 Task: Look for Airbnb options in Dapaong, Togo from 6th December, 2023 to 15th December, 2023 for 6 adults.6 bedrooms having 6 beds and 6 bathrooms. Property type can be house. Amenities needed are: wifi, TV, free parkinig on premises, gym, breakfast. Look for 4 properties as per requirement.
Action: Mouse moved to (426, 91)
Screenshot: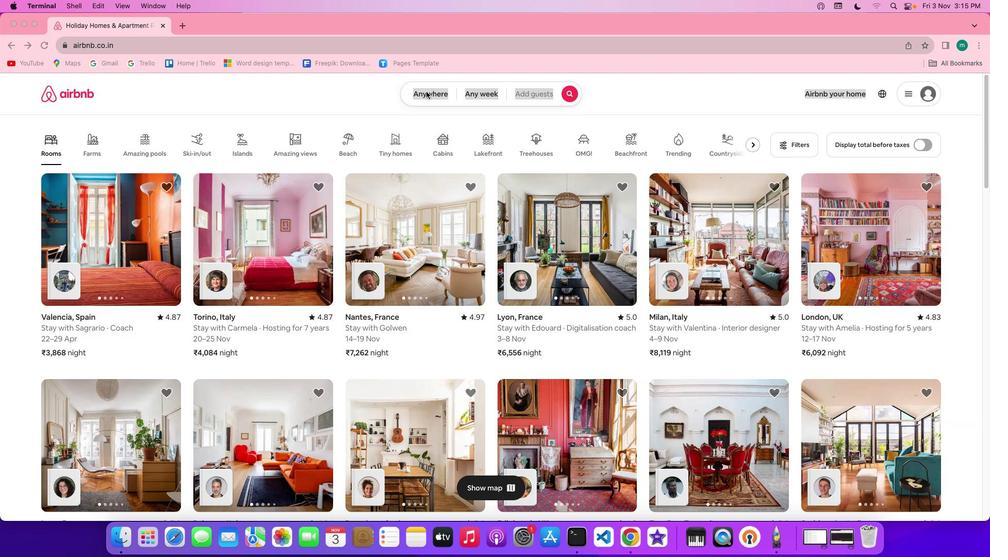 
Action: Mouse pressed left at (426, 91)
Screenshot: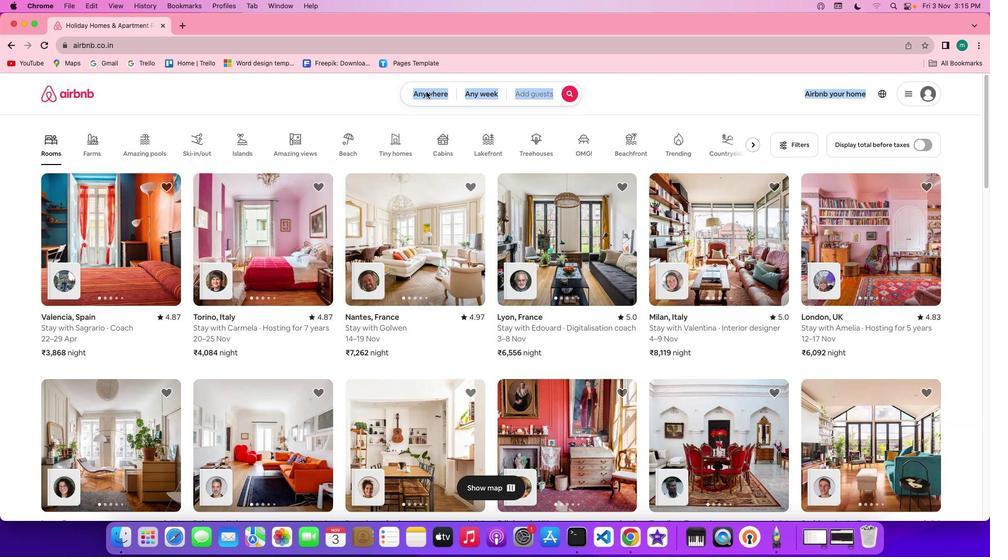 
Action: Mouse pressed left at (426, 91)
Screenshot: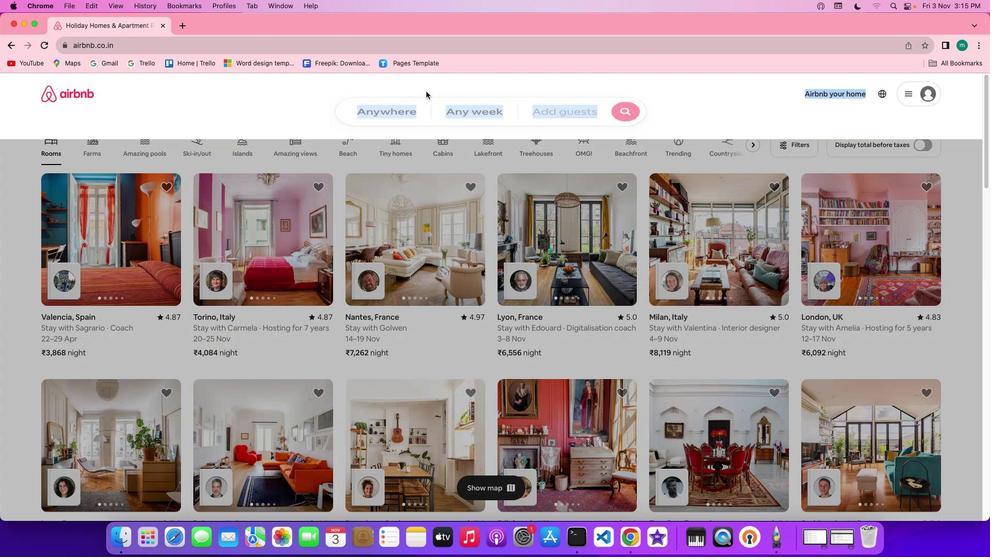 
Action: Mouse moved to (418, 134)
Screenshot: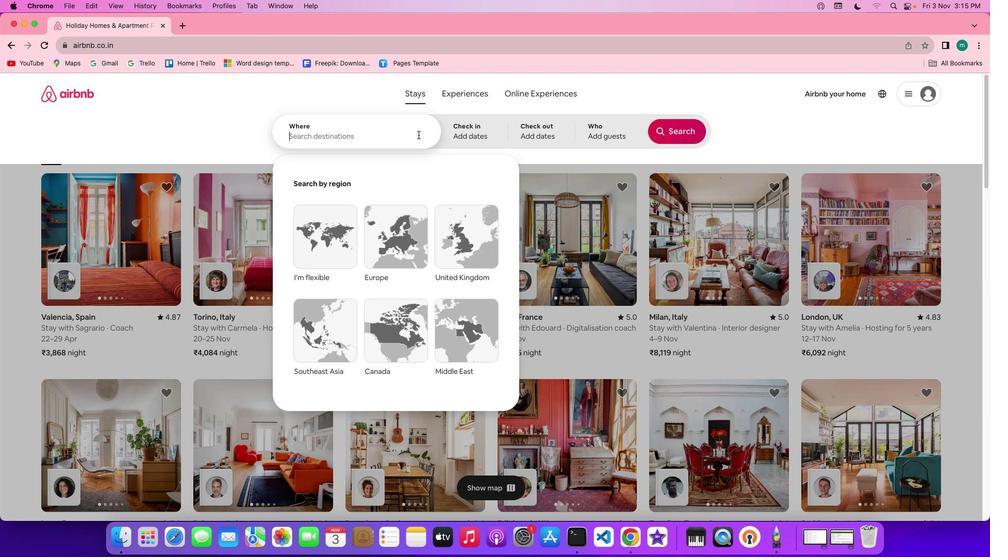 
Action: Key pressed Key.shift'D''a''p''a''o''n''g'','Key.spaceKey.shift'T''o''g'Key.backspace'o'Key.backspace'g''o'
Screenshot: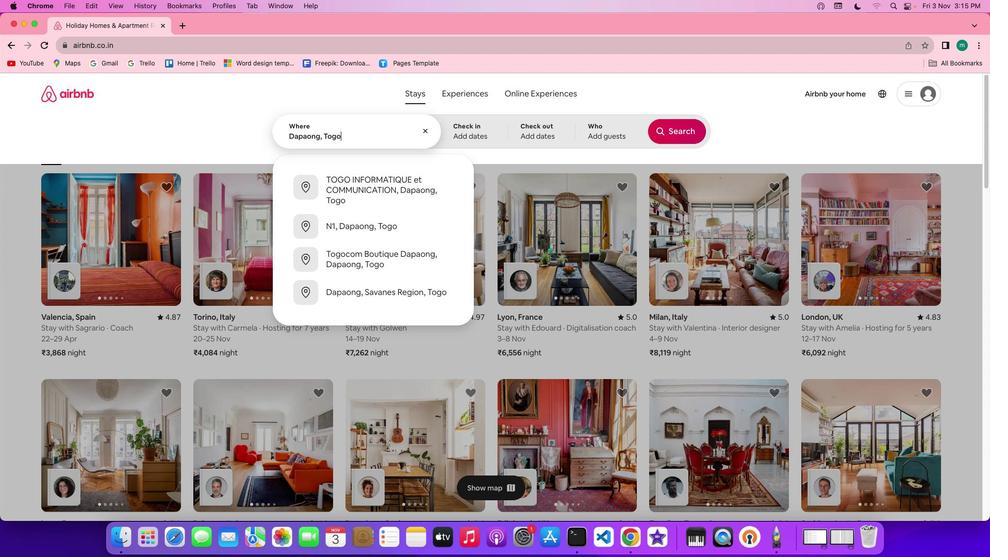 
Action: Mouse moved to (466, 128)
Screenshot: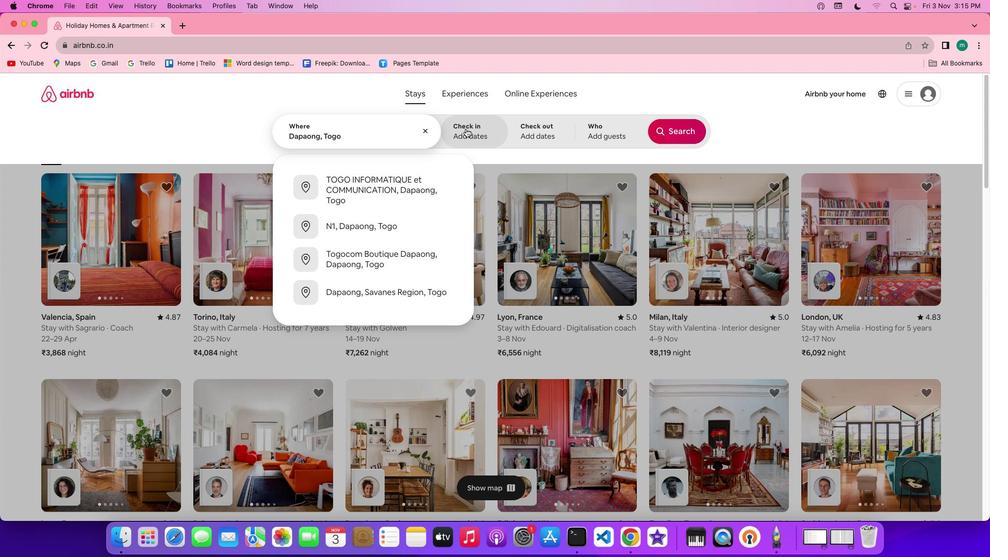 
Action: Mouse pressed left at (466, 128)
Screenshot: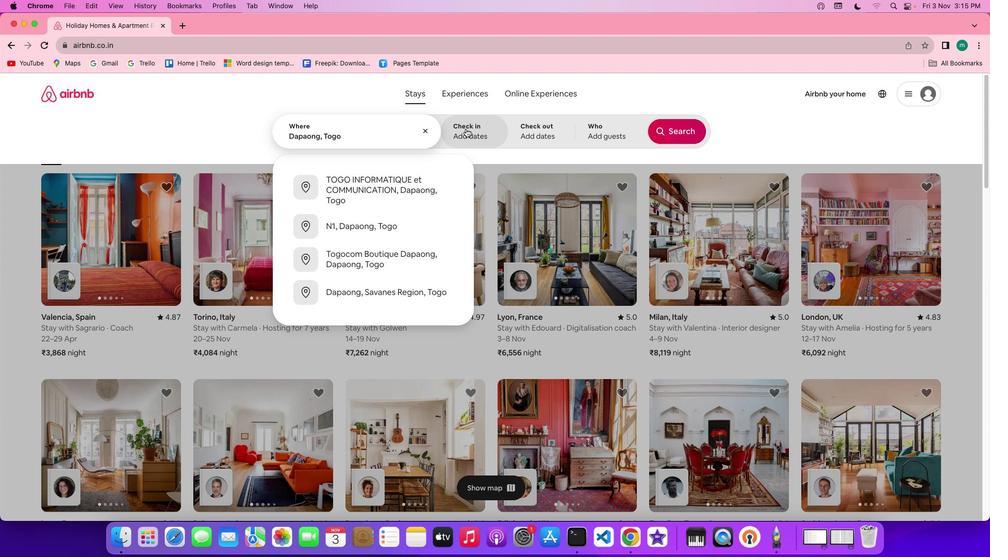 
Action: Mouse moved to (589, 282)
Screenshot: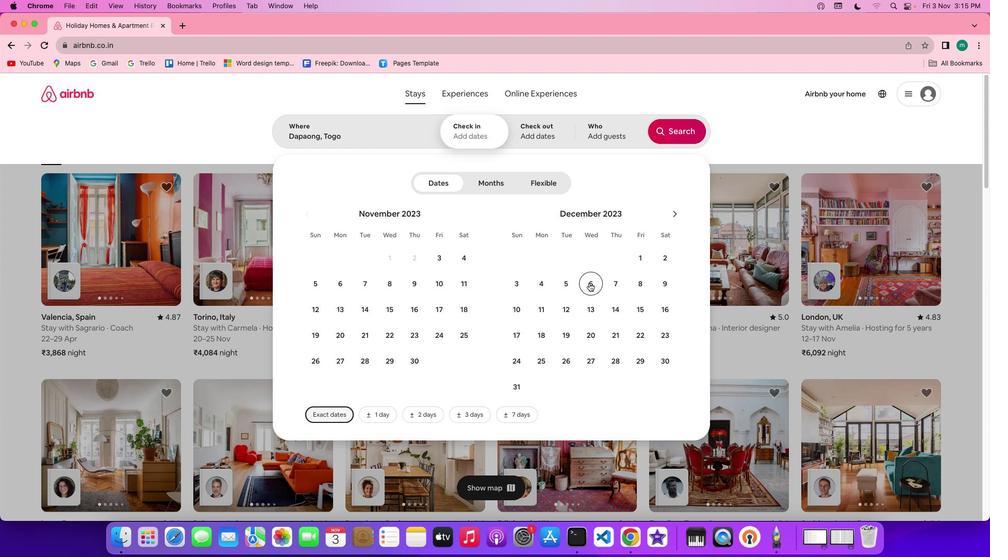 
Action: Mouse pressed left at (589, 282)
Screenshot: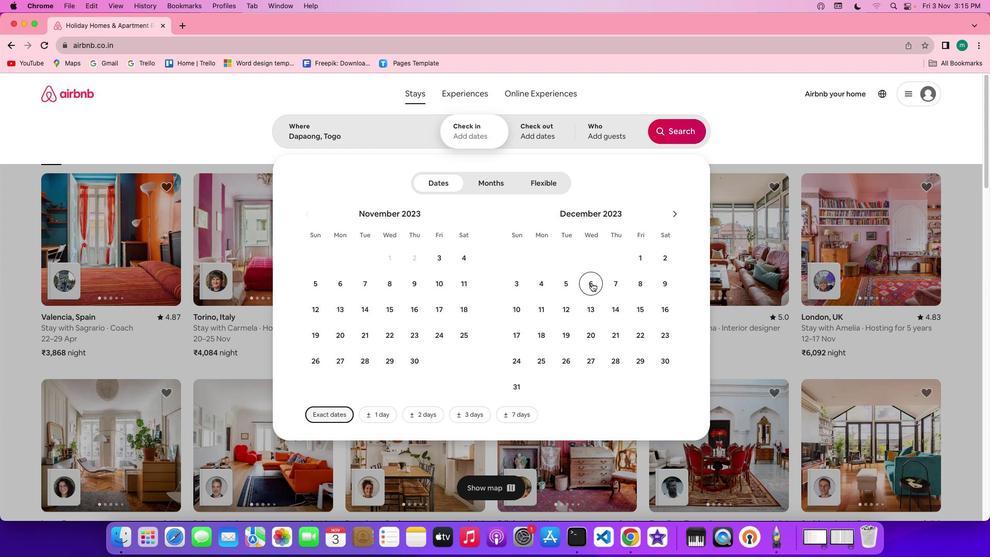 
Action: Mouse moved to (643, 314)
Screenshot: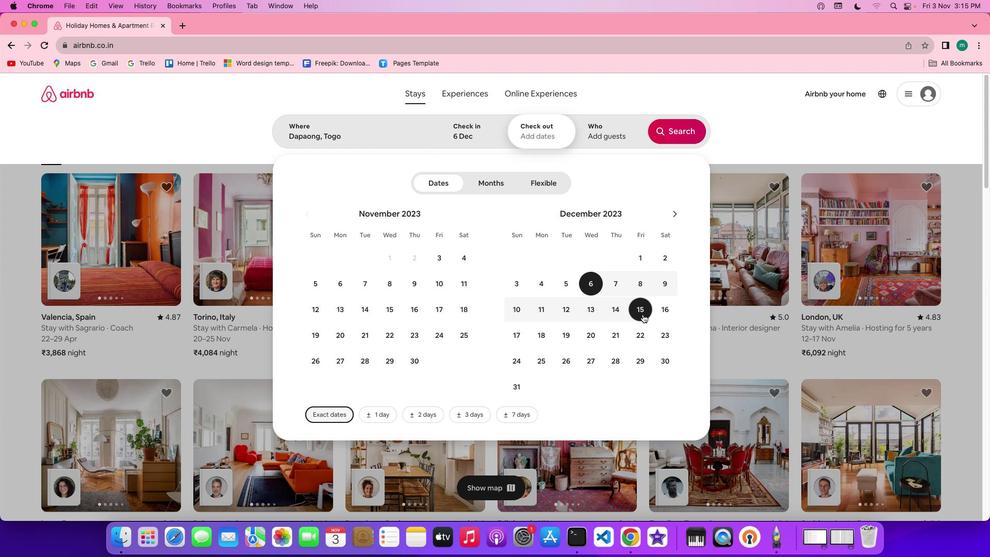 
Action: Mouse pressed left at (643, 314)
Screenshot: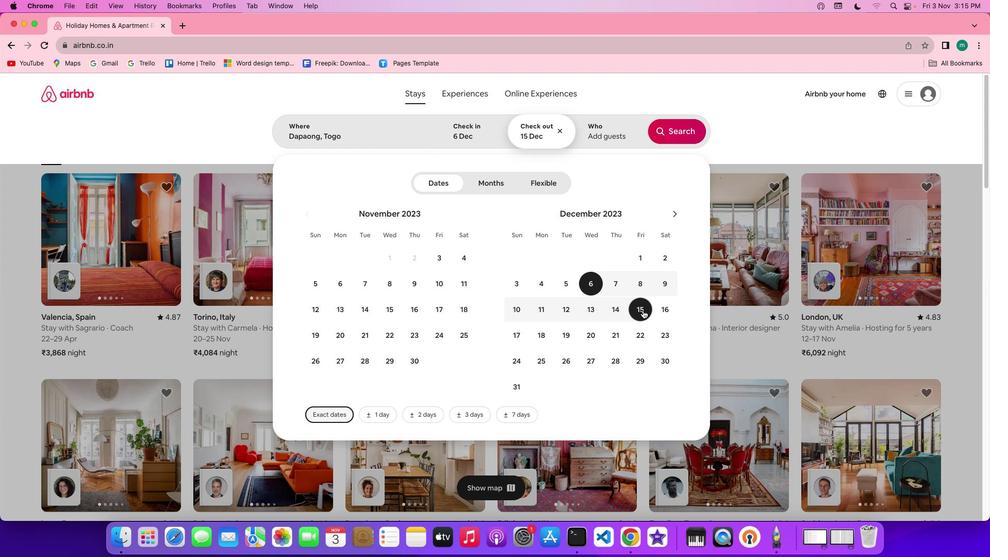 
Action: Mouse moved to (610, 137)
Screenshot: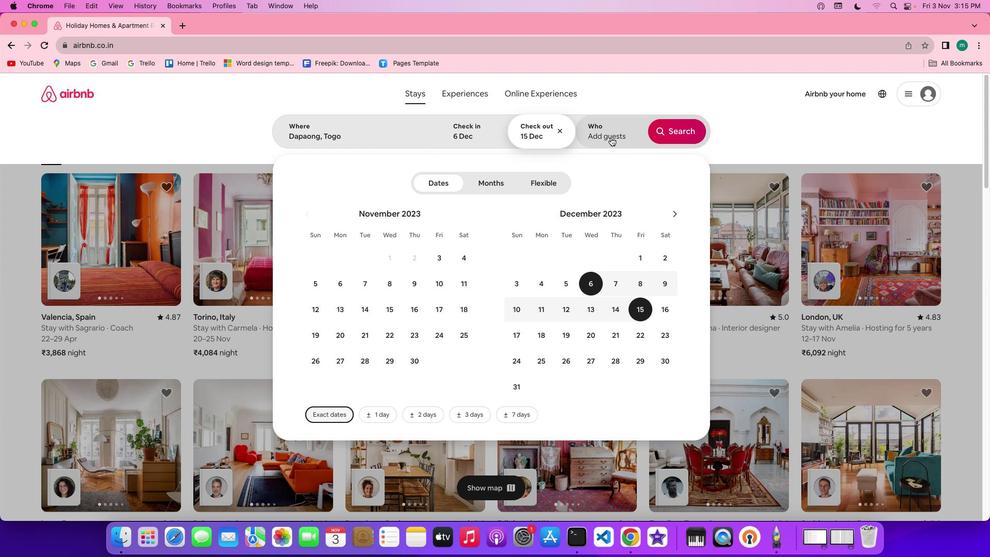 
Action: Mouse pressed left at (610, 137)
Screenshot: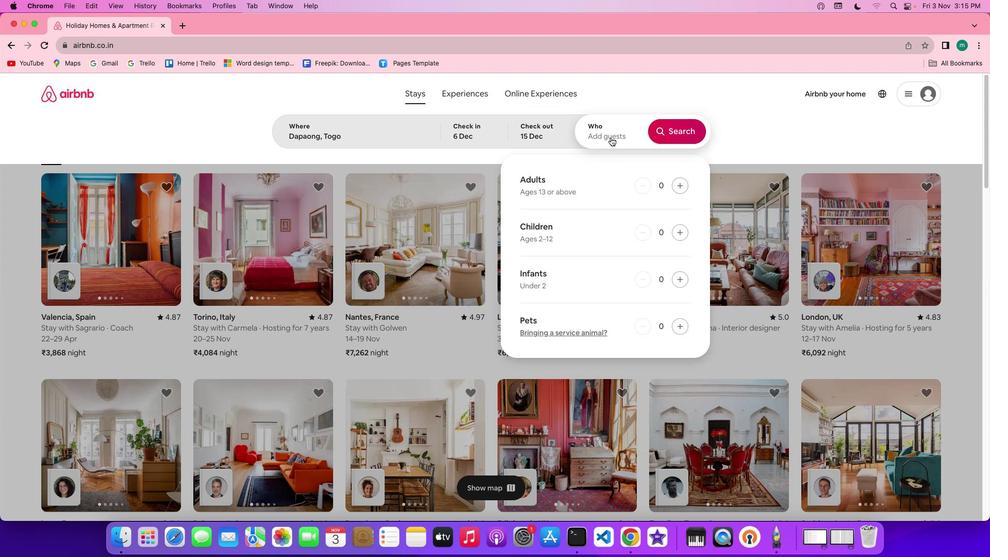 
Action: Mouse moved to (676, 188)
Screenshot: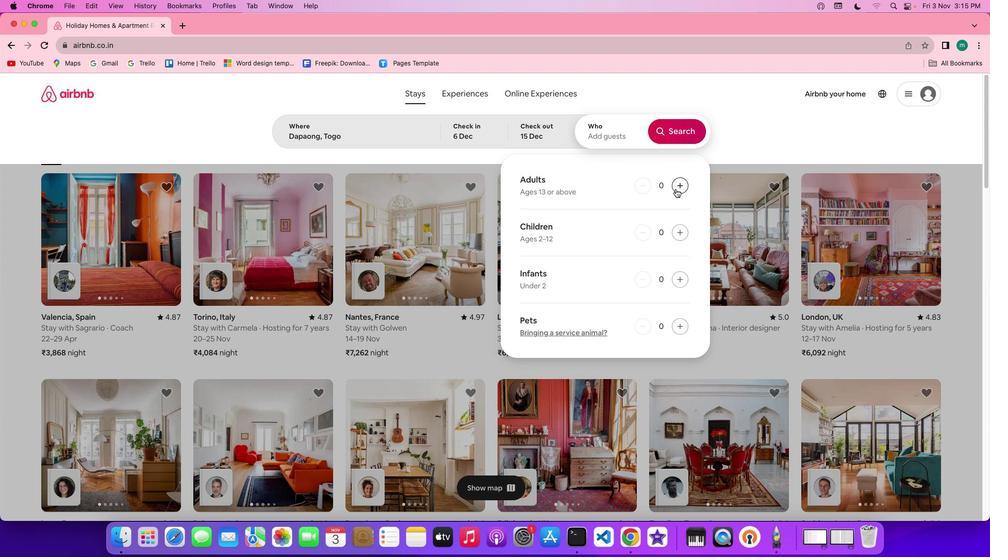 
Action: Mouse pressed left at (676, 188)
Screenshot: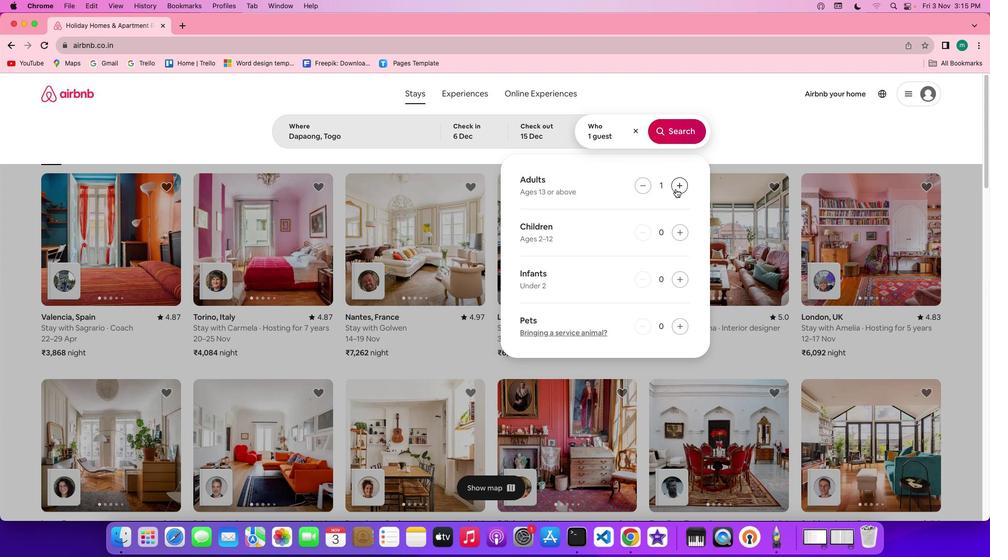 
Action: Mouse pressed left at (676, 188)
Screenshot: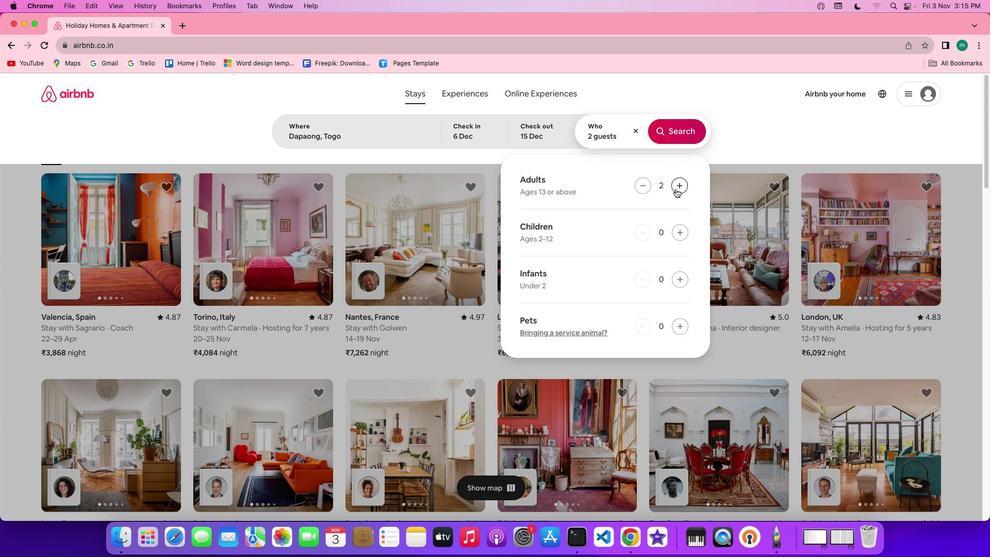 
Action: Mouse pressed left at (676, 188)
Screenshot: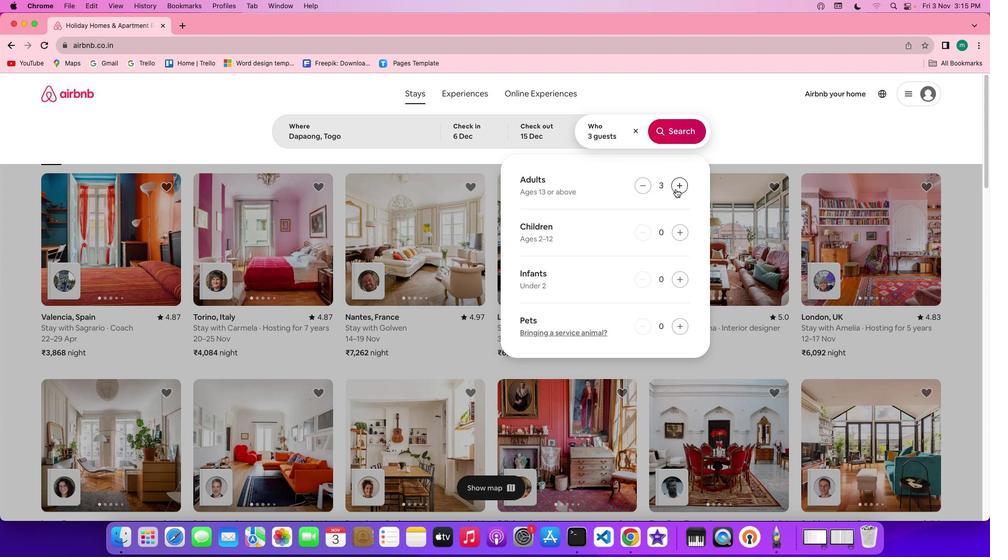 
Action: Mouse pressed left at (676, 188)
Screenshot: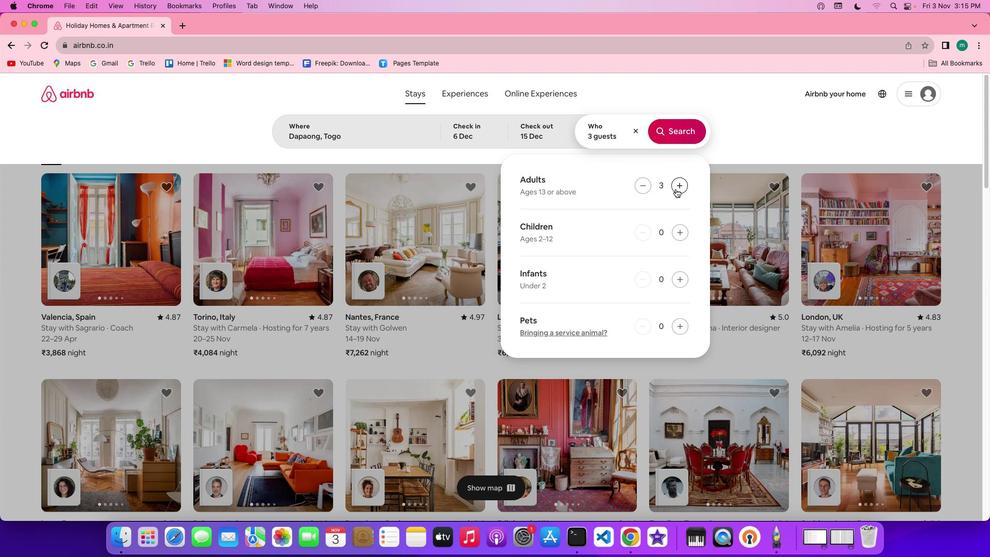 
Action: Mouse pressed left at (676, 188)
Screenshot: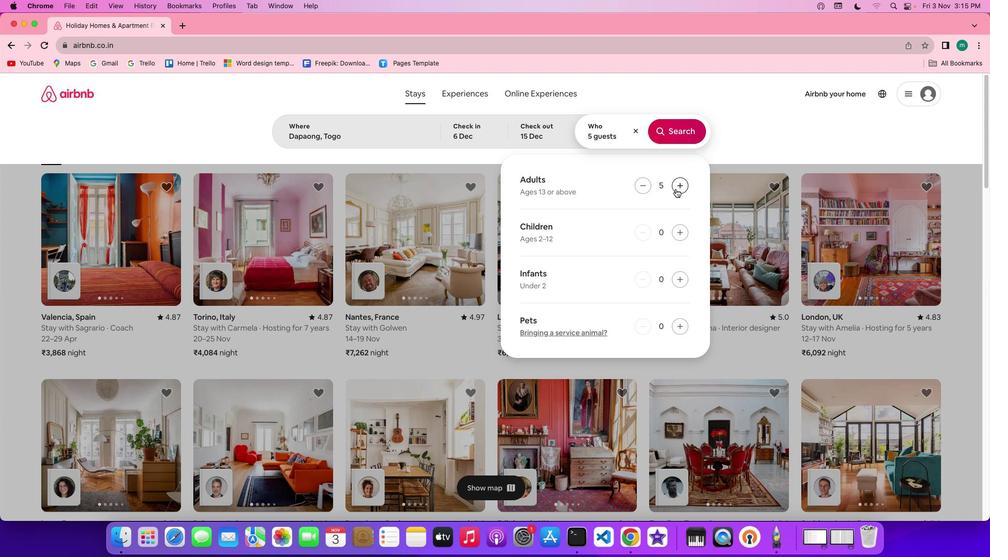 
Action: Mouse pressed left at (676, 188)
Screenshot: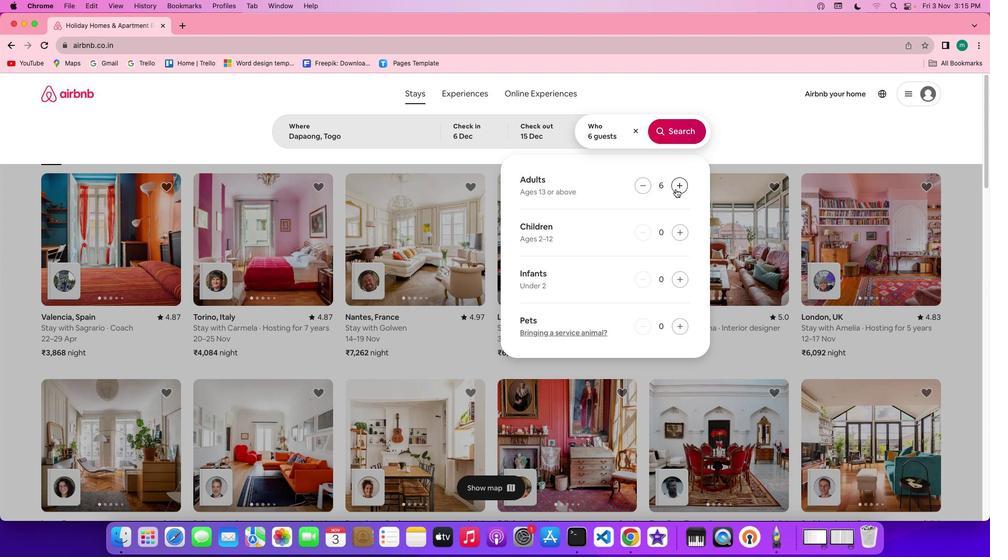
Action: Mouse moved to (682, 128)
Screenshot: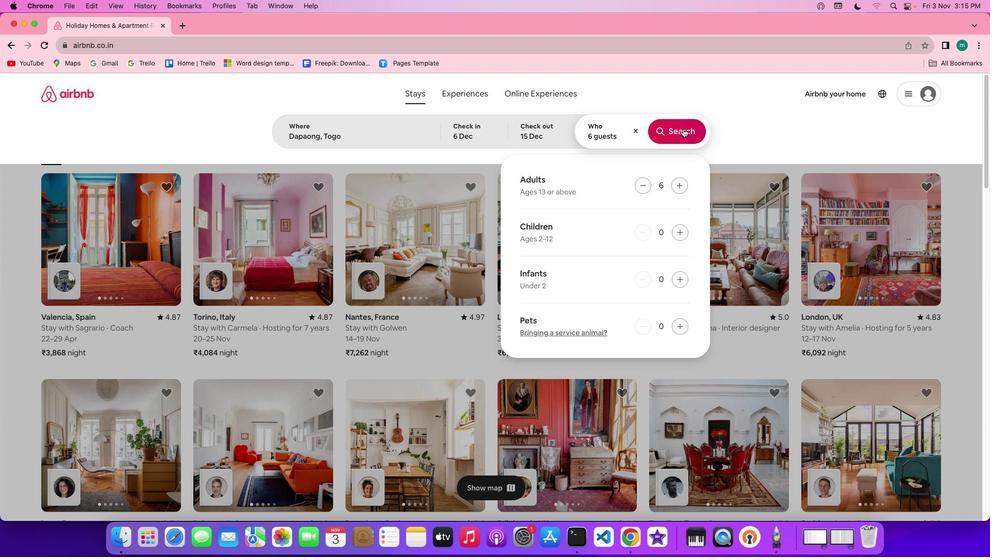 
Action: Mouse pressed left at (682, 128)
Screenshot: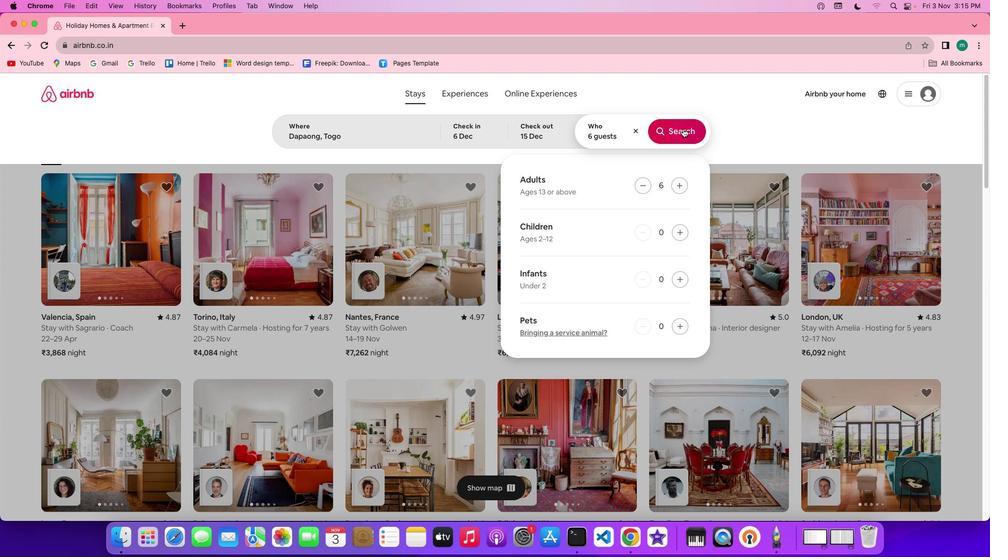 
Action: Mouse moved to (825, 135)
Screenshot: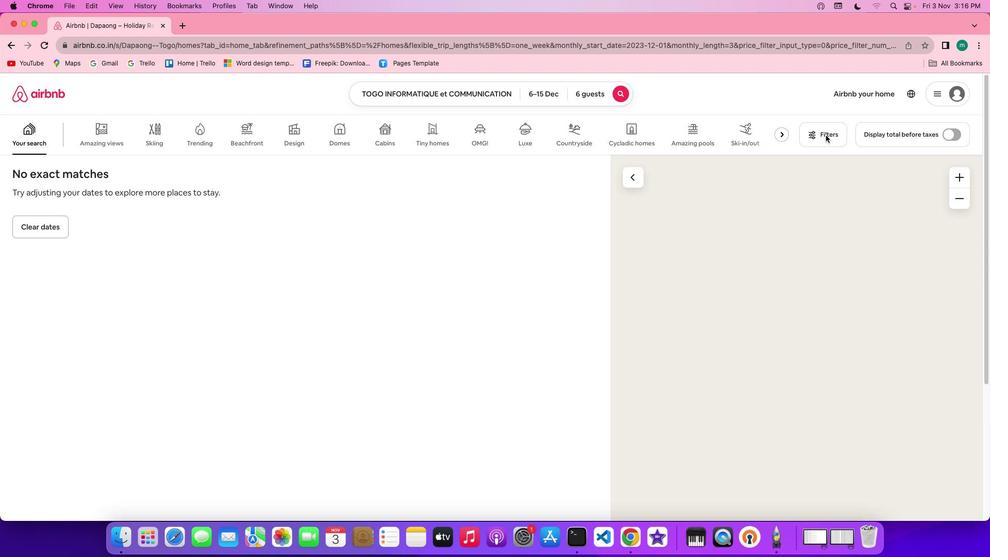 
Action: Mouse pressed left at (825, 135)
Screenshot: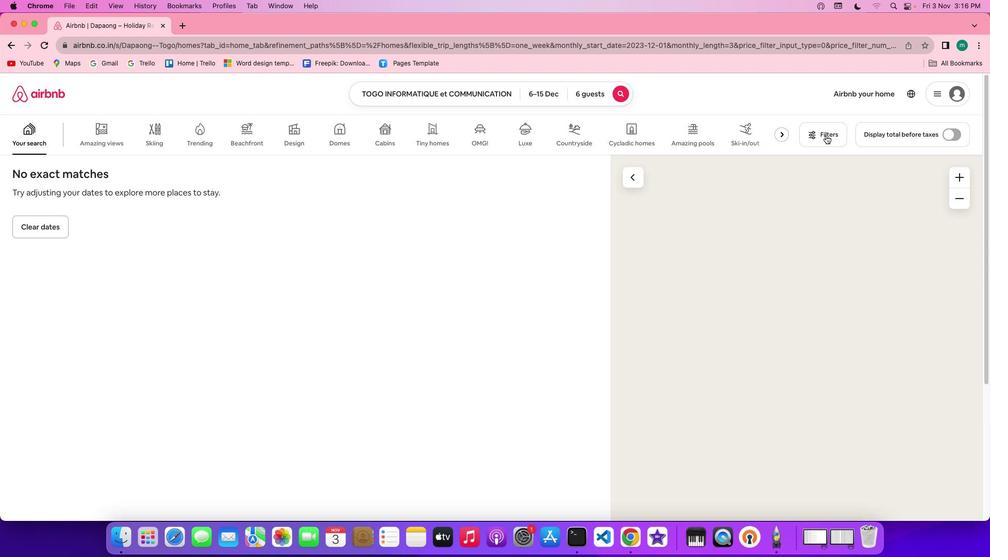 
Action: Mouse moved to (813, 133)
Screenshot: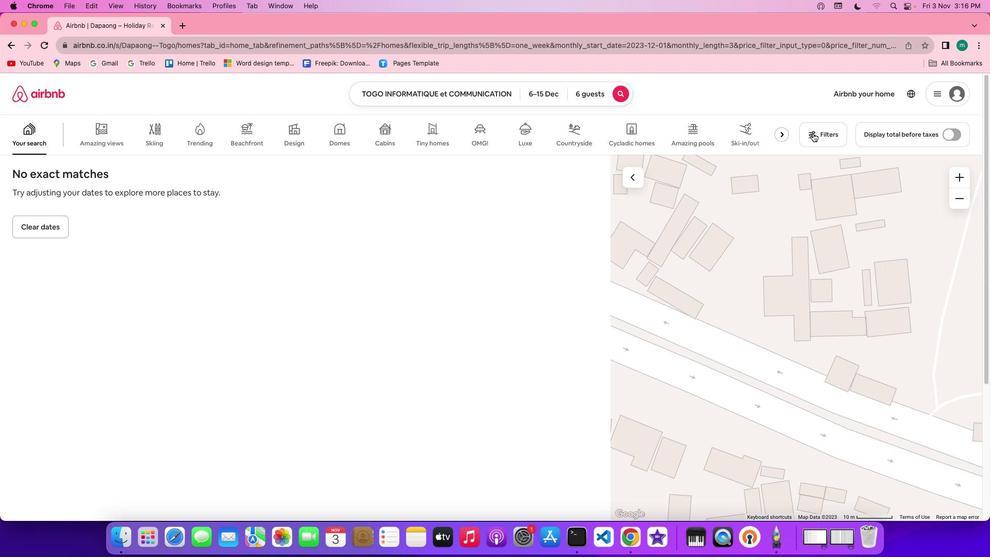 
Action: Mouse pressed left at (813, 133)
Screenshot: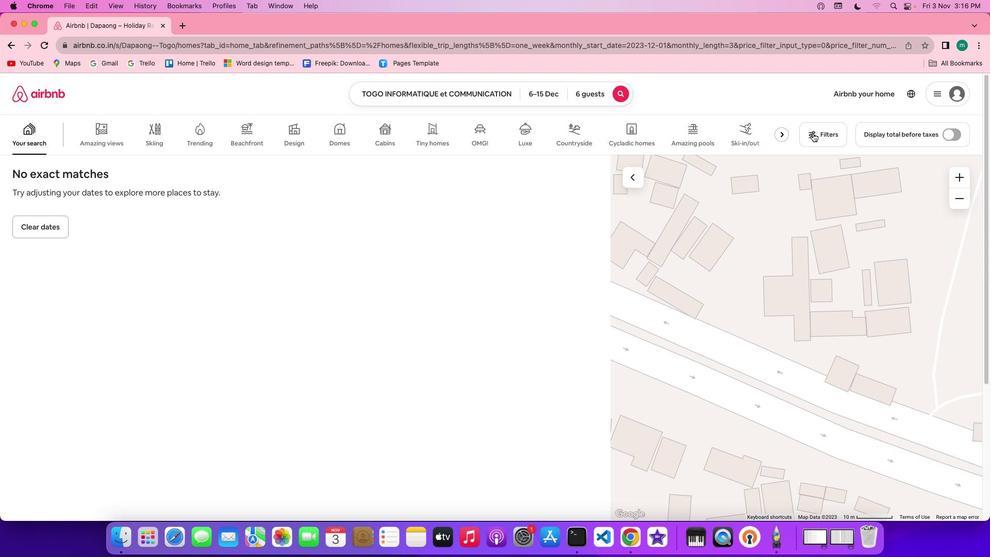 
Action: Mouse moved to (534, 267)
Screenshot: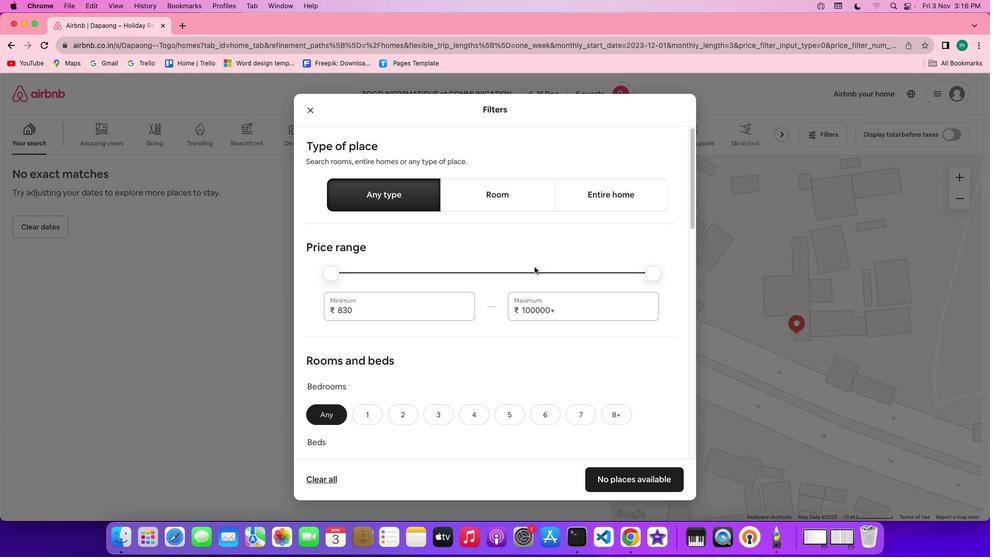 
Action: Mouse scrolled (534, 267) with delta (0, 0)
Screenshot: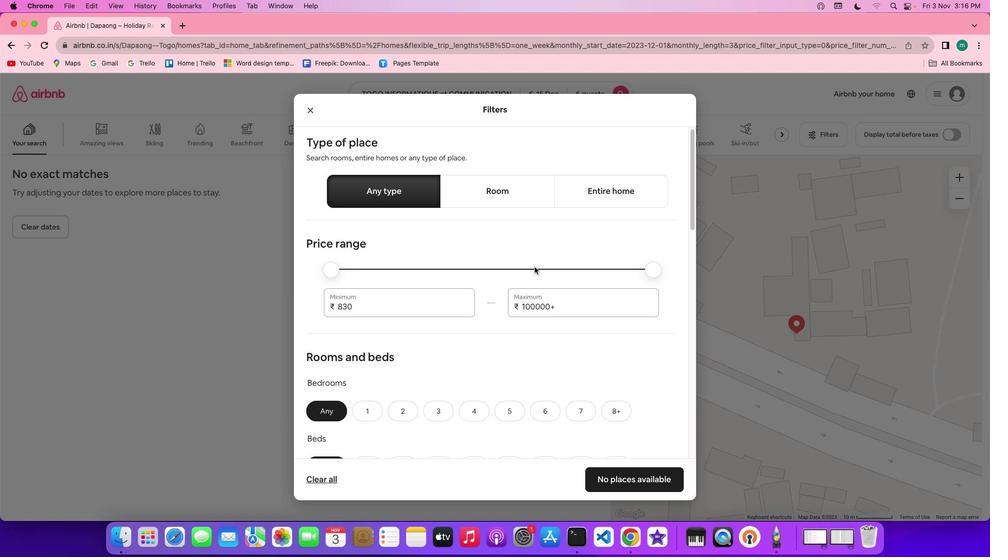 
Action: Mouse scrolled (534, 267) with delta (0, 0)
Screenshot: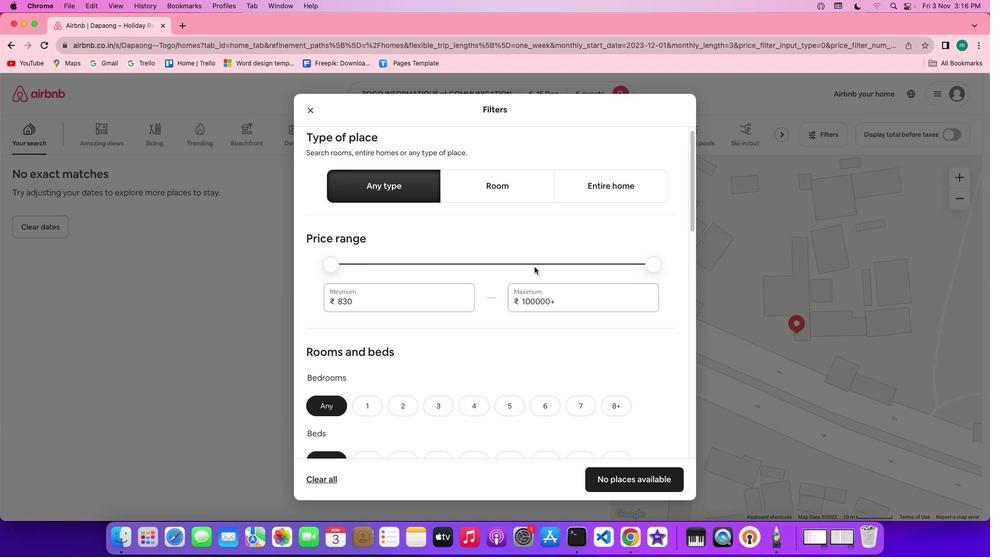 
Action: Mouse scrolled (534, 267) with delta (0, -1)
Screenshot: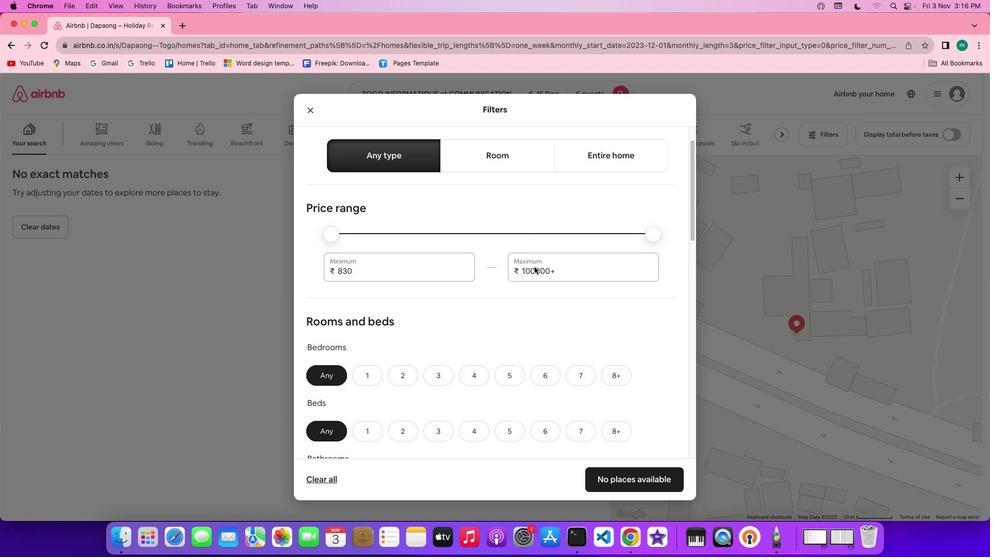 
Action: Mouse scrolled (534, 267) with delta (0, 0)
Screenshot: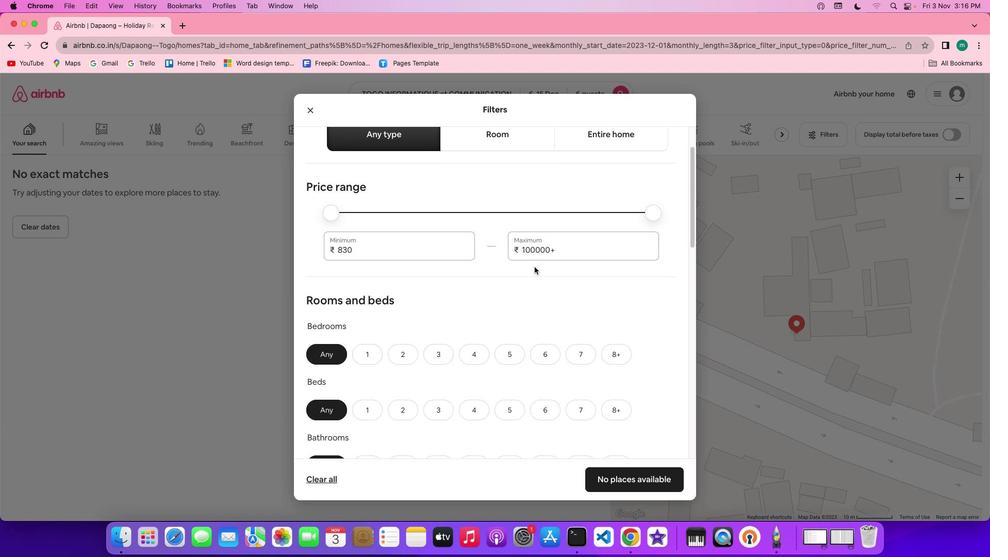 
Action: Mouse scrolled (534, 267) with delta (0, 0)
Screenshot: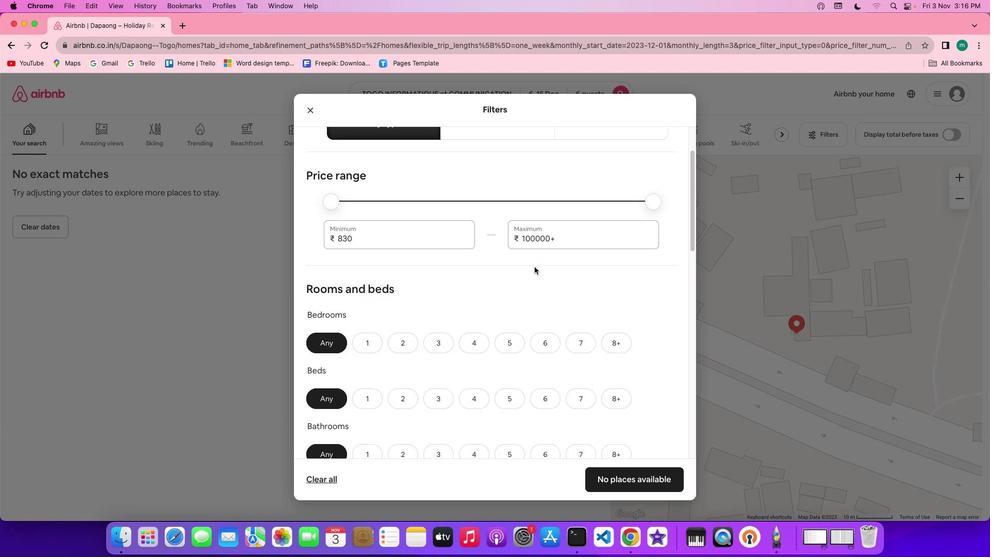 
Action: Mouse scrolled (534, 267) with delta (0, 0)
Screenshot: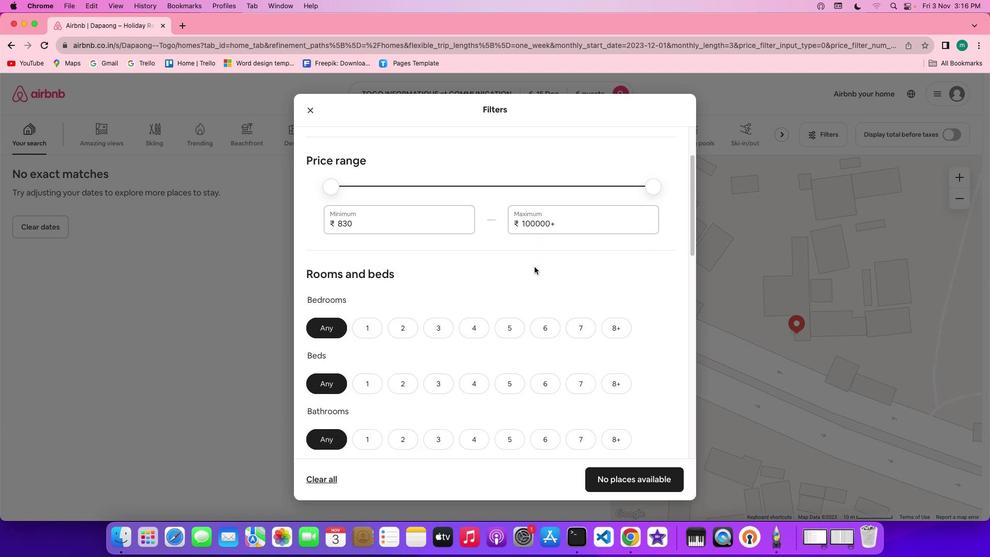 
Action: Mouse scrolled (534, 267) with delta (0, 0)
Screenshot: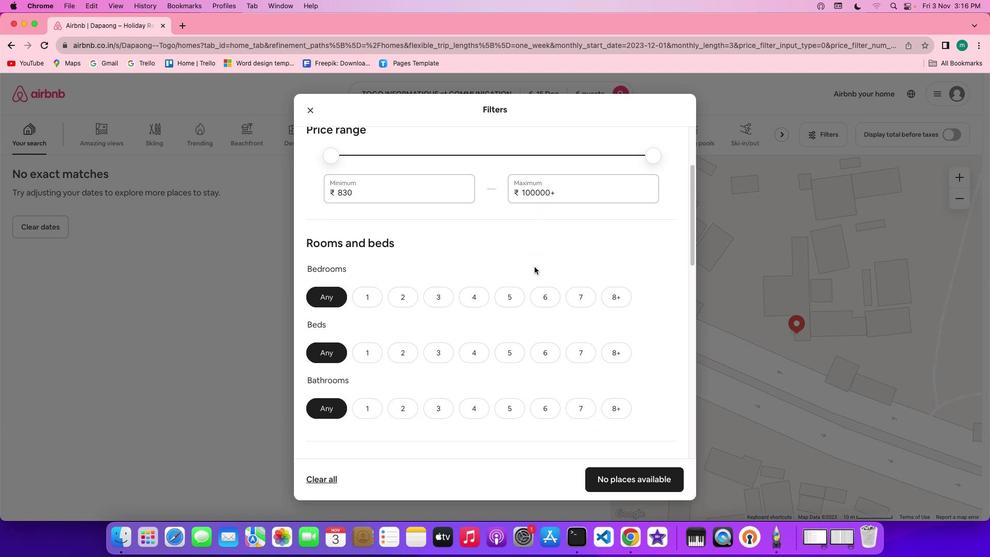 
Action: Mouse scrolled (534, 267) with delta (0, 0)
Screenshot: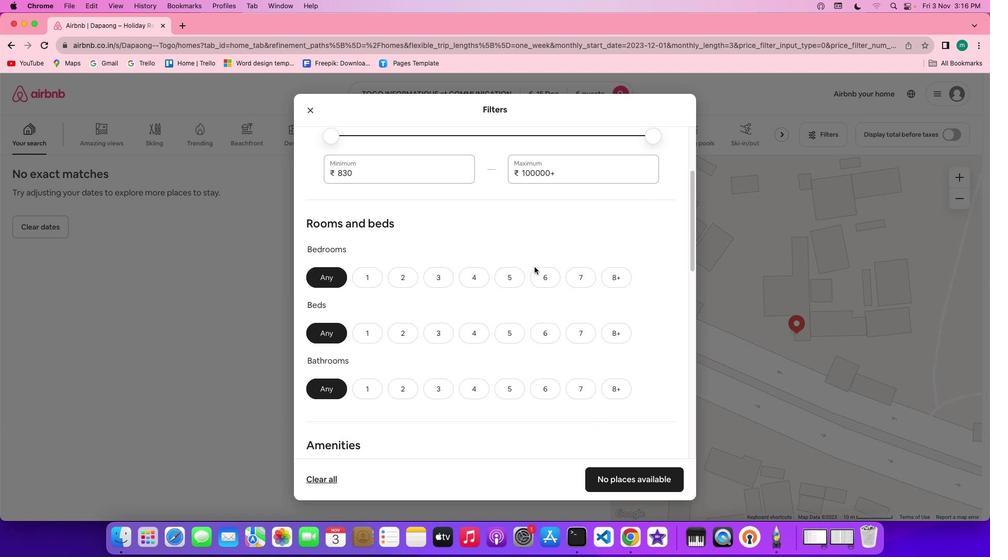 
Action: Mouse scrolled (534, 267) with delta (0, 0)
Screenshot: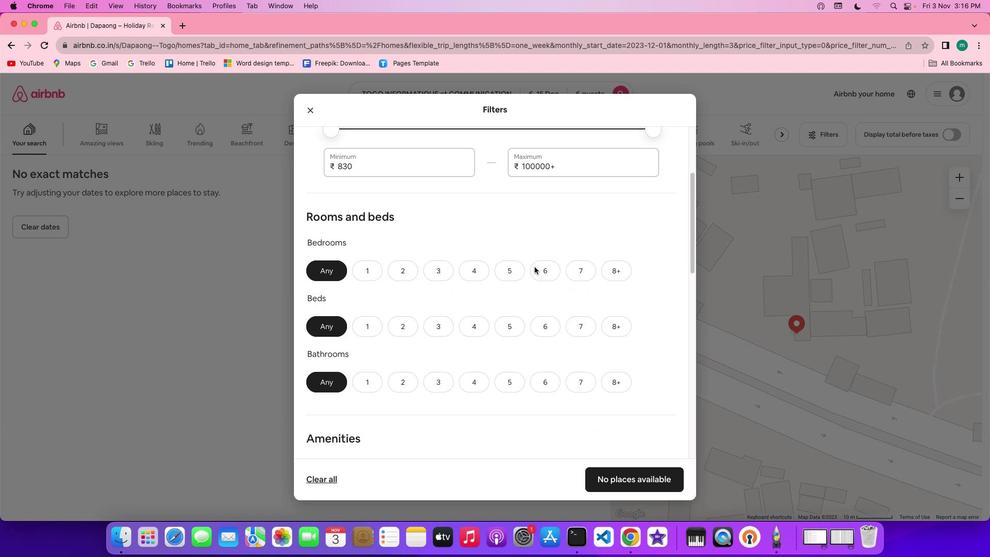 
Action: Mouse scrolled (534, 267) with delta (0, 0)
Screenshot: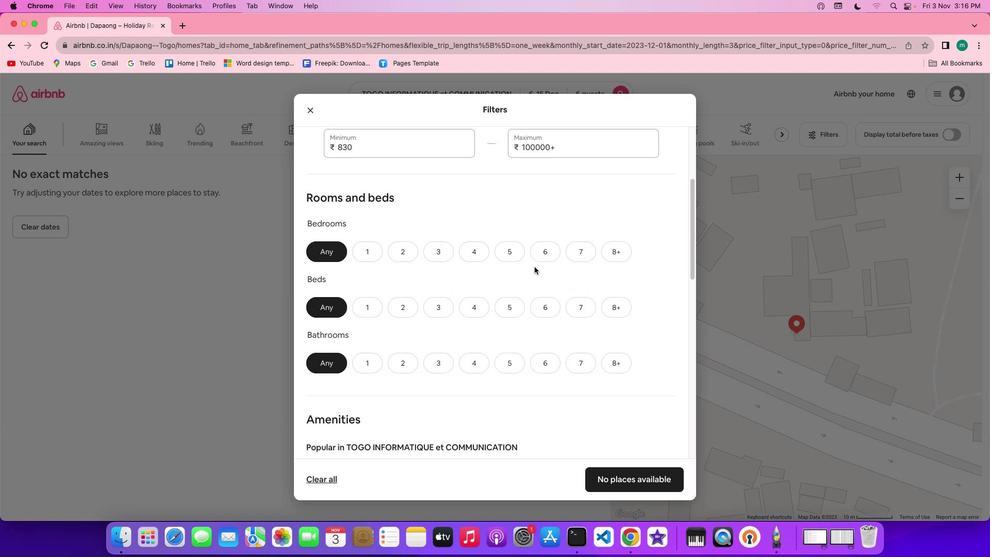 
Action: Mouse moved to (542, 232)
Screenshot: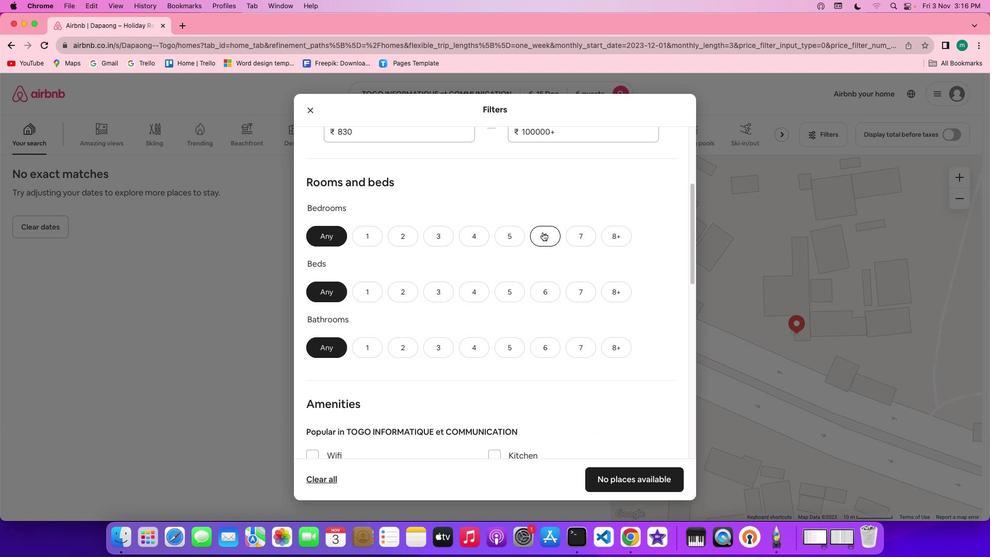 
Action: Mouse pressed left at (542, 232)
Screenshot: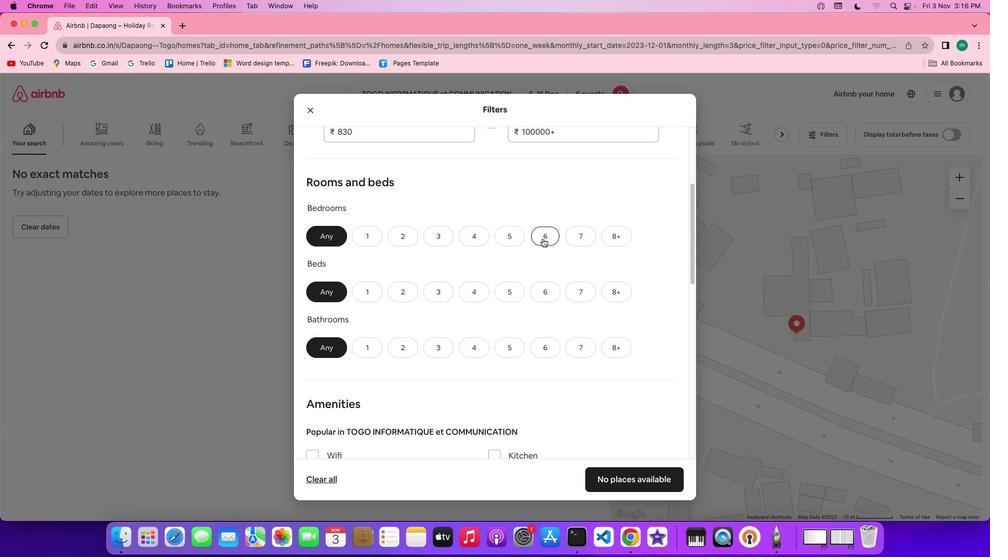 
Action: Mouse moved to (551, 283)
Screenshot: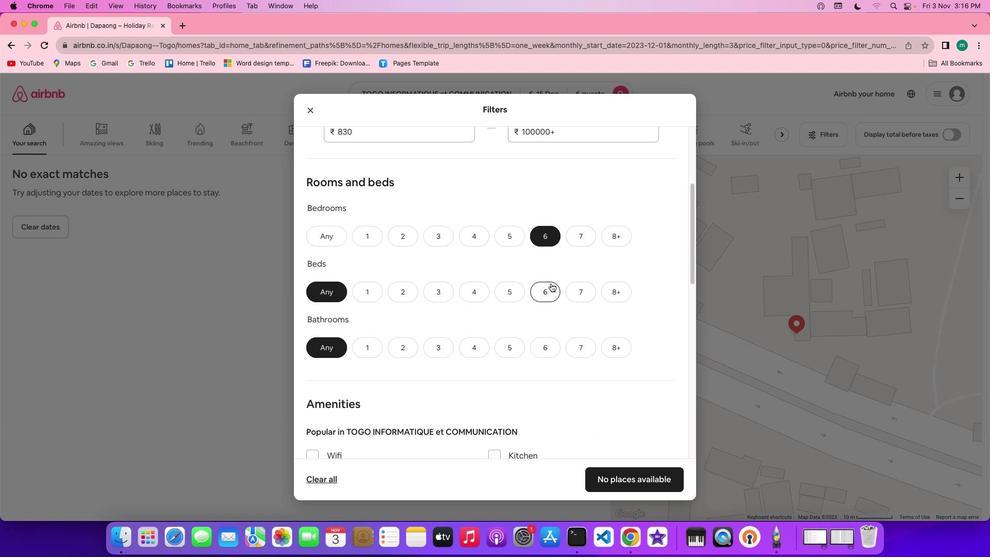 
Action: Mouse pressed left at (551, 283)
Screenshot: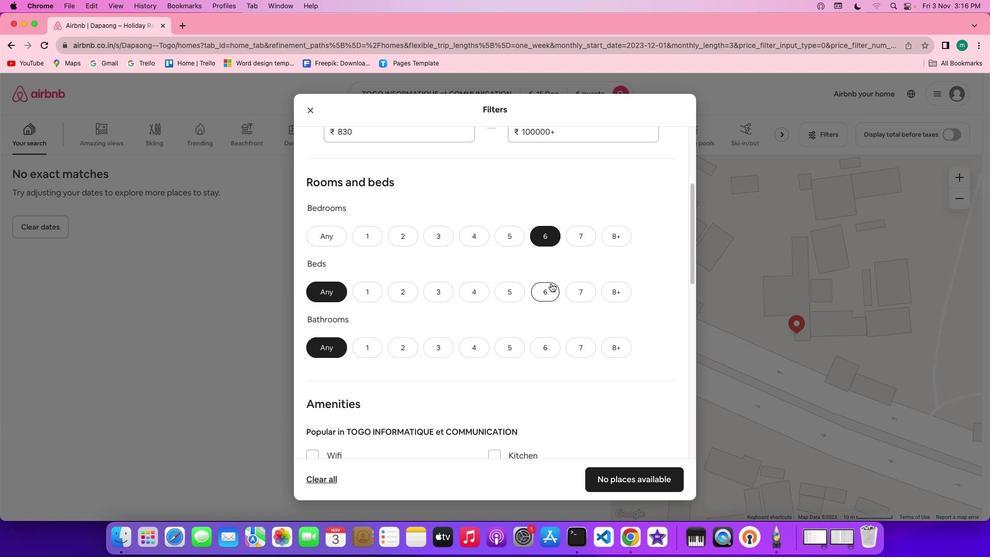 
Action: Mouse moved to (540, 347)
Screenshot: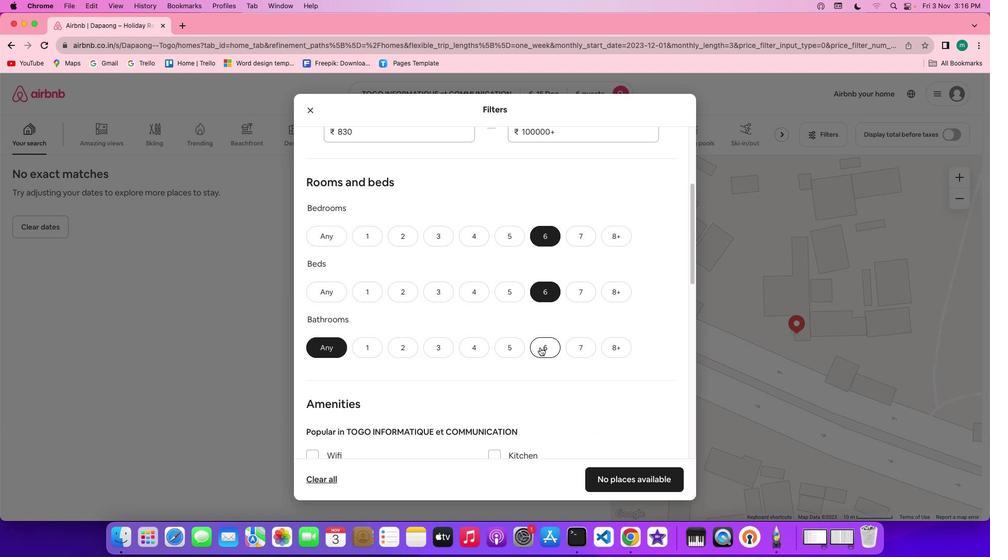 
Action: Mouse pressed left at (540, 347)
Screenshot: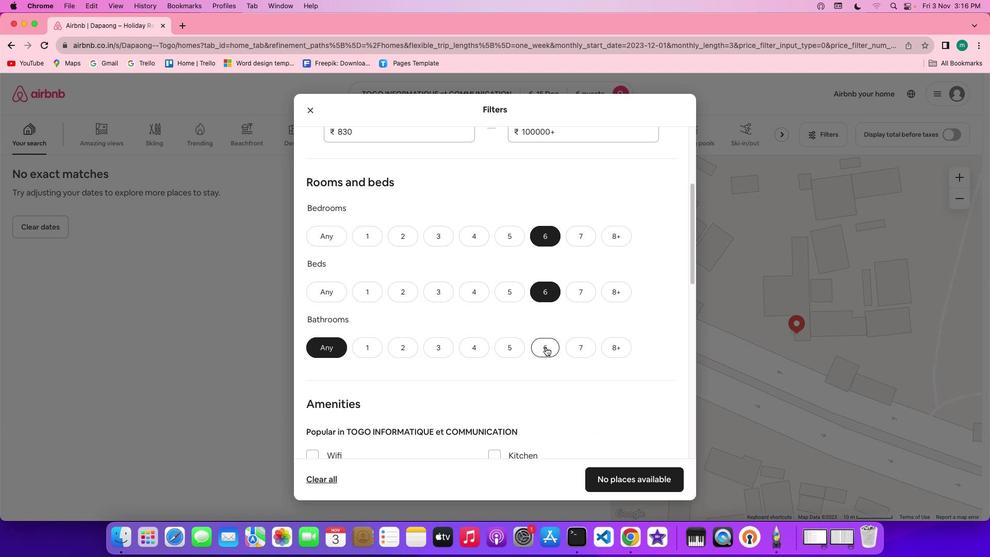 
Action: Mouse moved to (619, 332)
Screenshot: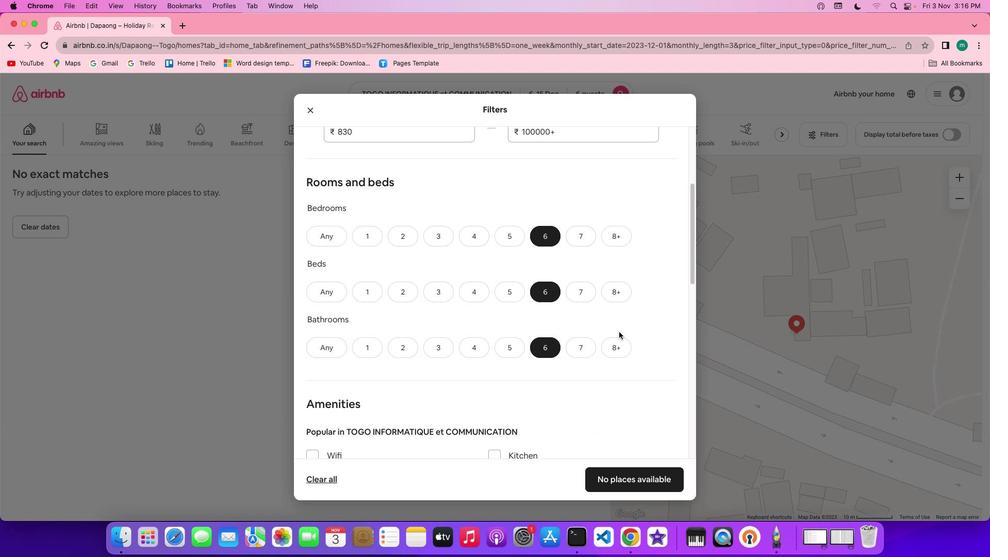 
Action: Mouse scrolled (619, 332) with delta (0, 0)
Screenshot: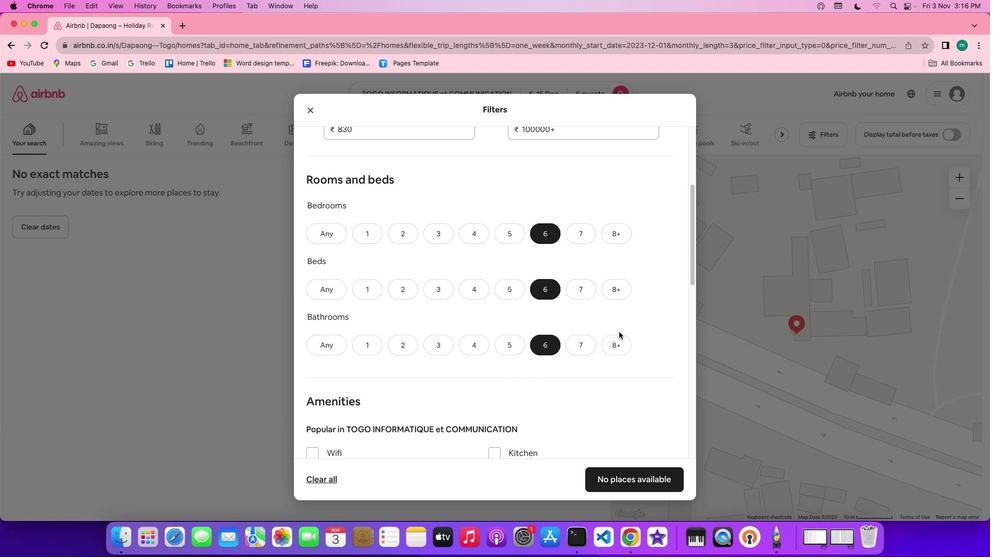 
Action: Mouse scrolled (619, 332) with delta (0, 0)
Screenshot: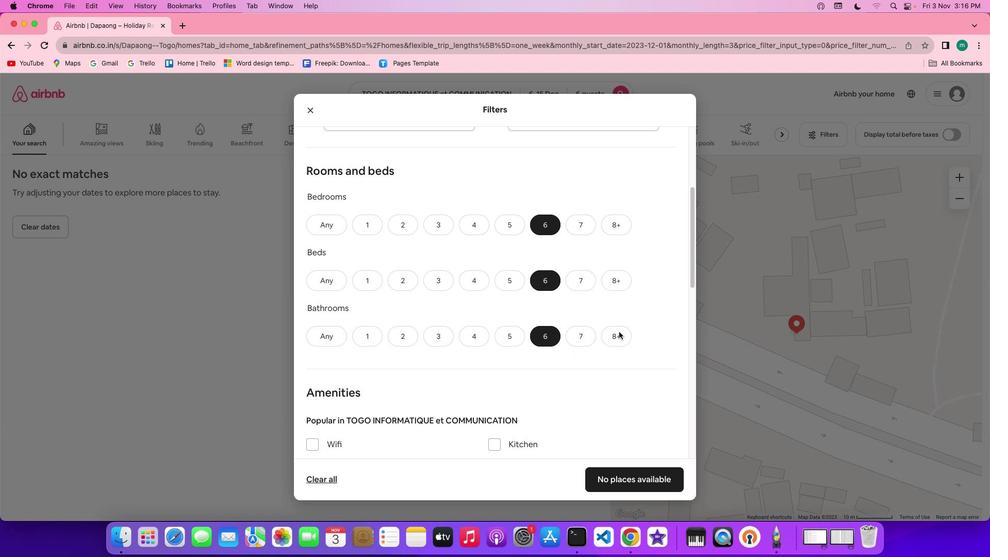 
Action: Mouse scrolled (619, 332) with delta (0, 0)
Screenshot: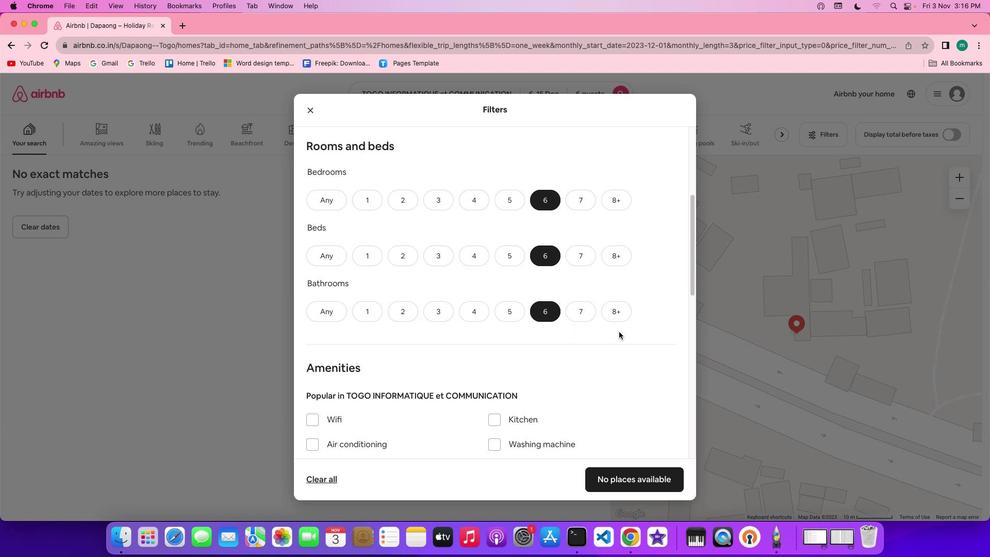 
Action: Mouse scrolled (619, 332) with delta (0, 0)
Screenshot: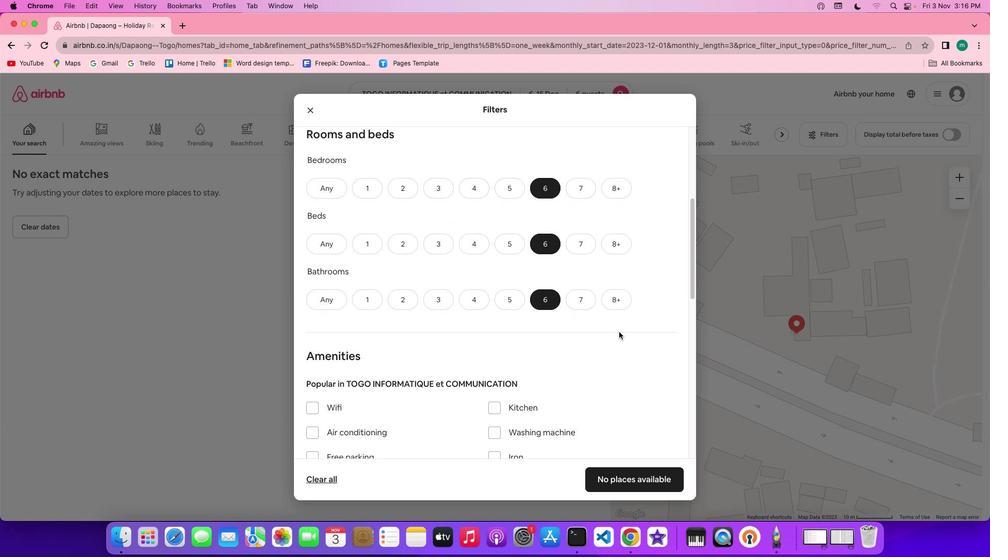 
Action: Mouse scrolled (619, 332) with delta (0, 0)
Screenshot: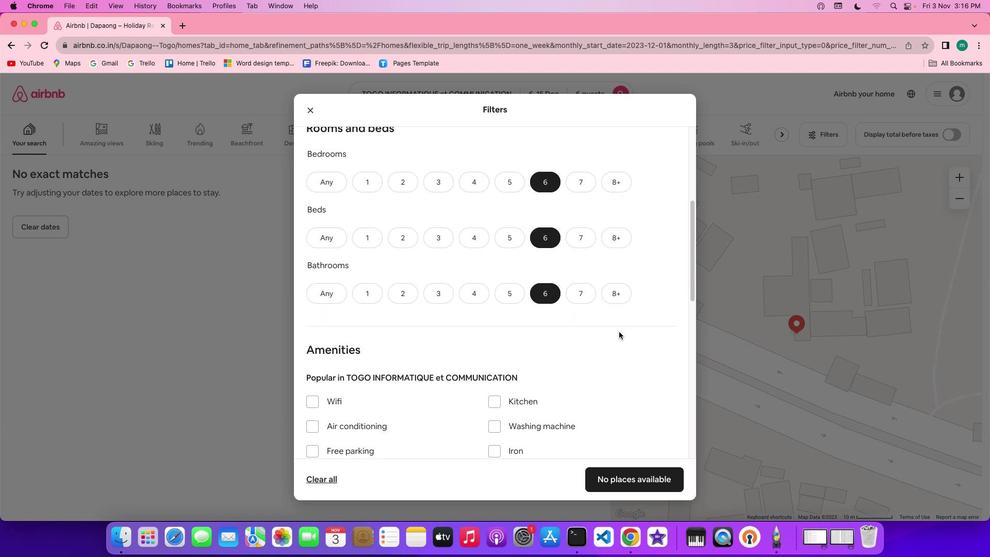 
Action: Mouse scrolled (619, 332) with delta (0, 0)
Screenshot: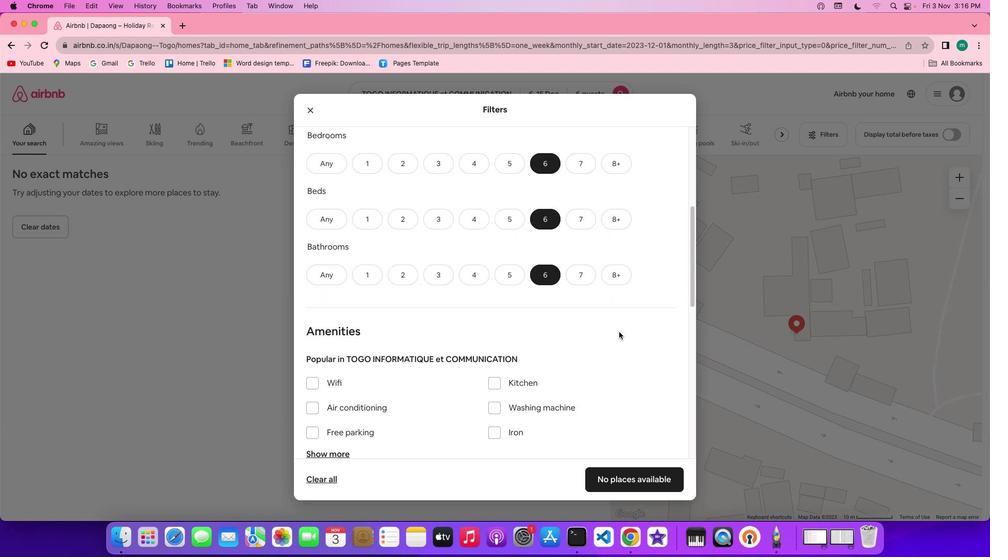 
Action: Mouse scrolled (619, 332) with delta (0, 0)
Screenshot: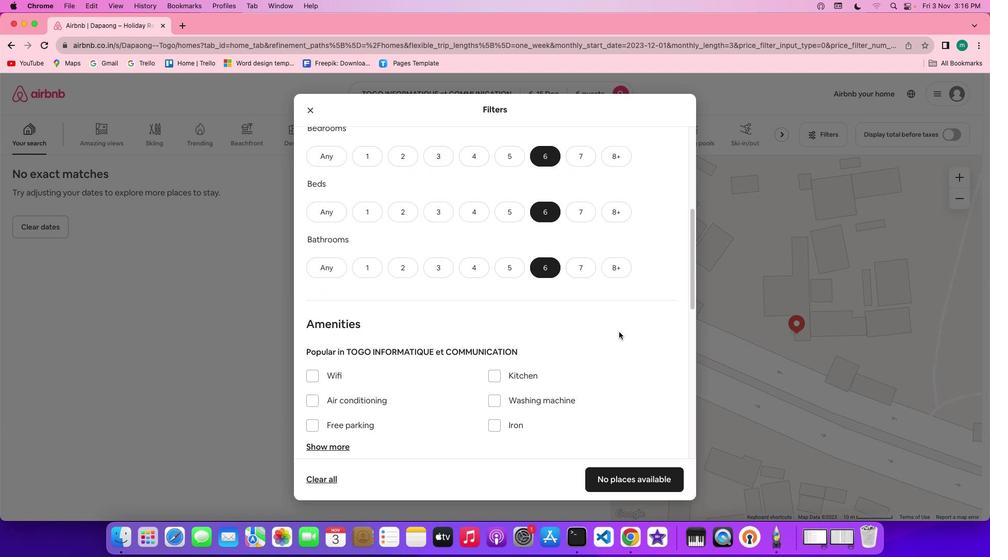 
Action: Mouse scrolled (619, 332) with delta (0, 0)
Screenshot: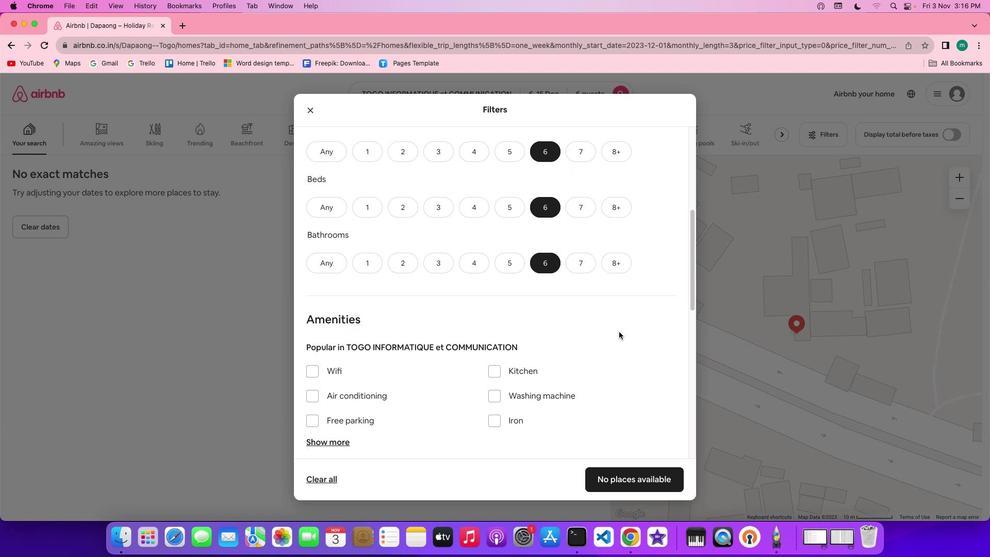 
Action: Mouse scrolled (619, 332) with delta (0, 0)
Screenshot: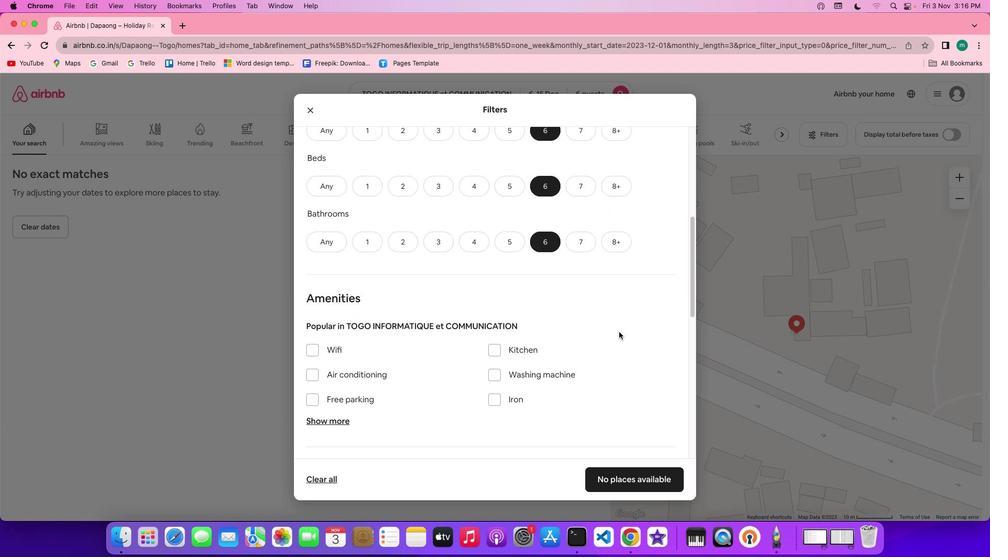
Action: Mouse scrolled (619, 332) with delta (0, 0)
Screenshot: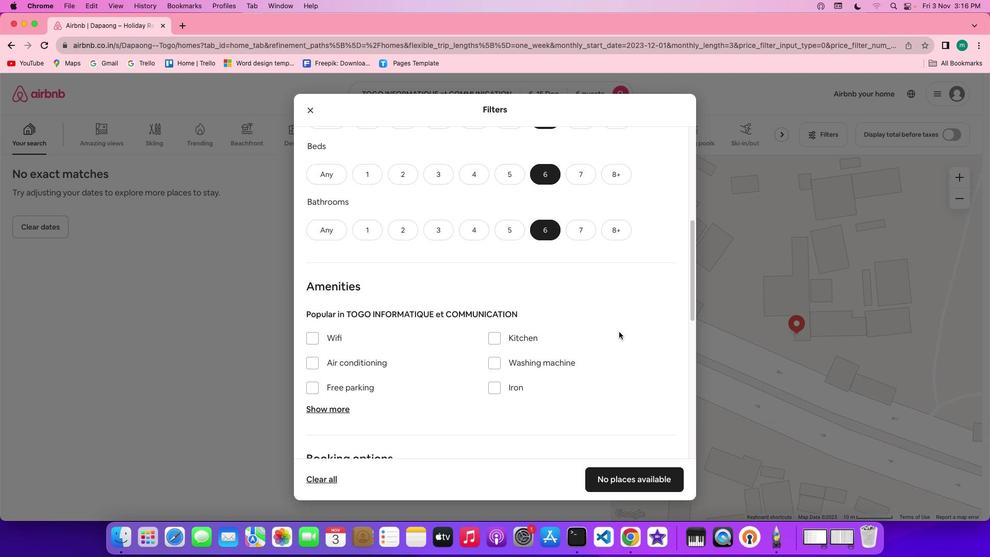 
Action: Mouse scrolled (619, 332) with delta (0, 0)
Screenshot: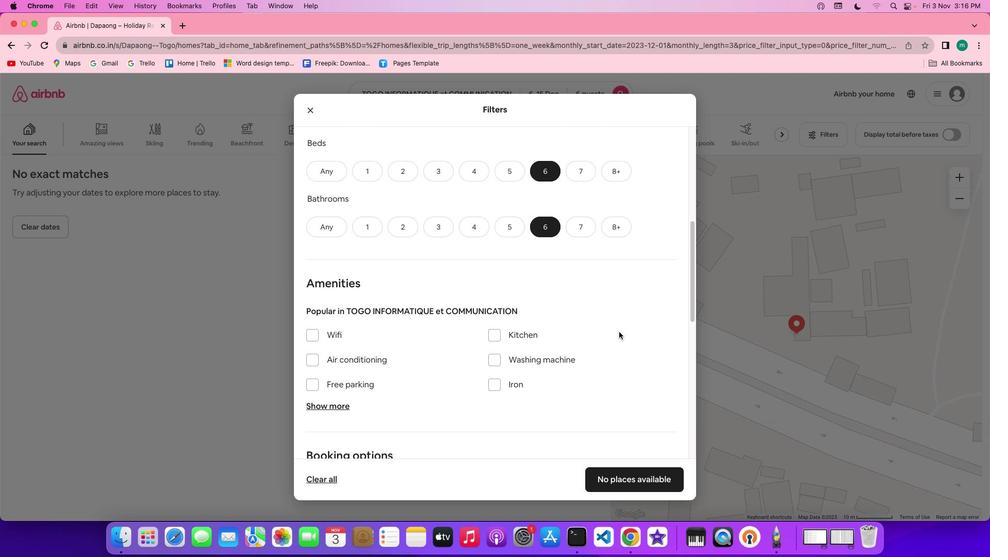 
Action: Mouse scrolled (619, 332) with delta (0, 0)
Screenshot: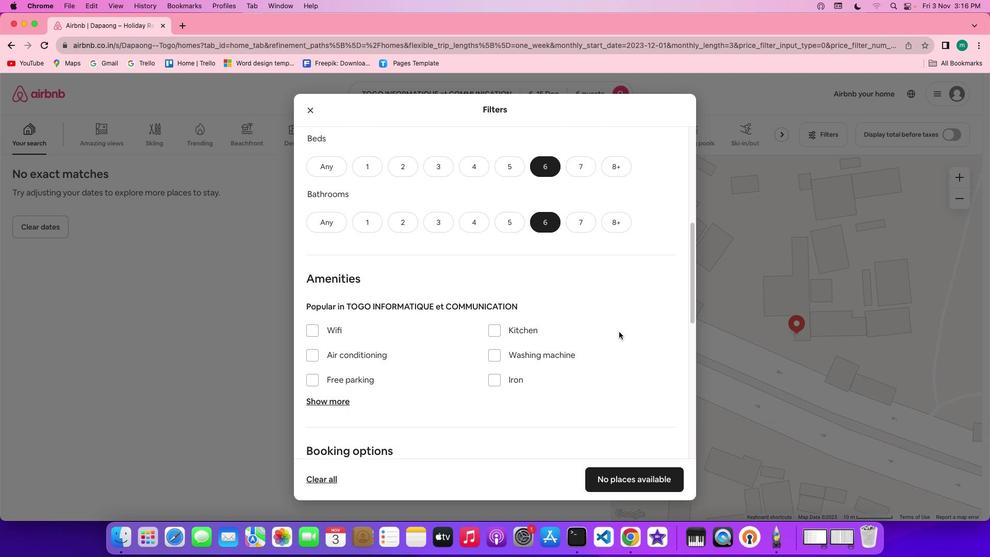 
Action: Mouse scrolled (619, 332) with delta (0, 0)
Screenshot: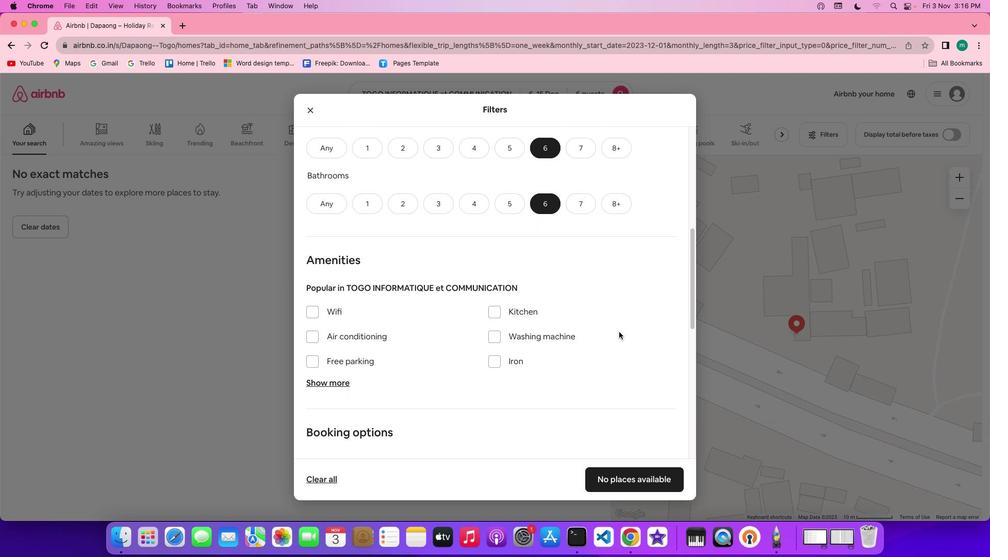 
Action: Mouse scrolled (619, 332) with delta (0, 0)
Screenshot: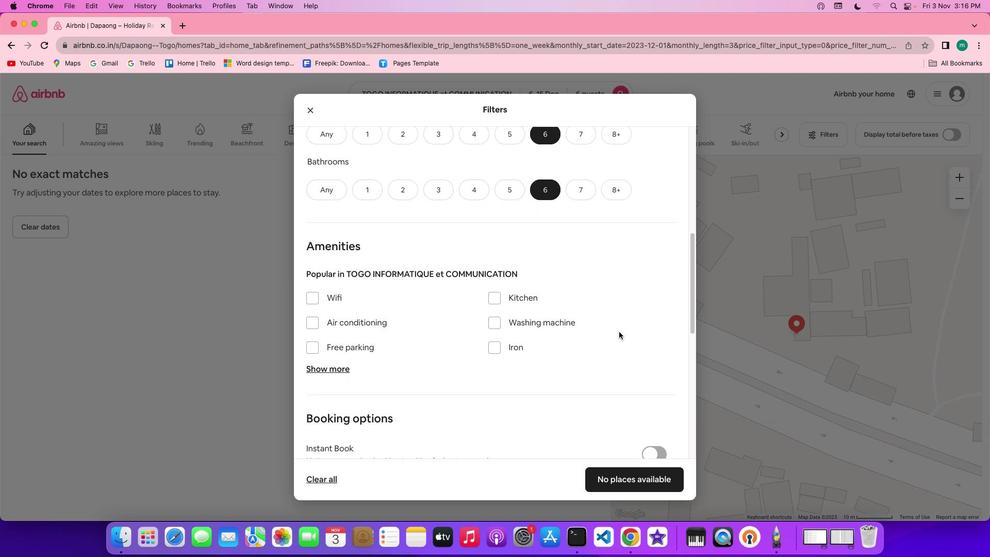 
Action: Mouse scrolled (619, 332) with delta (0, 0)
Screenshot: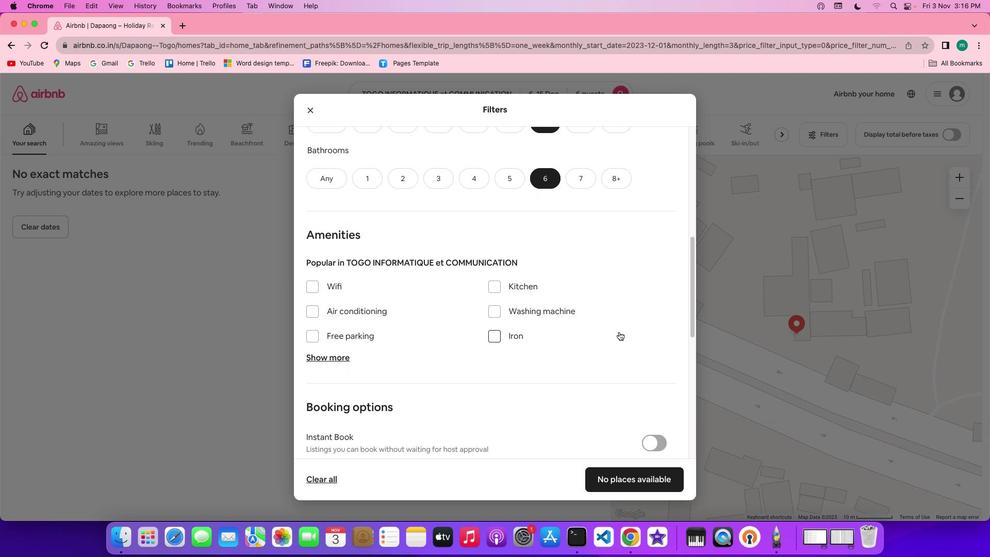 
Action: Mouse scrolled (619, 332) with delta (0, 0)
Screenshot: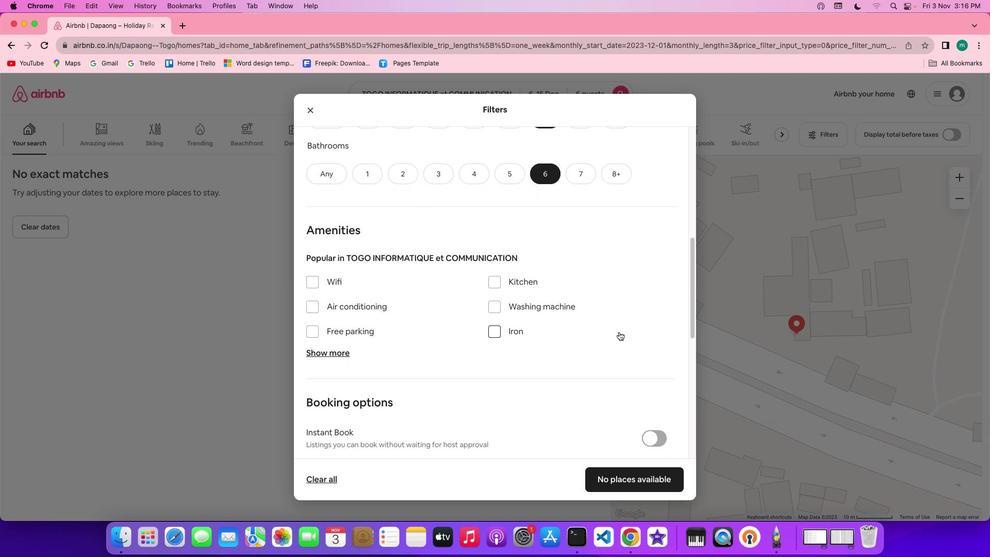 
Action: Mouse scrolled (619, 332) with delta (0, 0)
Screenshot: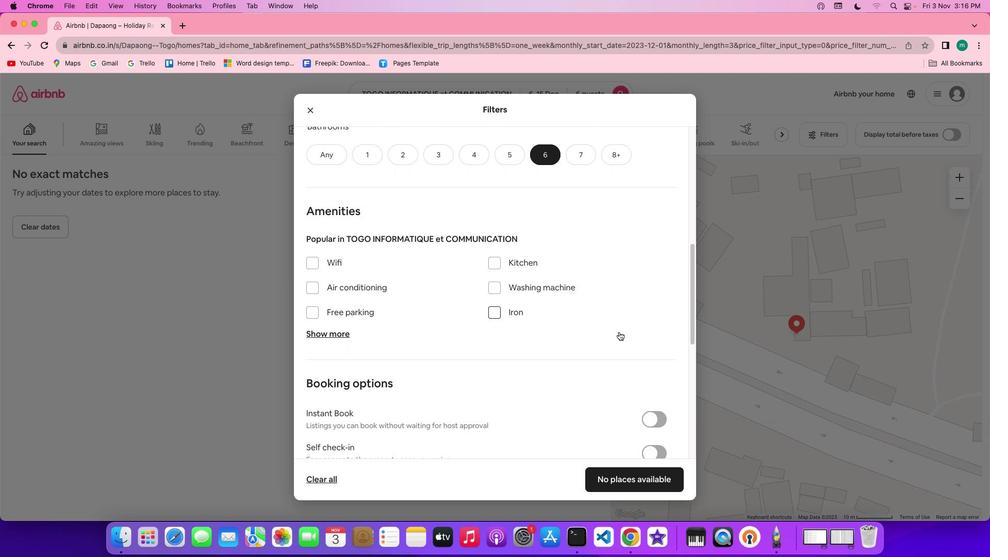 
Action: Mouse scrolled (619, 332) with delta (0, 0)
Screenshot: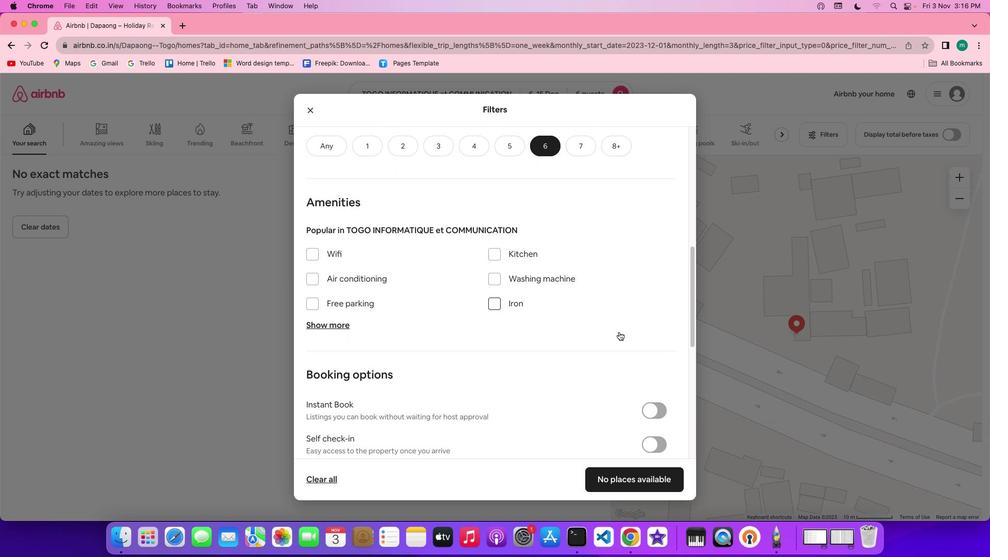 
Action: Mouse scrolled (619, 332) with delta (0, 0)
Screenshot: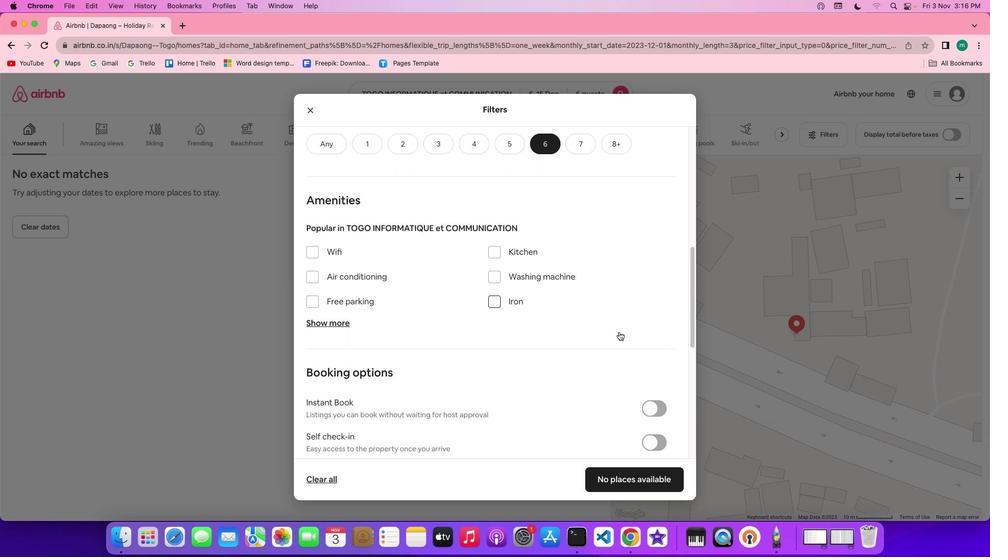 
Action: Mouse scrolled (619, 332) with delta (0, 0)
Screenshot: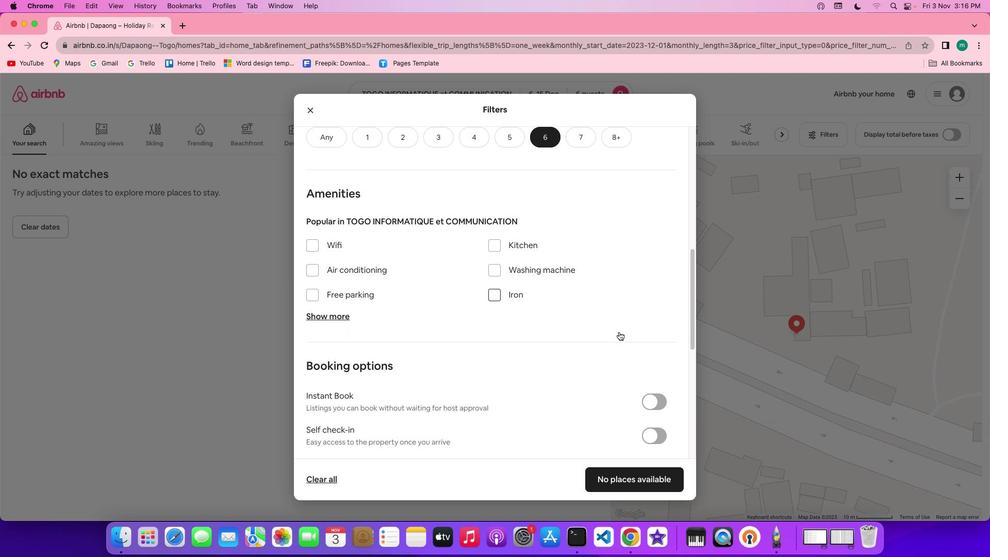 
Action: Mouse scrolled (619, 332) with delta (0, 0)
Screenshot: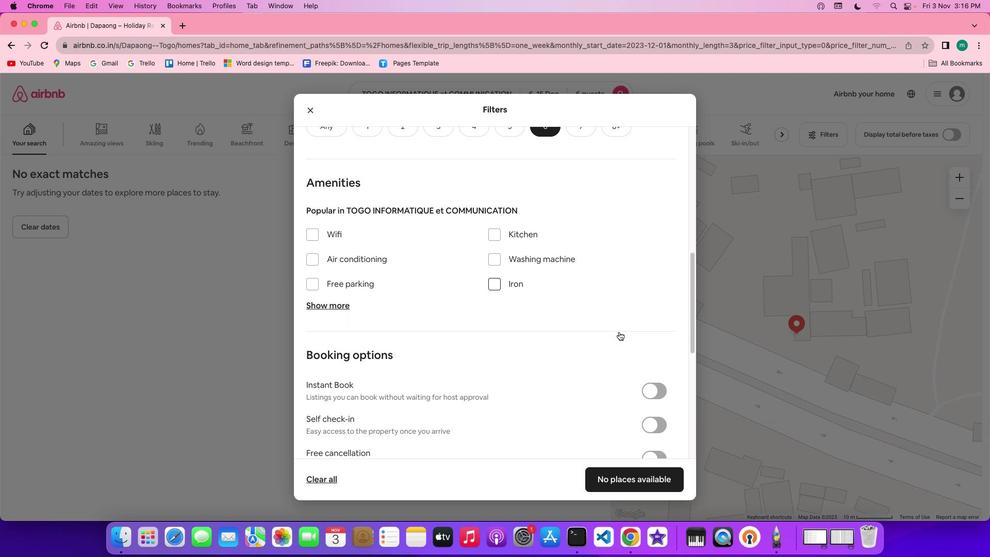 
Action: Mouse moved to (331, 223)
Screenshot: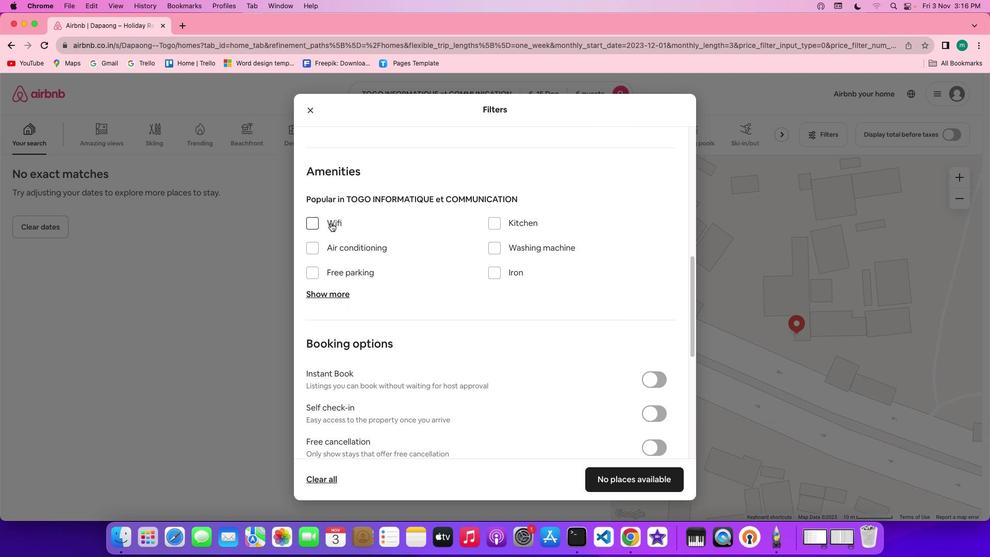 
Action: Mouse pressed left at (331, 223)
Screenshot: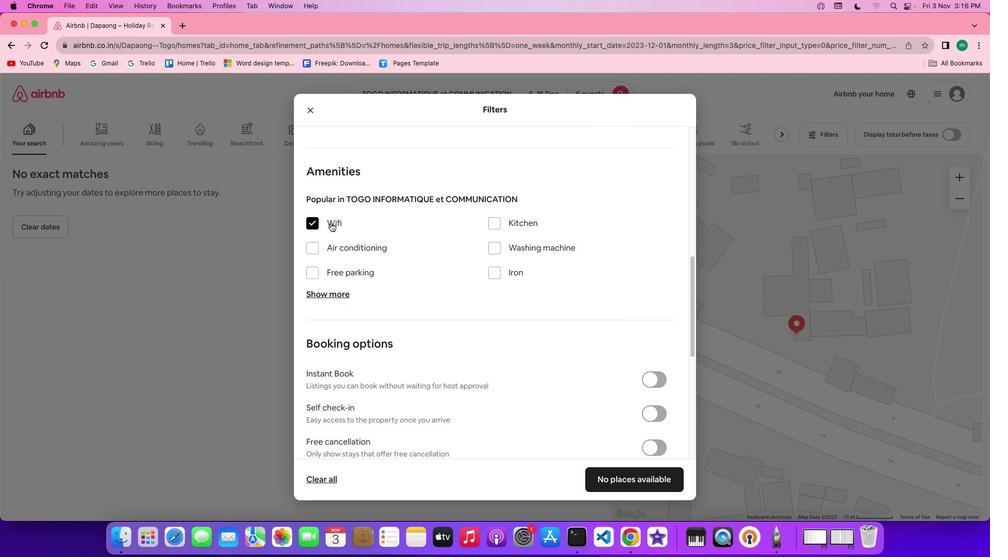 
Action: Mouse moved to (336, 294)
Screenshot: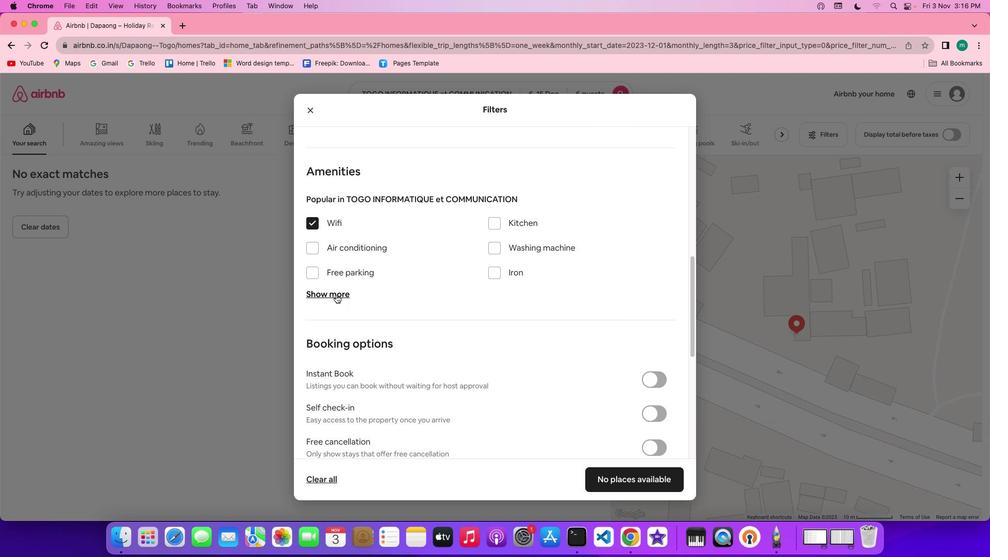 
Action: Mouse pressed left at (336, 294)
Screenshot: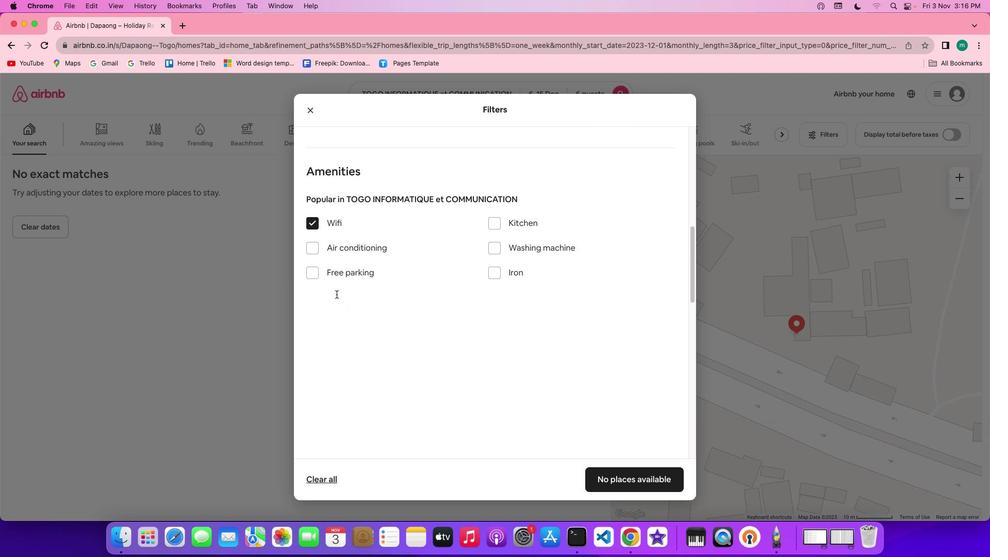 
Action: Mouse moved to (496, 354)
Screenshot: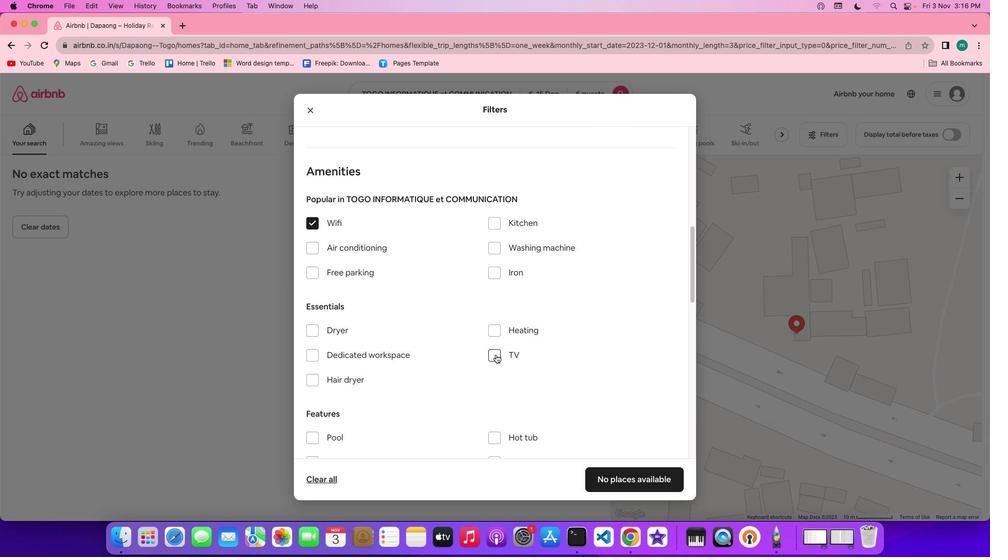 
Action: Mouse pressed left at (496, 354)
Screenshot: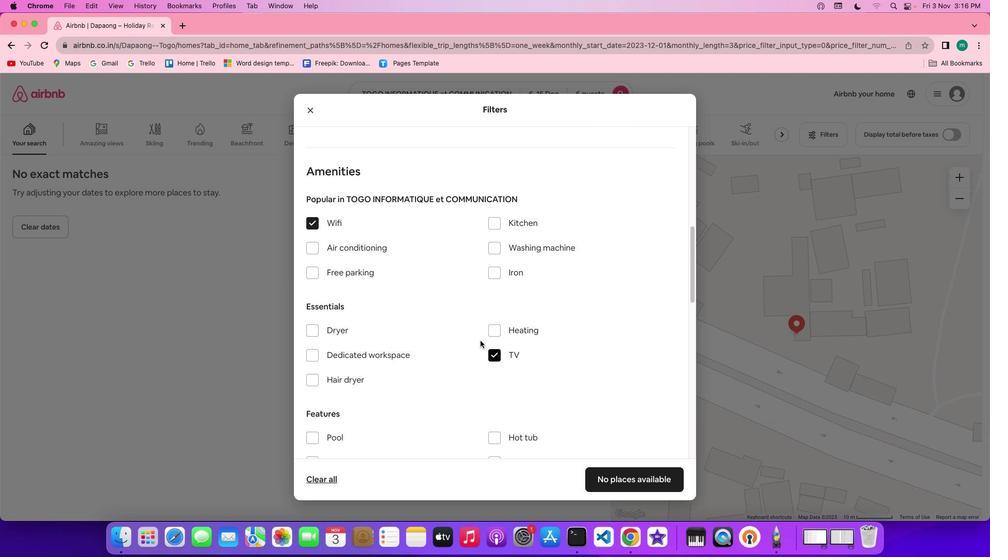 
Action: Mouse moved to (361, 273)
Screenshot: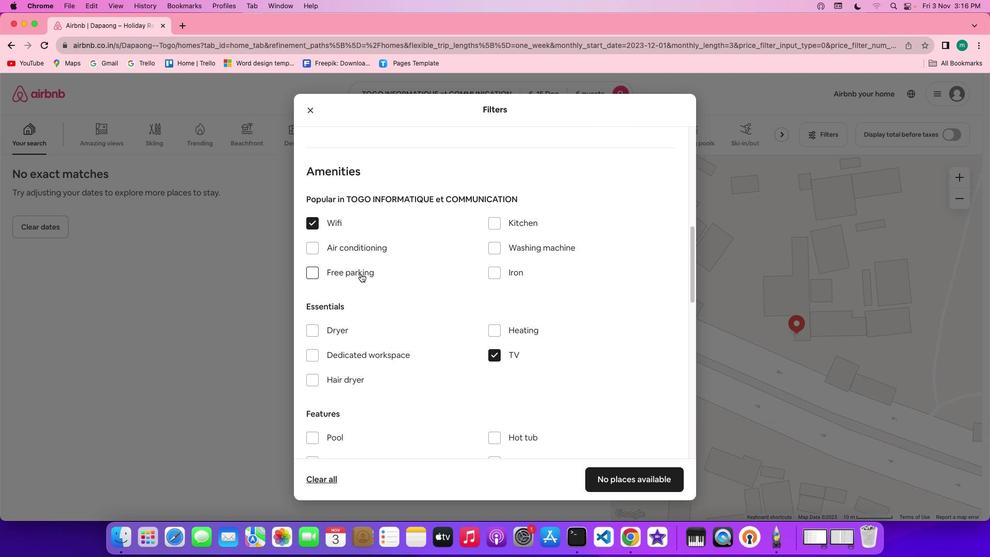 
Action: Mouse pressed left at (361, 273)
Screenshot: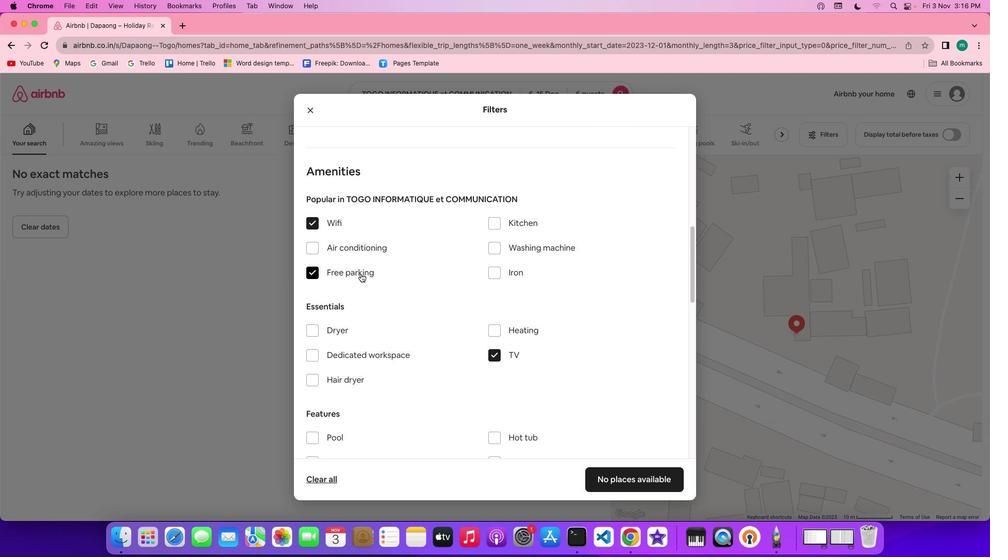 
Action: Mouse moved to (428, 297)
Screenshot: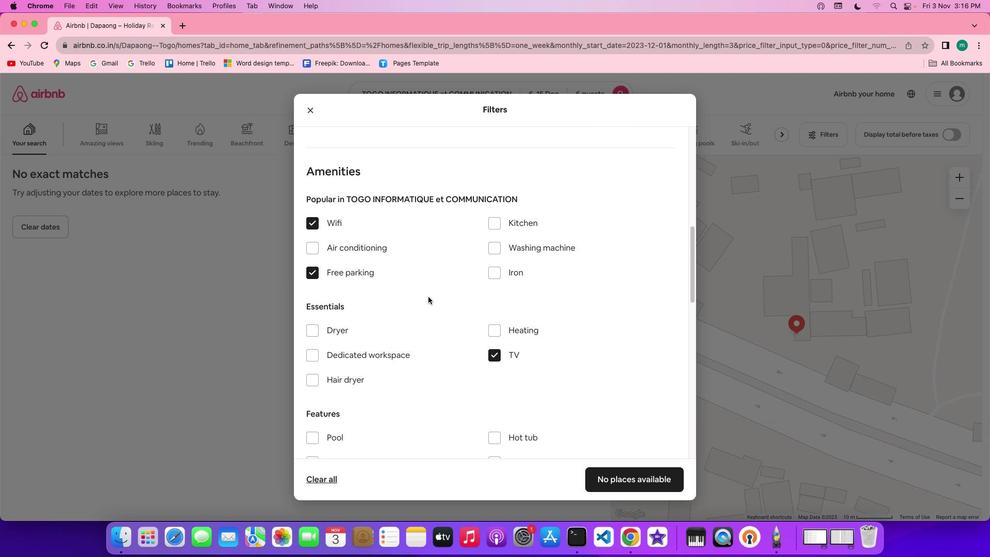 
Action: Mouse scrolled (428, 297) with delta (0, 0)
Screenshot: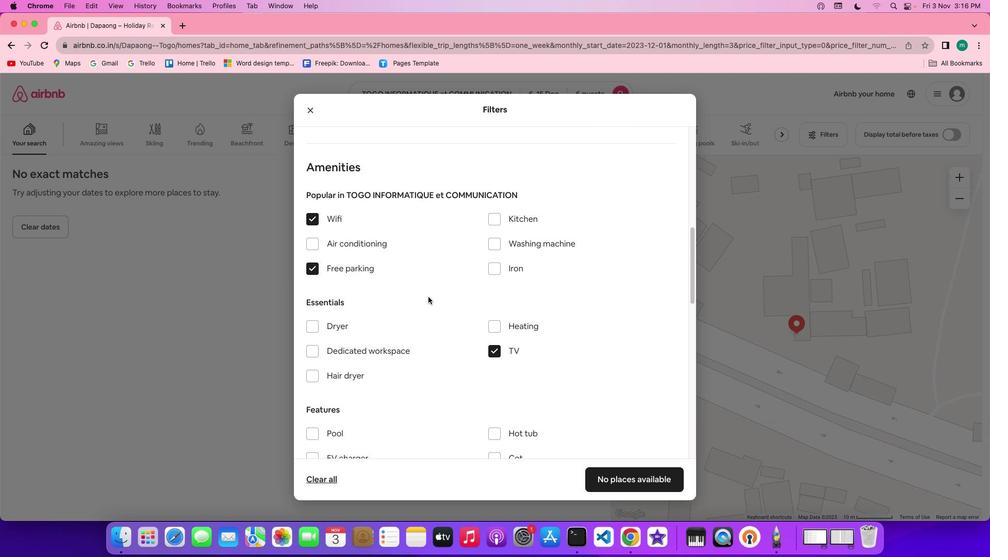 
Action: Mouse scrolled (428, 297) with delta (0, 0)
Screenshot: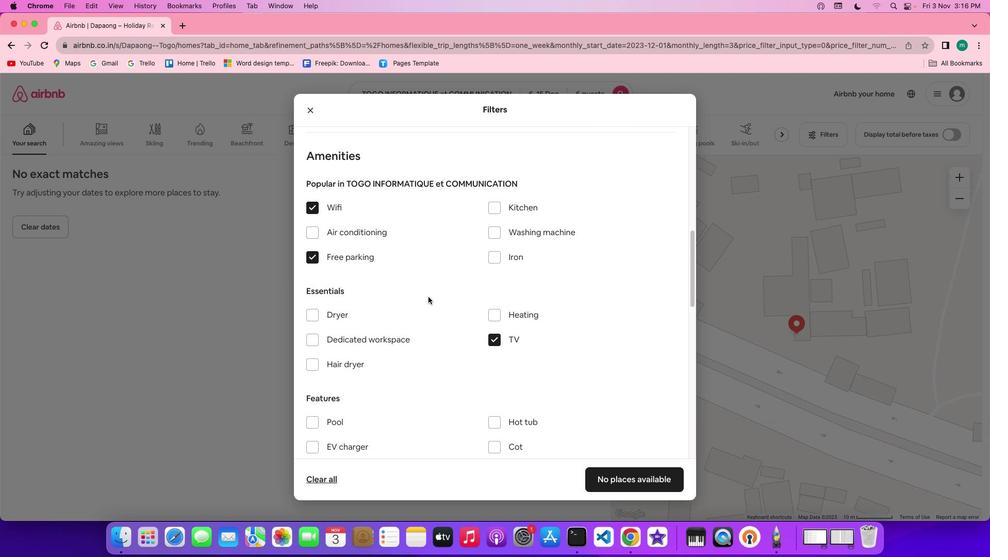 
Action: Mouse scrolled (428, 297) with delta (0, 0)
Screenshot: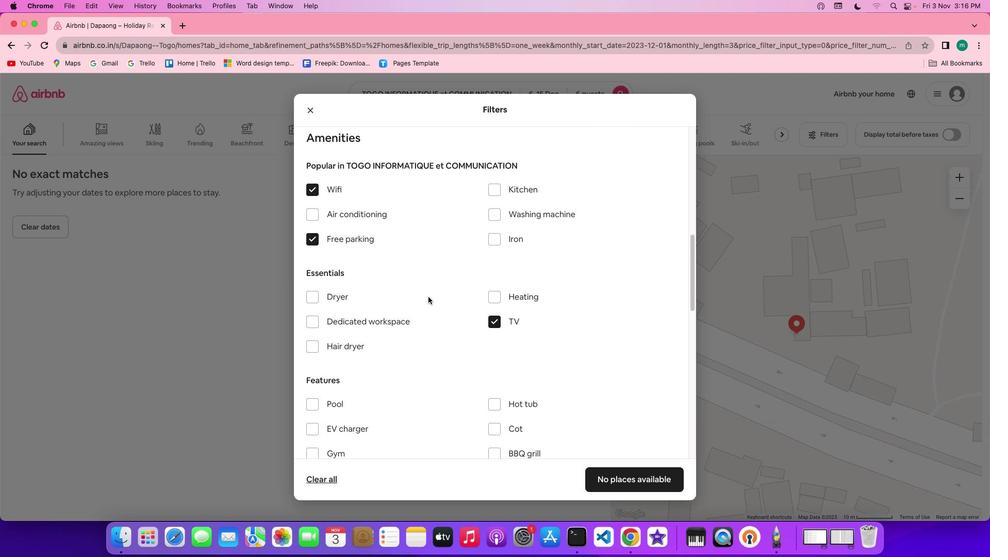 
Action: Mouse scrolled (428, 297) with delta (0, 0)
Screenshot: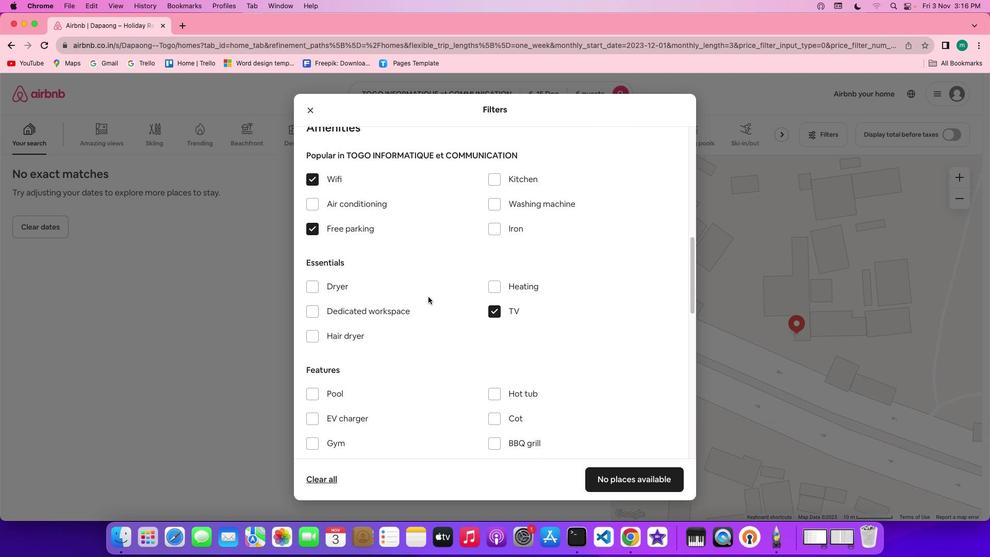 
Action: Mouse scrolled (428, 297) with delta (0, 0)
Screenshot: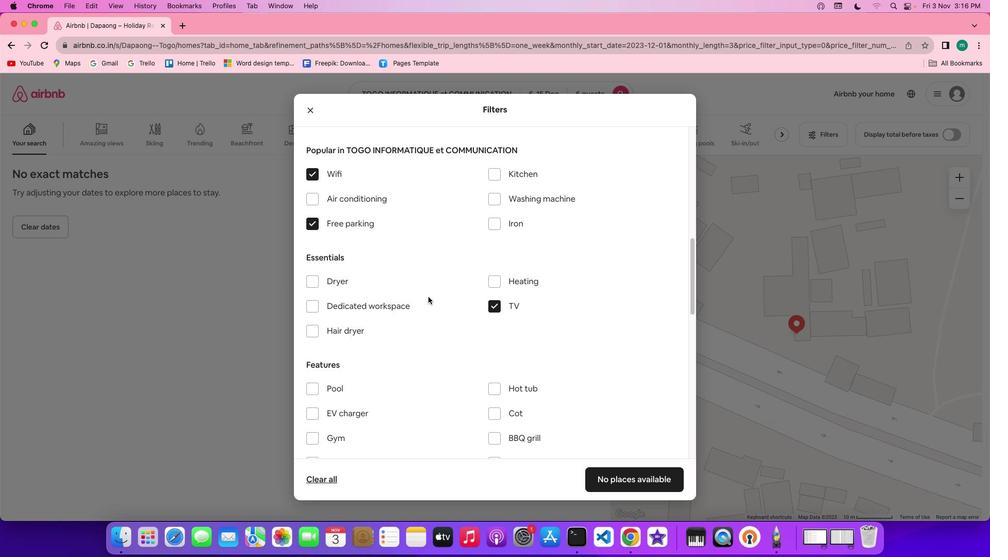 
Action: Mouse scrolled (428, 297) with delta (0, 0)
Screenshot: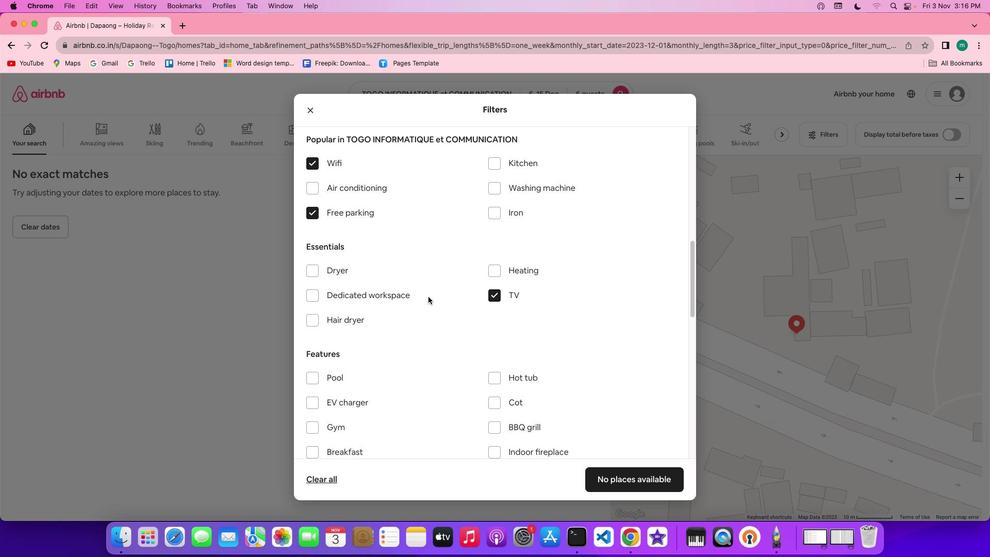 
Action: Mouse scrolled (428, 297) with delta (0, 0)
Screenshot: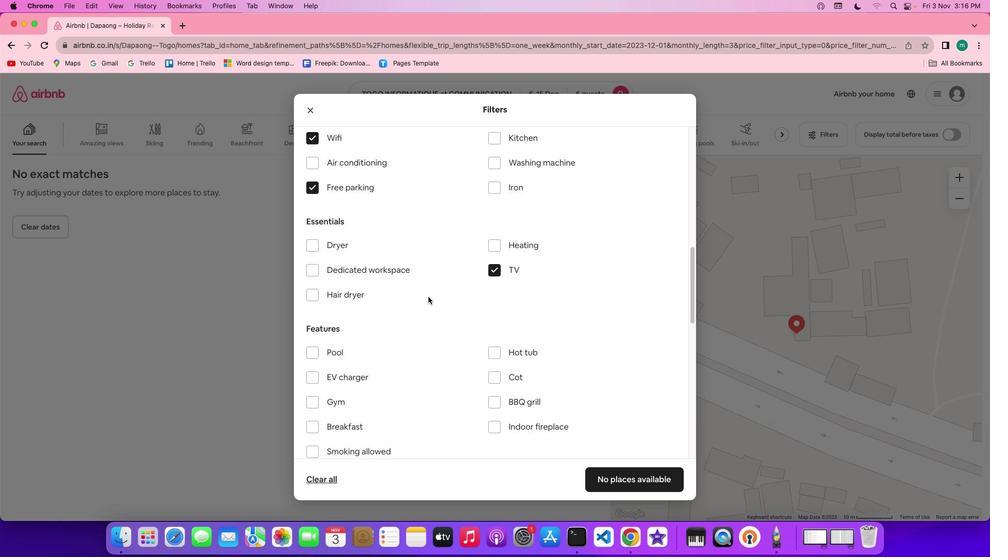 
Action: Mouse scrolled (428, 297) with delta (0, 0)
Screenshot: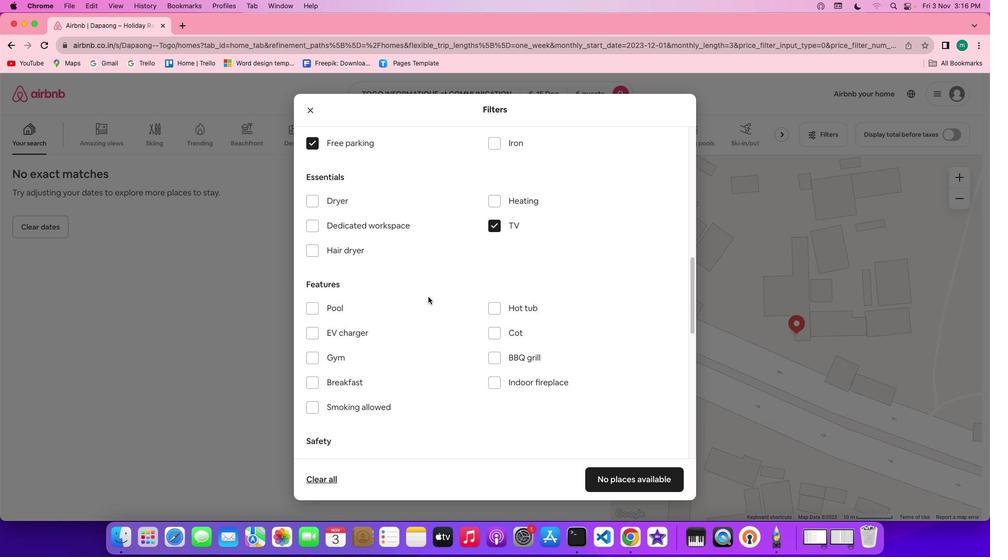 
Action: Mouse scrolled (428, 297) with delta (0, 0)
Screenshot: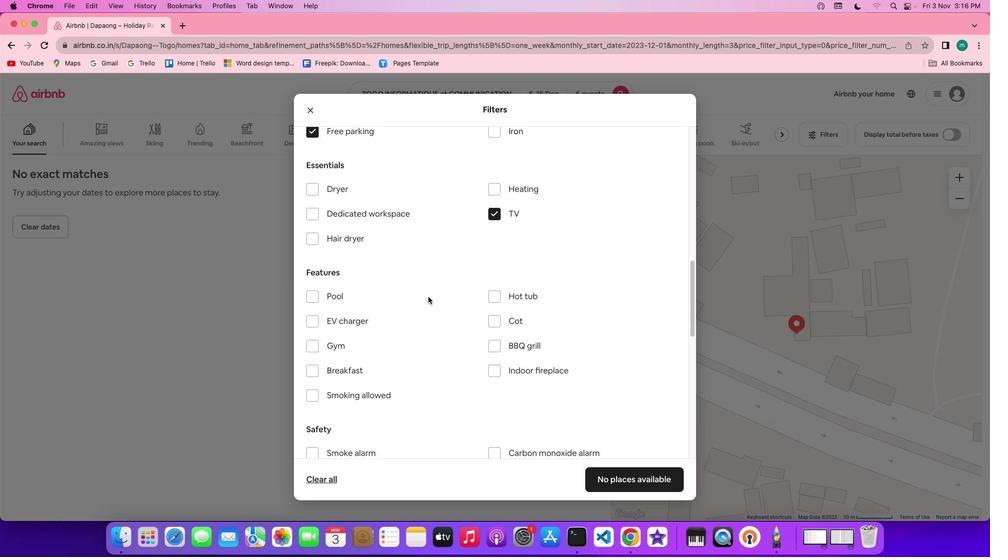 
Action: Mouse scrolled (428, 297) with delta (0, 0)
Screenshot: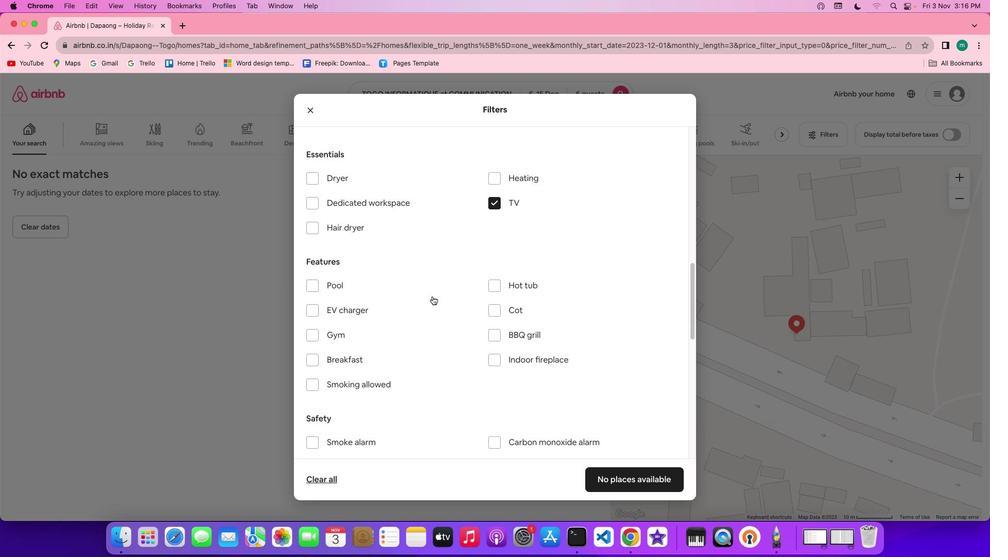 
Action: Mouse scrolled (428, 297) with delta (0, -1)
Screenshot: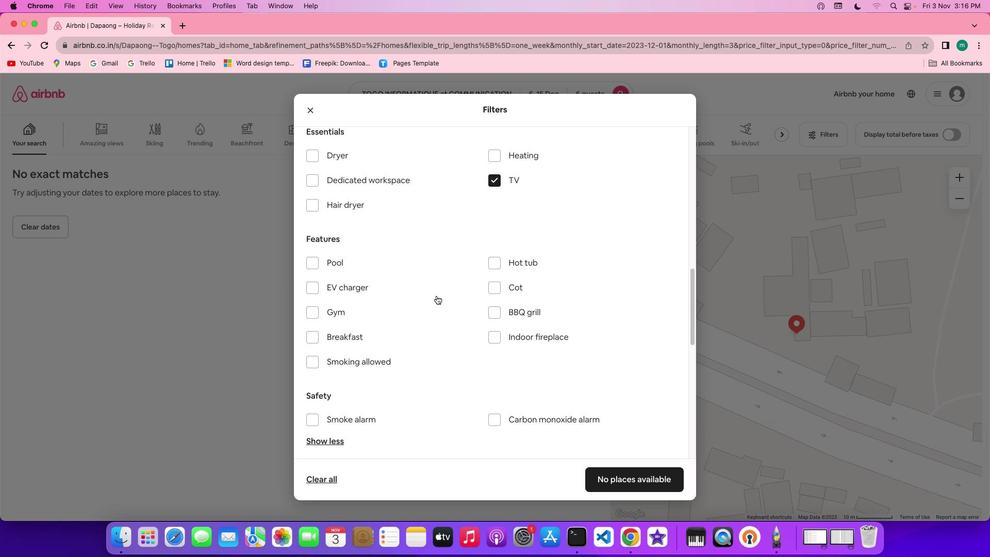 
Action: Mouse moved to (323, 285)
Screenshot: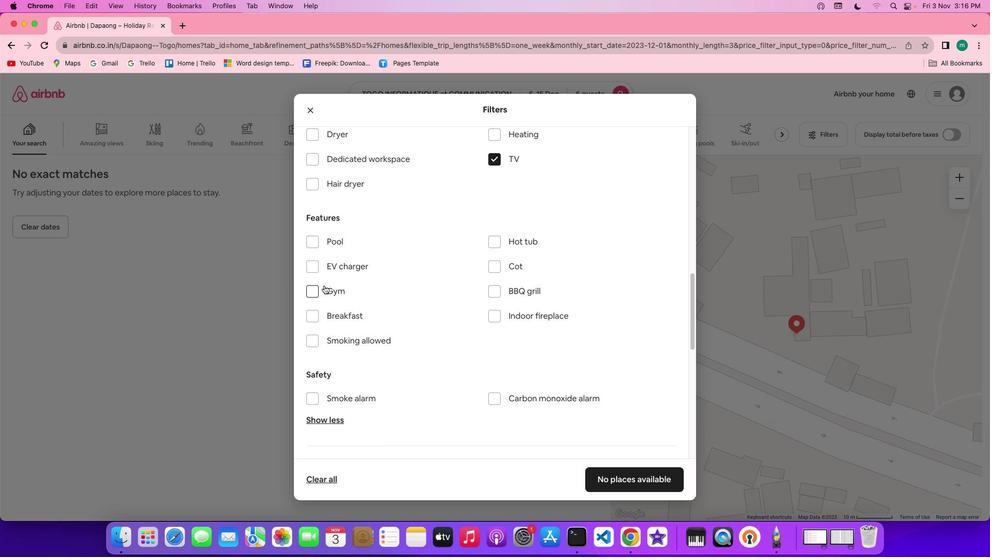 
Action: Mouse pressed left at (323, 285)
Screenshot: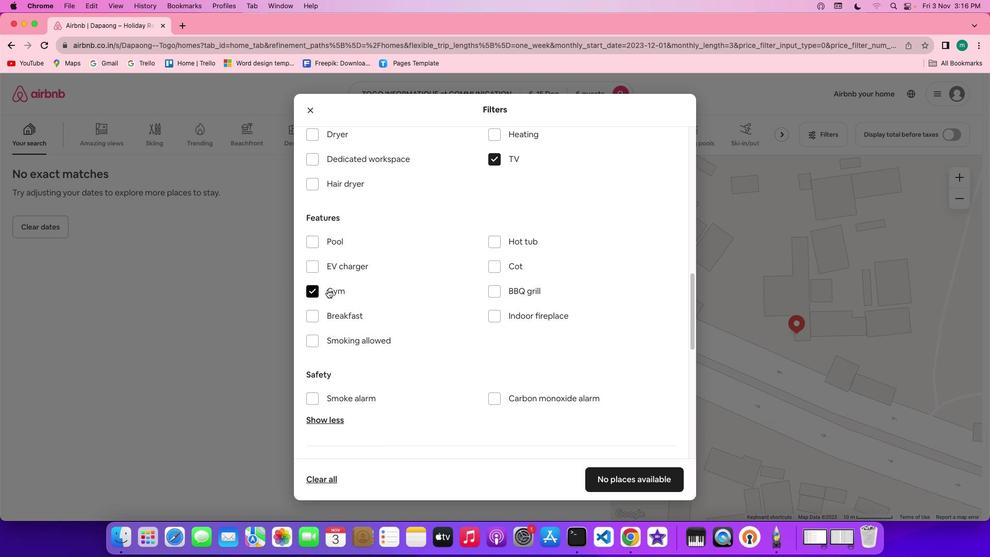 
Action: Mouse moved to (348, 317)
Screenshot: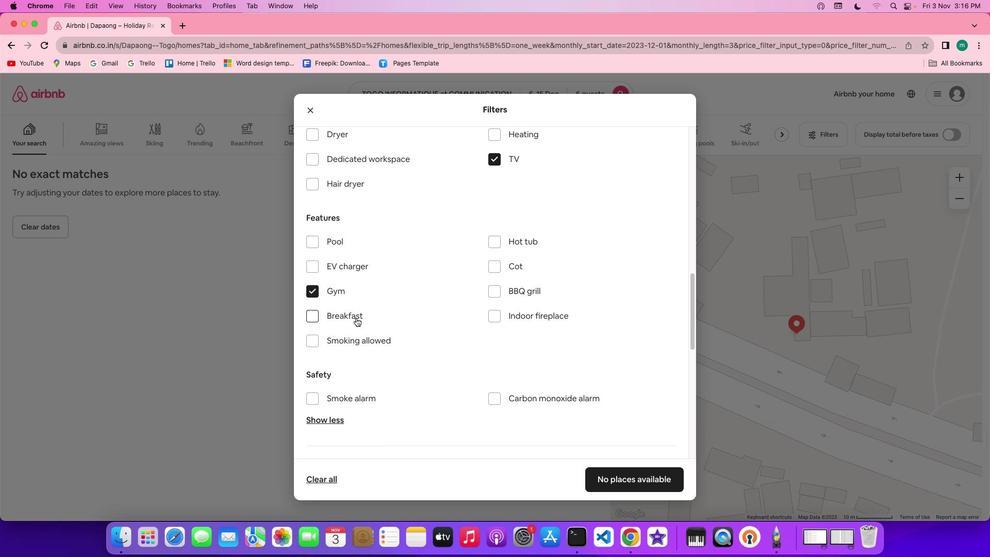 
Action: Mouse pressed left at (348, 317)
Screenshot: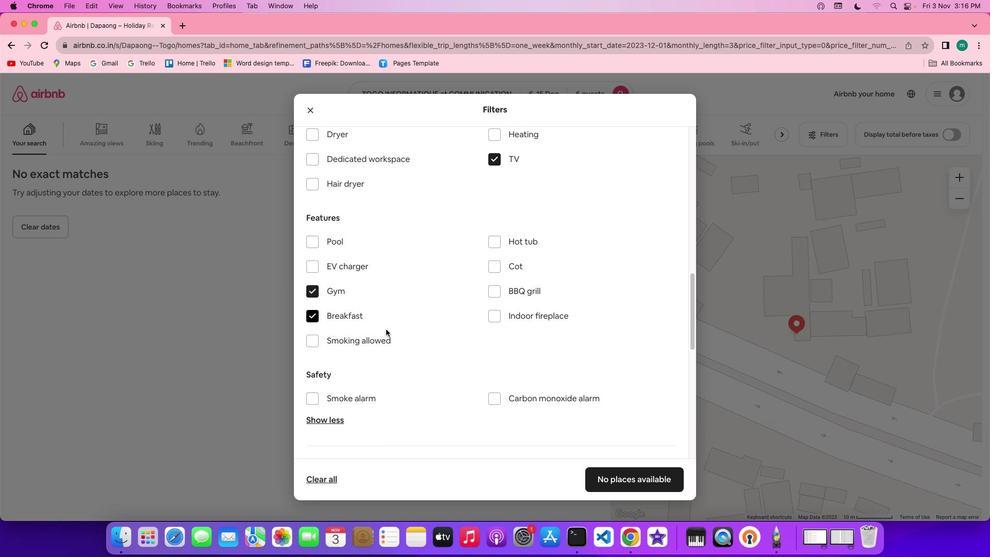 
Action: Mouse moved to (481, 350)
Screenshot: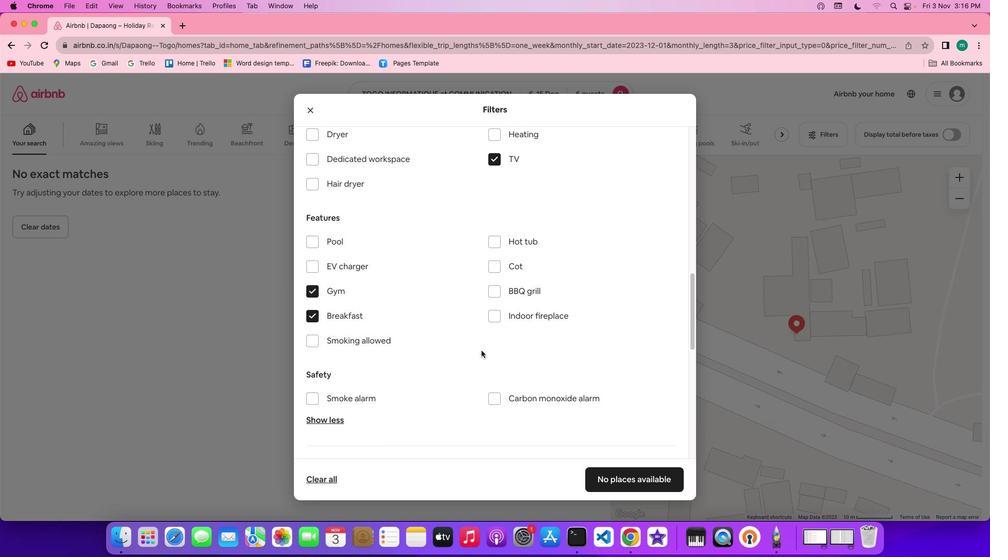 
Action: Mouse scrolled (481, 350) with delta (0, 0)
Screenshot: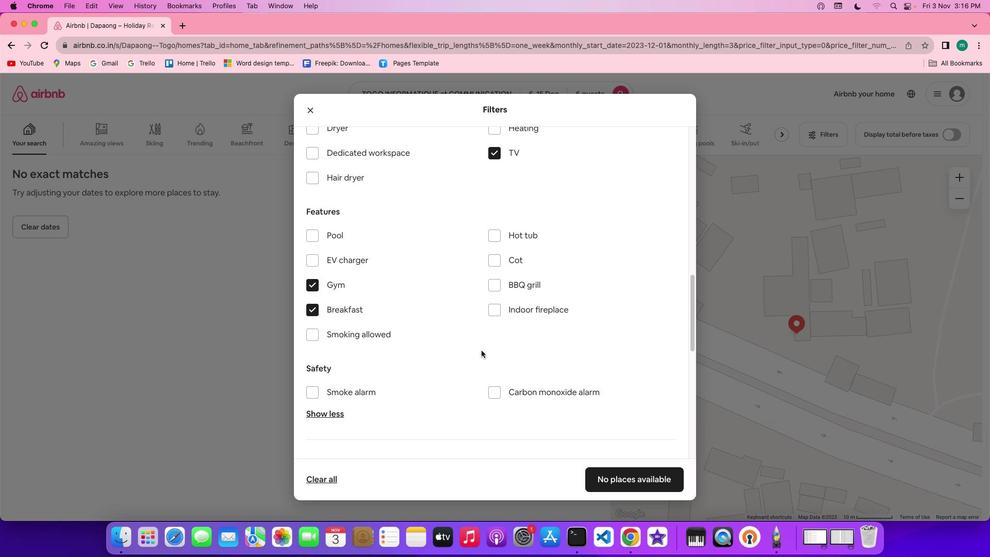
Action: Mouse scrolled (481, 350) with delta (0, 0)
Screenshot: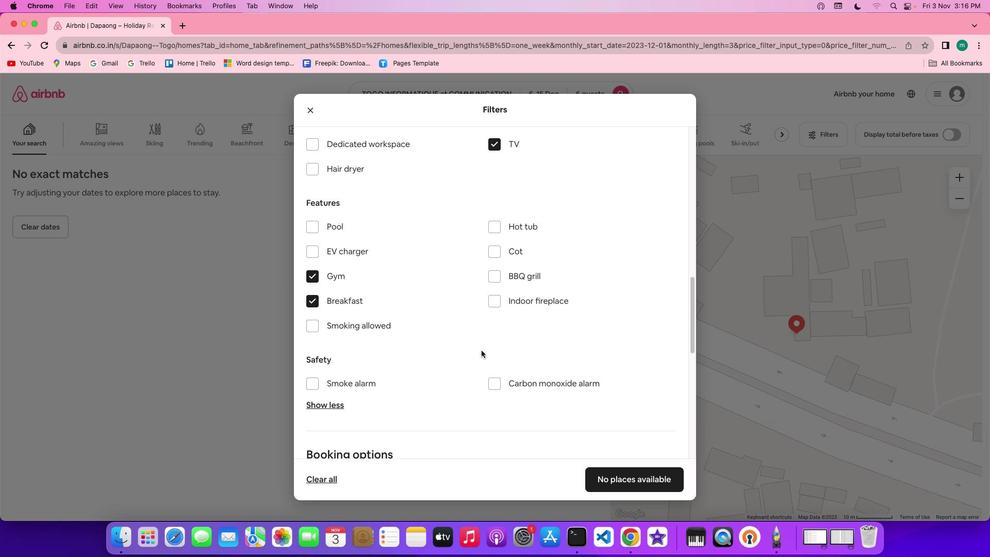 
Action: Mouse scrolled (481, 350) with delta (0, -1)
Screenshot: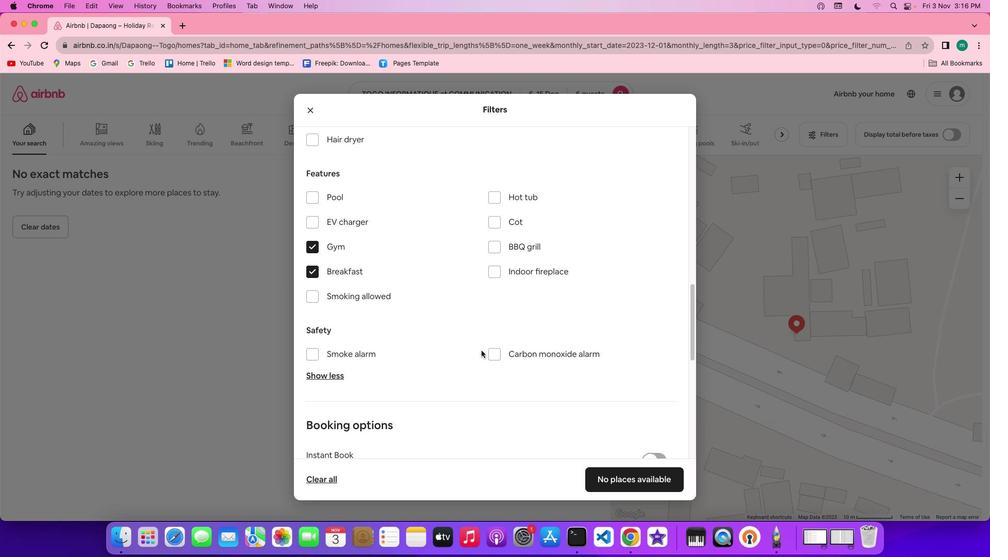 
Action: Mouse scrolled (481, 350) with delta (0, 0)
Screenshot: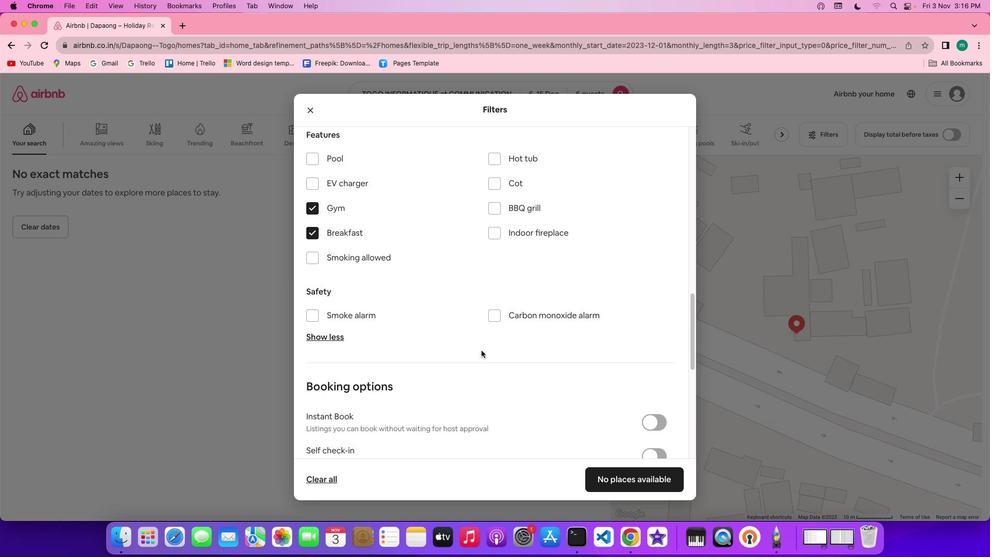 
Action: Mouse scrolled (481, 350) with delta (0, 0)
Screenshot: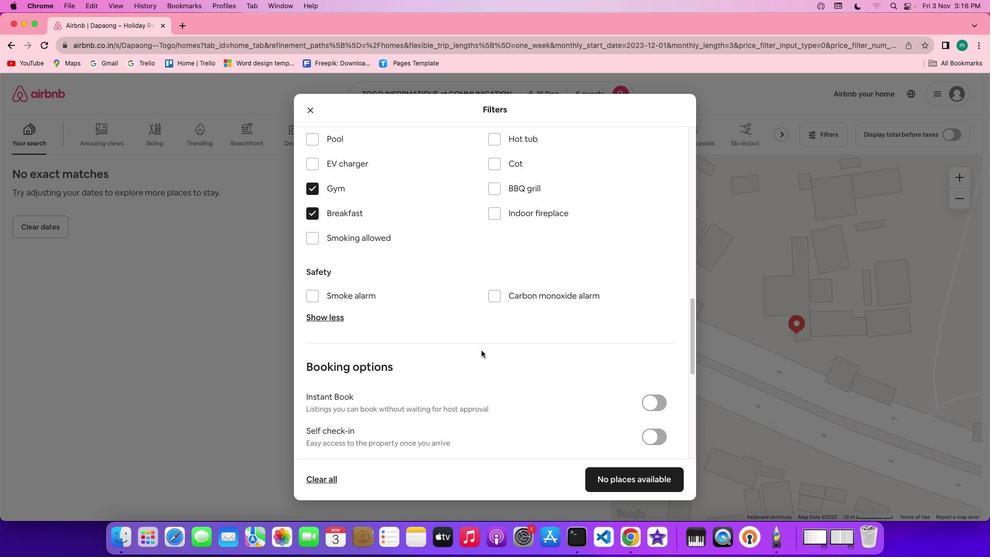 
Action: Mouse scrolled (481, 350) with delta (0, 0)
Screenshot: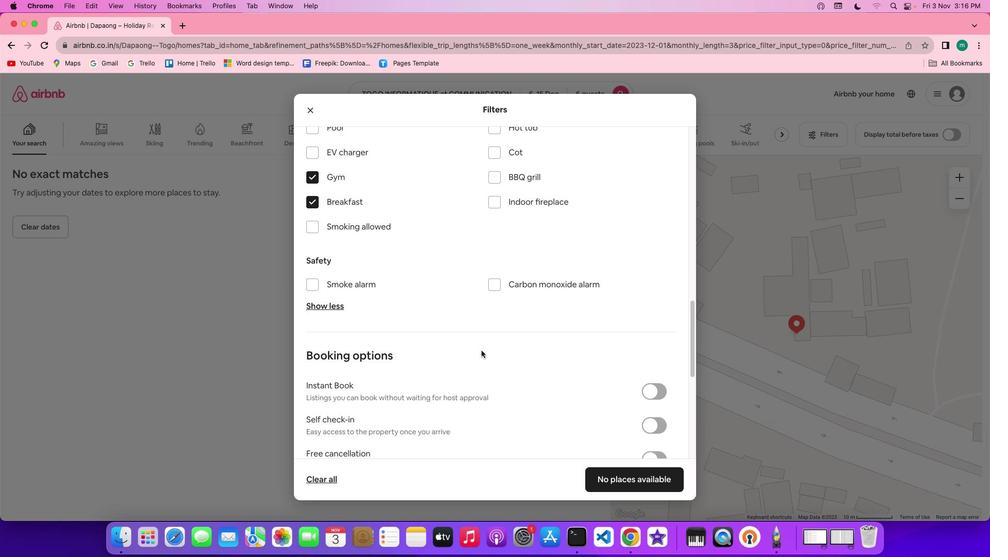
Action: Mouse scrolled (481, 350) with delta (0, 0)
Screenshot: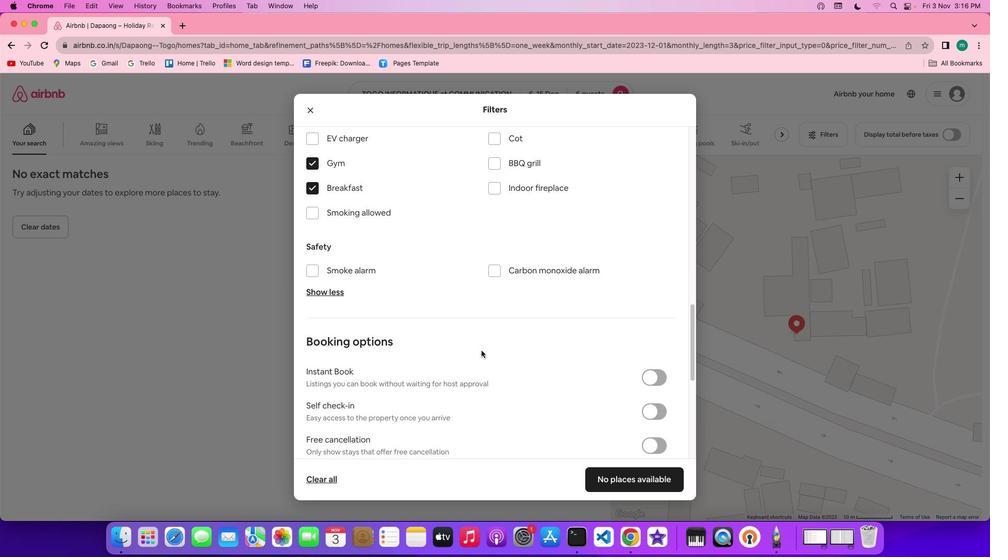 
Action: Mouse scrolled (481, 350) with delta (0, 0)
Screenshot: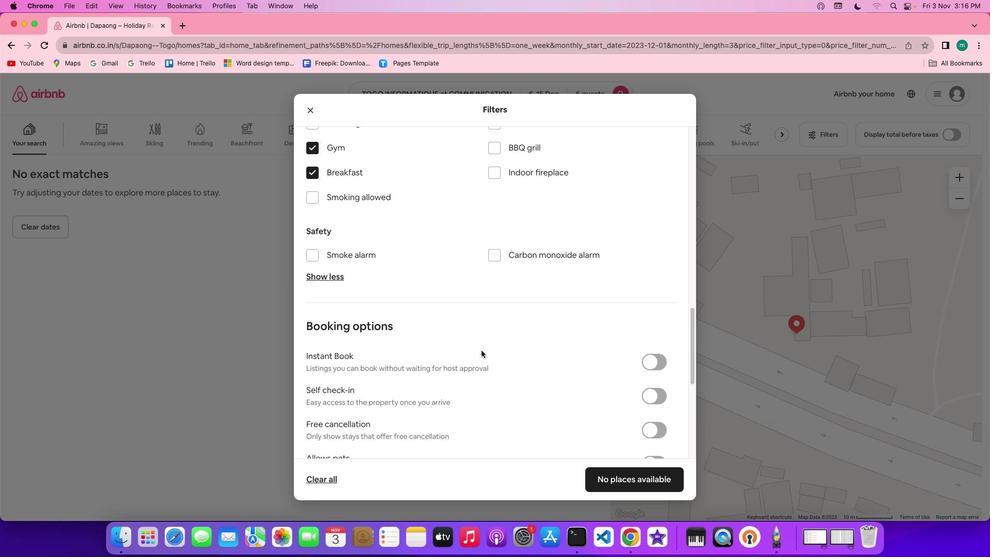 
Action: Mouse scrolled (481, 350) with delta (0, 0)
Screenshot: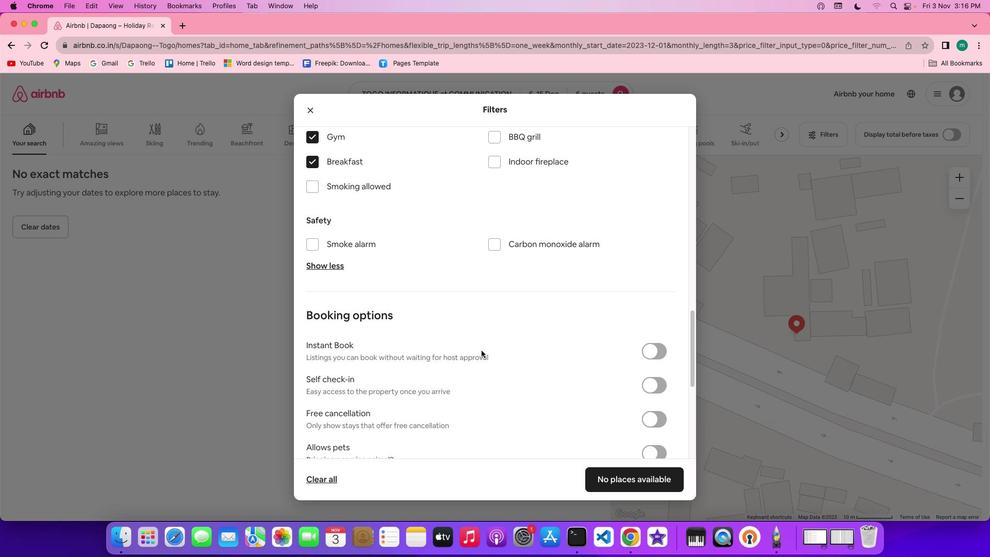 
Action: Mouse scrolled (481, 350) with delta (0, 0)
Screenshot: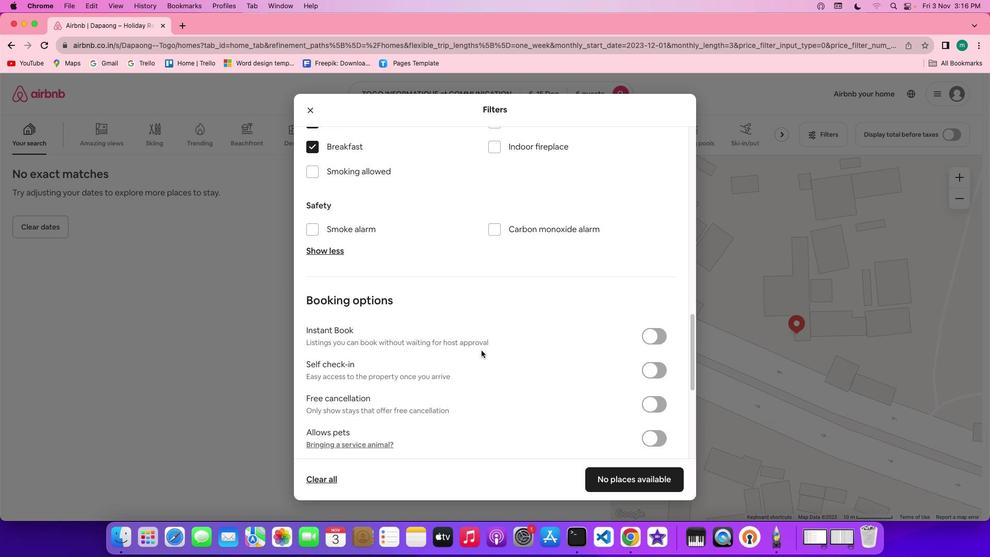 
Action: Mouse scrolled (481, 350) with delta (0, 0)
Screenshot: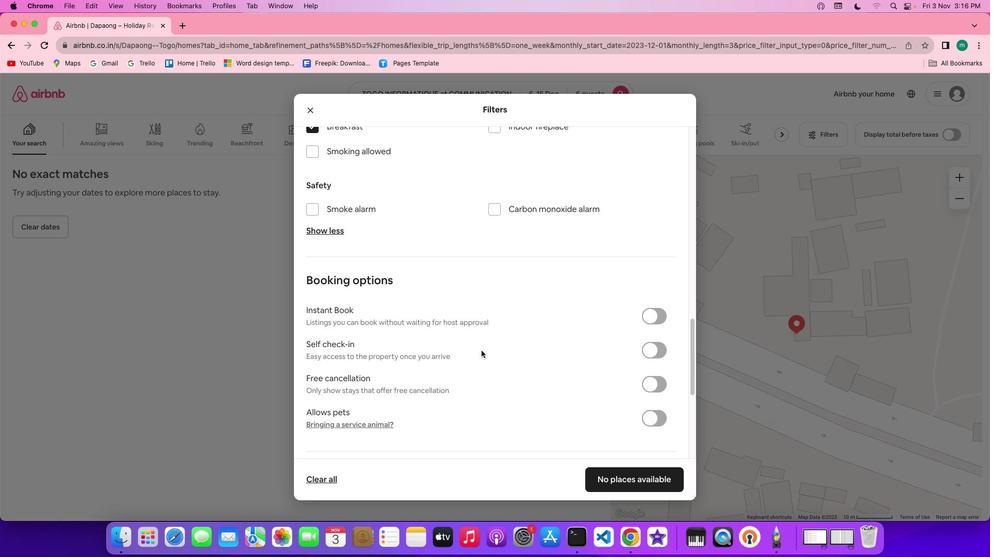 
Action: Mouse scrolled (481, 350) with delta (0, 0)
Screenshot: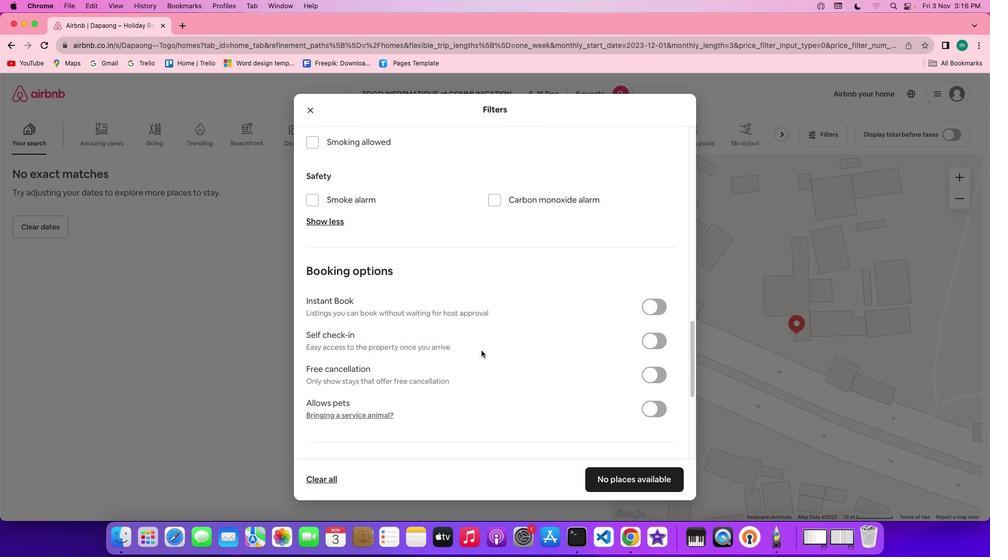 
Action: Mouse scrolled (481, 350) with delta (0, 0)
Screenshot: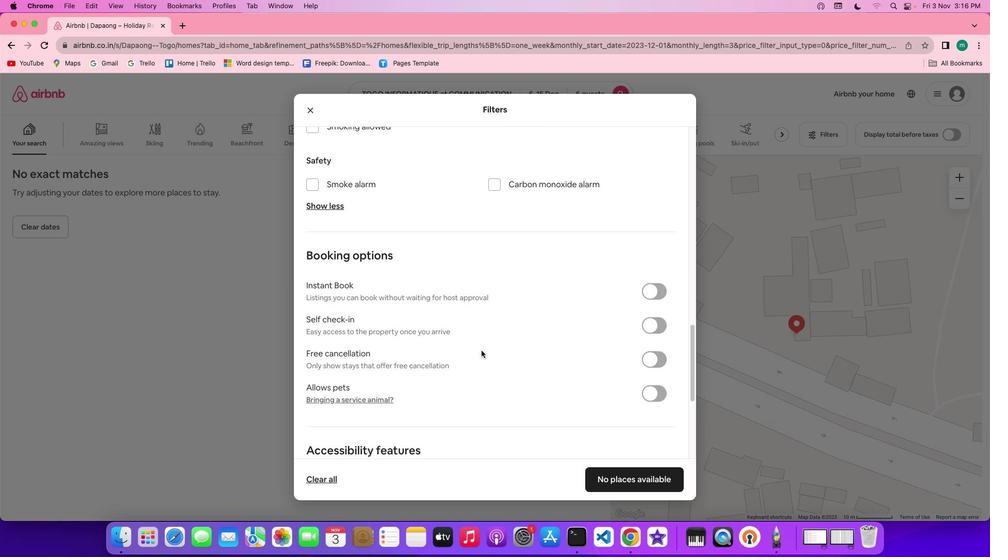 
Action: Mouse moved to (482, 350)
Screenshot: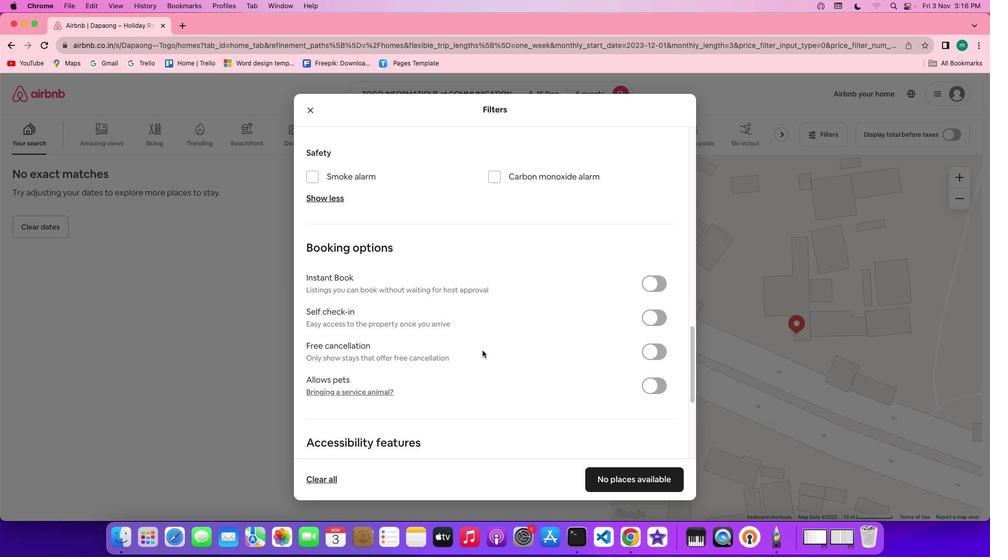 
Action: Mouse scrolled (482, 350) with delta (0, 0)
Screenshot: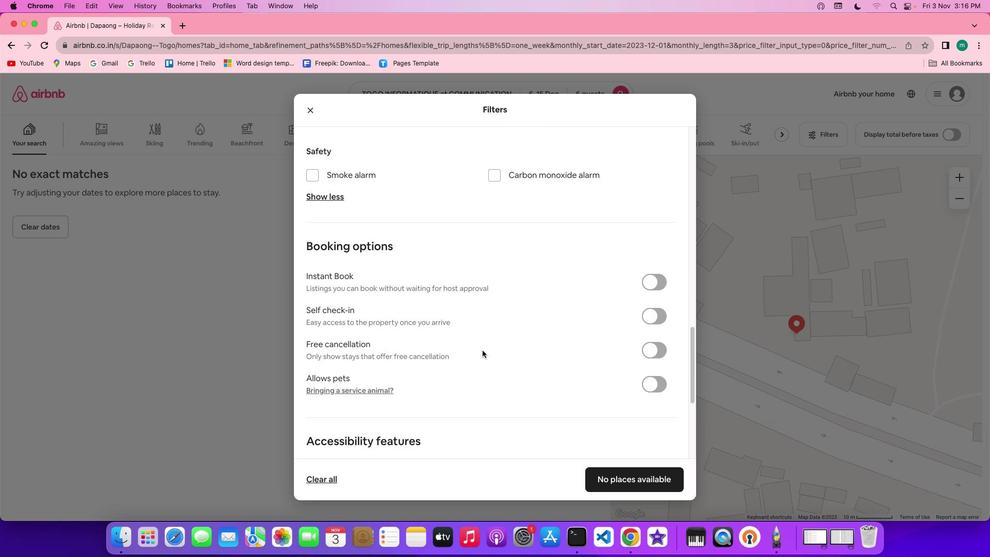 
Action: Mouse scrolled (482, 350) with delta (0, 0)
Screenshot: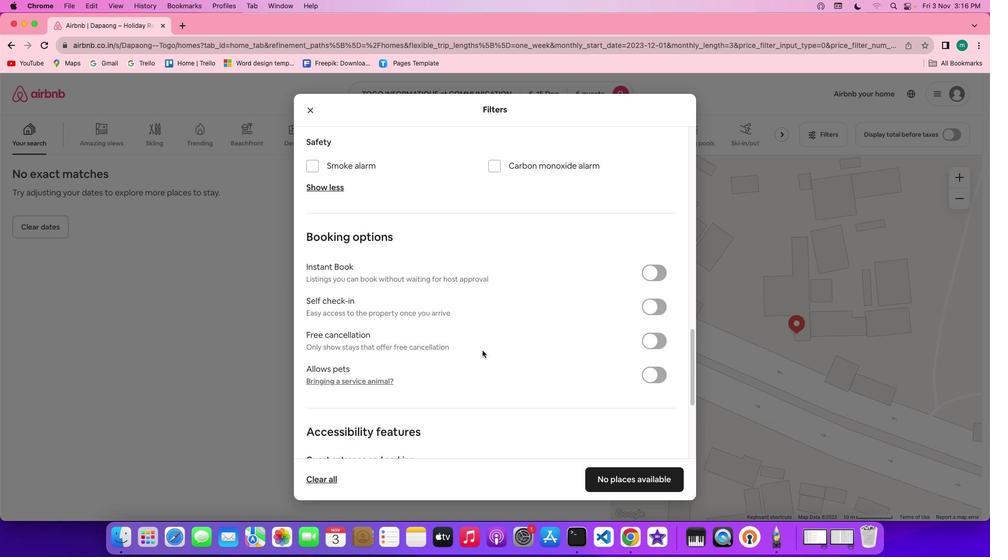 
Action: Mouse scrolled (482, 350) with delta (0, 0)
Screenshot: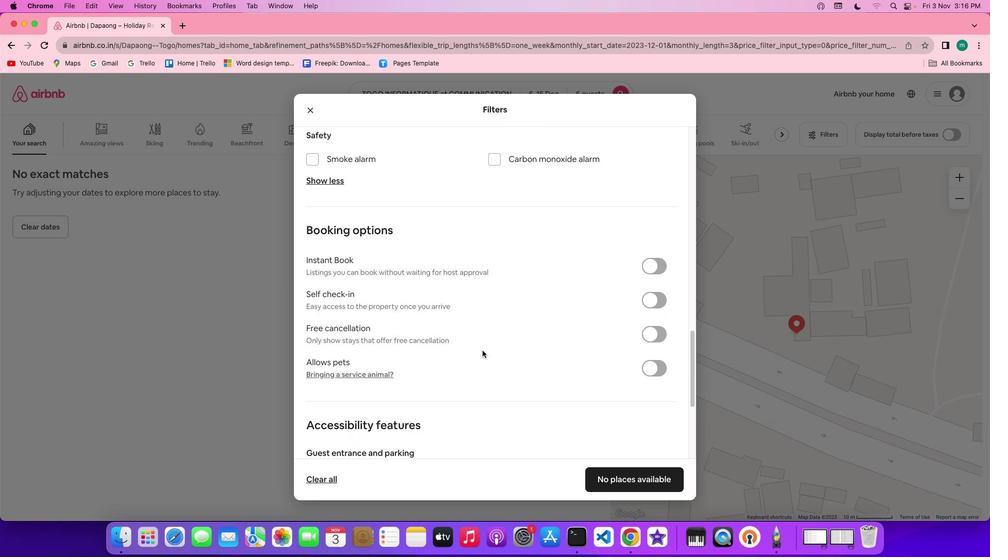 
Action: Mouse scrolled (482, 350) with delta (0, 0)
Screenshot: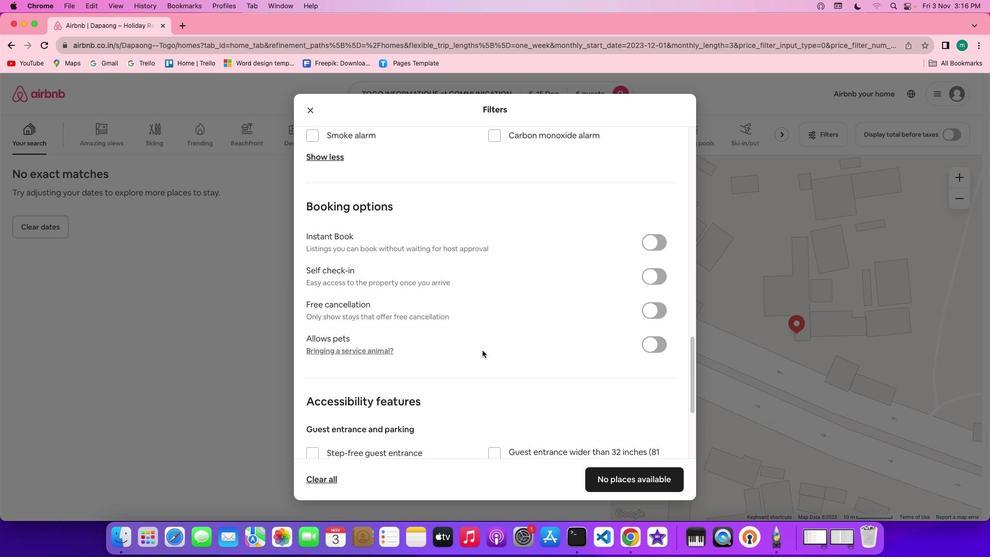 
Action: Mouse moved to (488, 356)
Screenshot: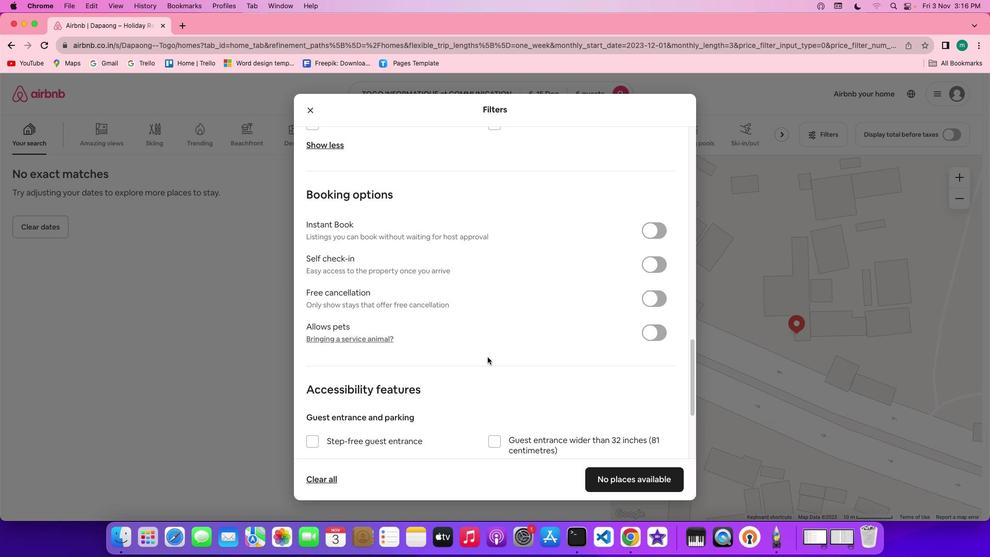 
Action: Mouse scrolled (488, 356) with delta (0, 0)
Screenshot: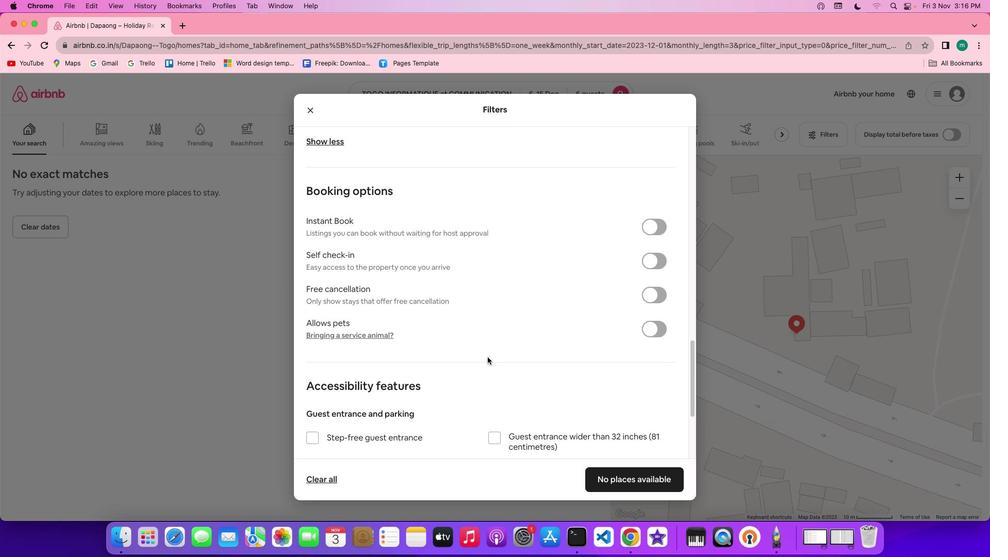 
Action: Mouse scrolled (488, 356) with delta (0, 0)
Screenshot: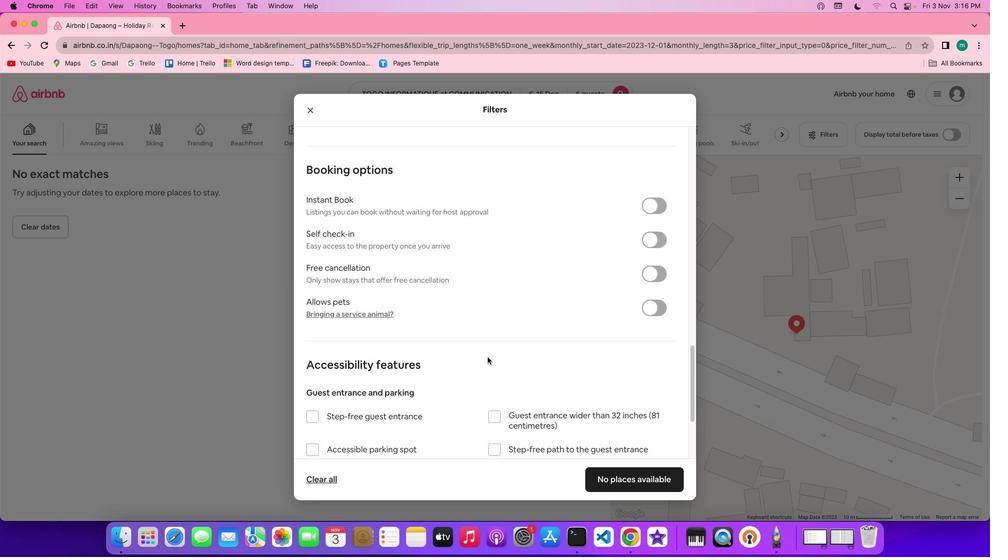 
Action: Mouse scrolled (488, 356) with delta (0, -1)
Screenshot: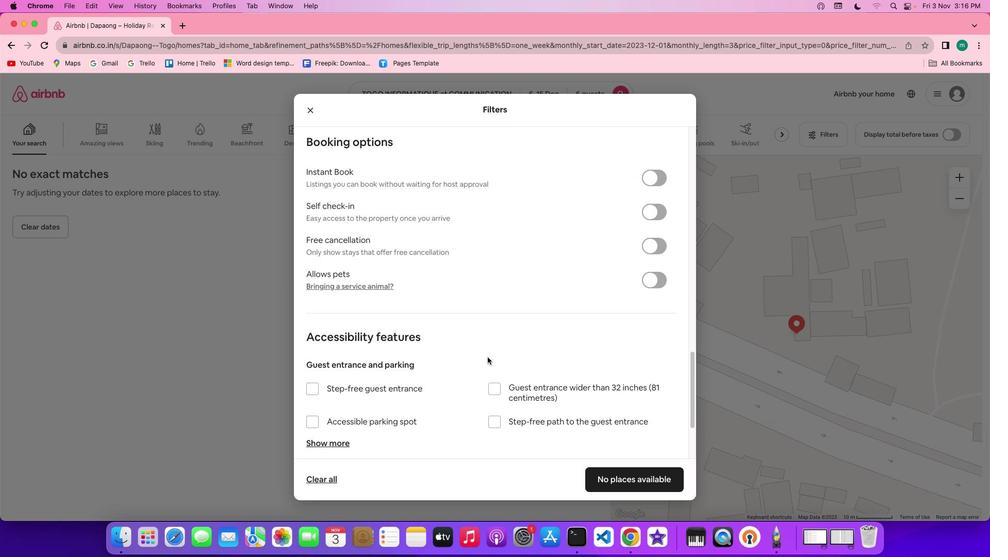 
Action: Mouse scrolled (488, 356) with delta (0, -1)
Screenshot: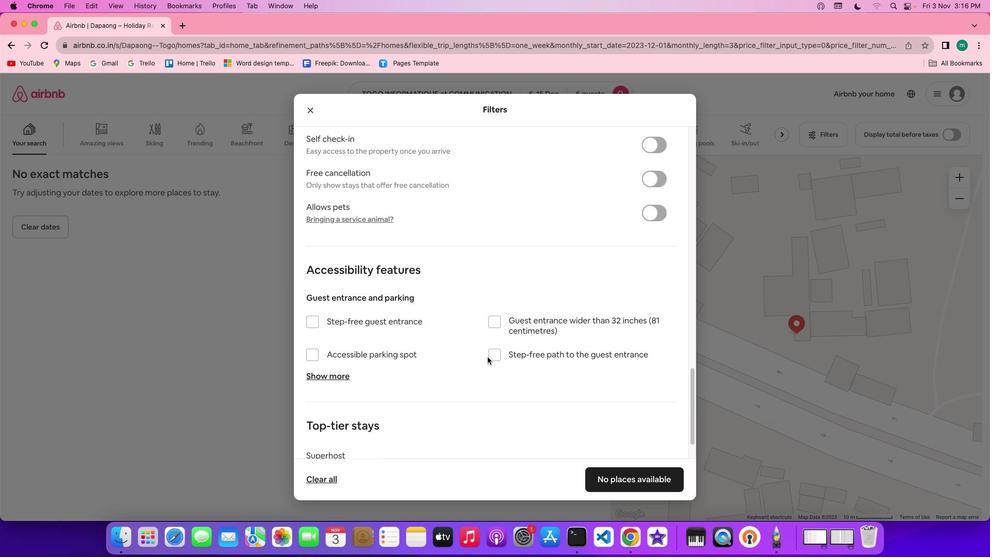
Action: Mouse scrolled (488, 356) with delta (0, -2)
Screenshot: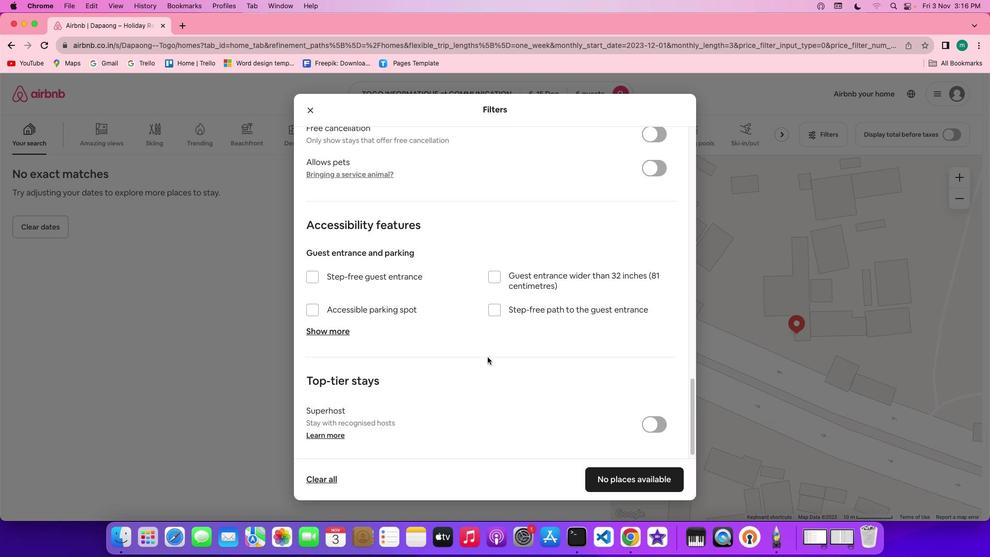 
Action: Mouse moved to (498, 361)
Screenshot: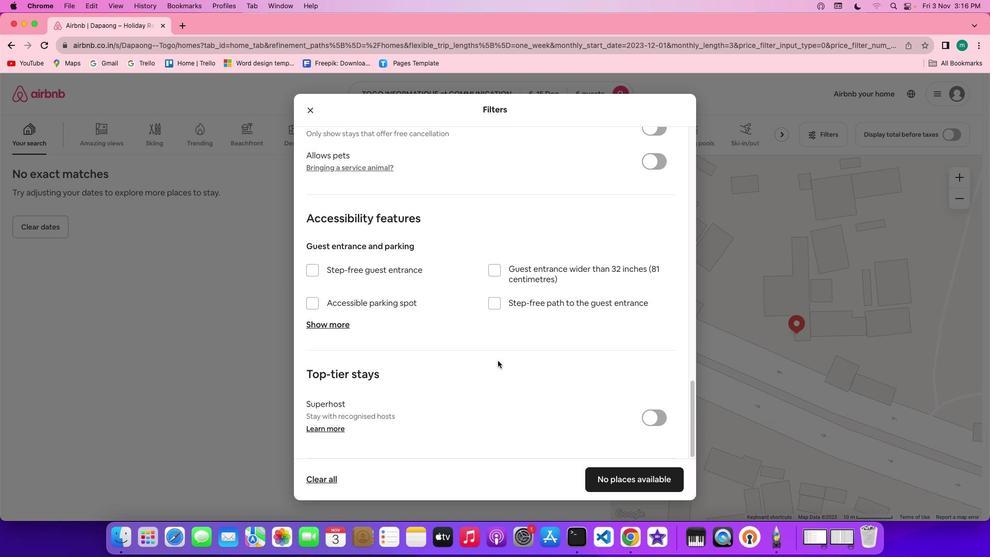
Action: Mouse scrolled (498, 361) with delta (0, 0)
Screenshot: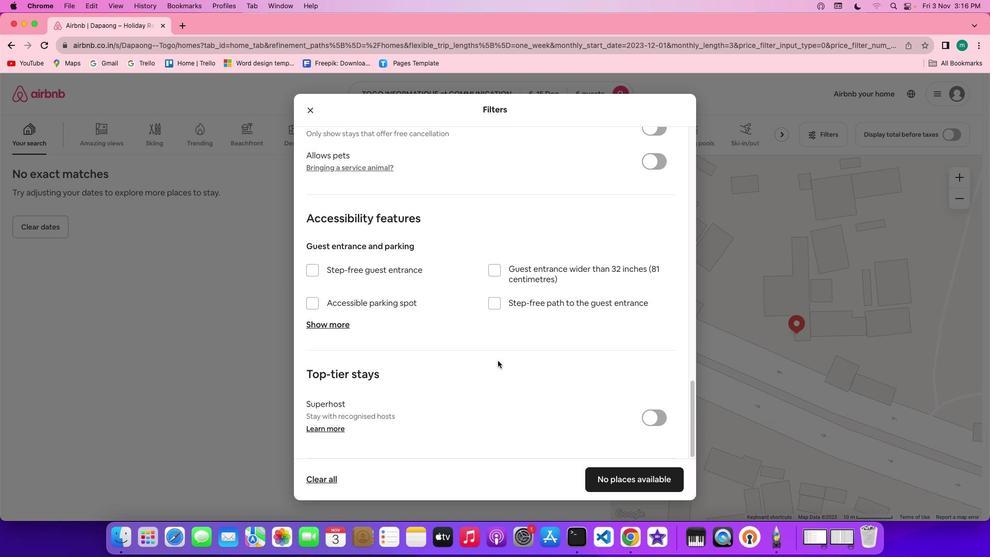 
Action: Mouse scrolled (498, 361) with delta (0, 0)
Screenshot: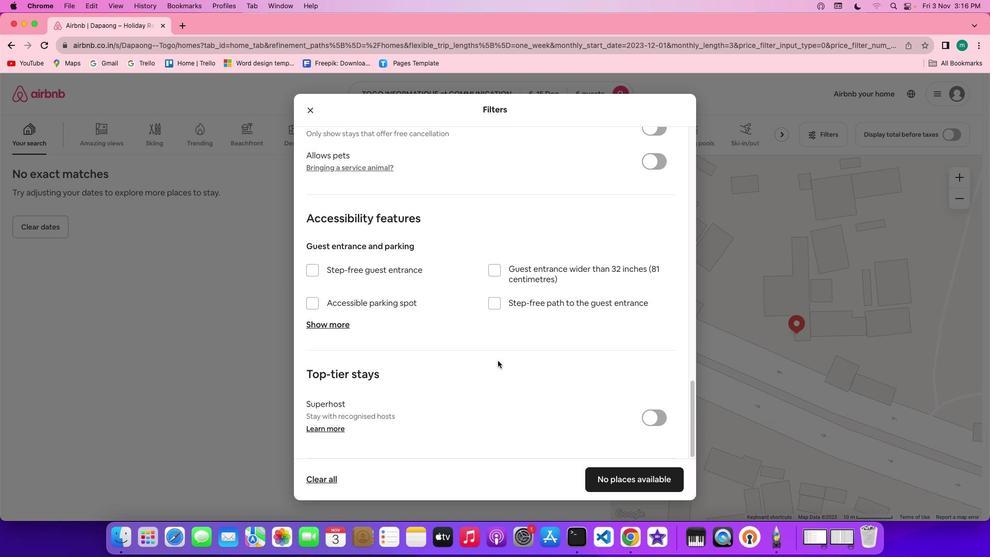 
Action: Mouse scrolled (498, 361) with delta (0, -1)
Screenshot: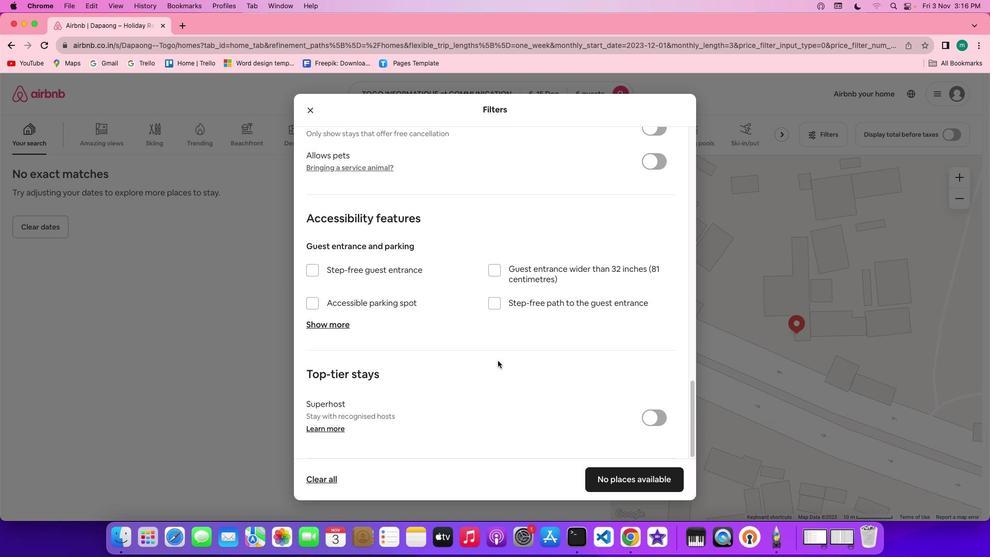 
Action: Mouse scrolled (498, 361) with delta (0, -2)
Screenshot: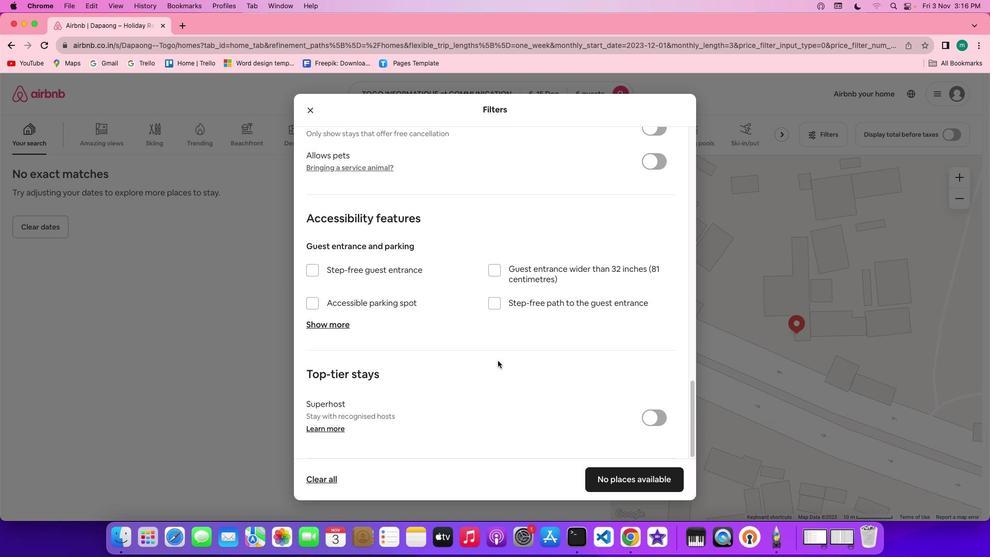 
Action: Mouse scrolled (498, 361) with delta (0, -3)
Screenshot: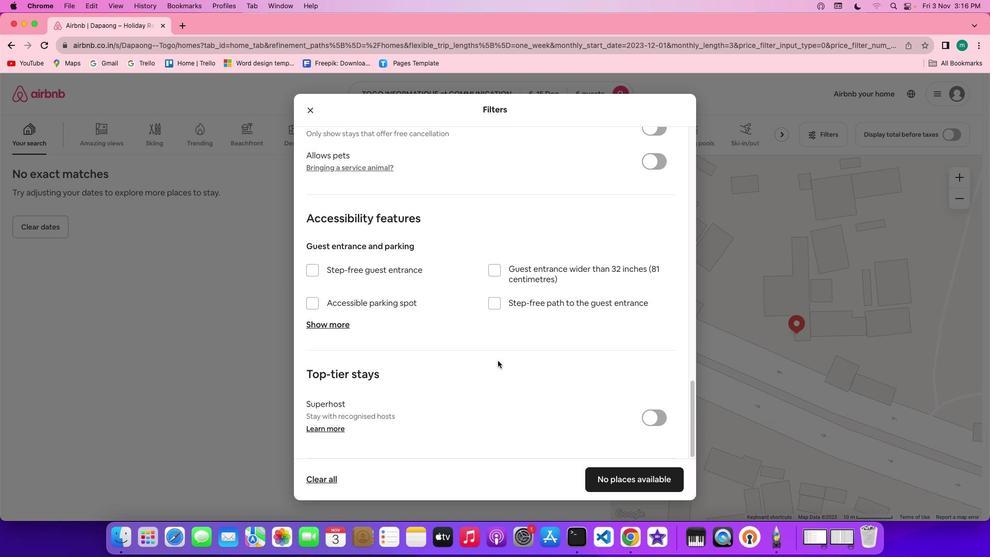 
Action: Mouse scrolled (498, 361) with delta (0, -3)
Screenshot: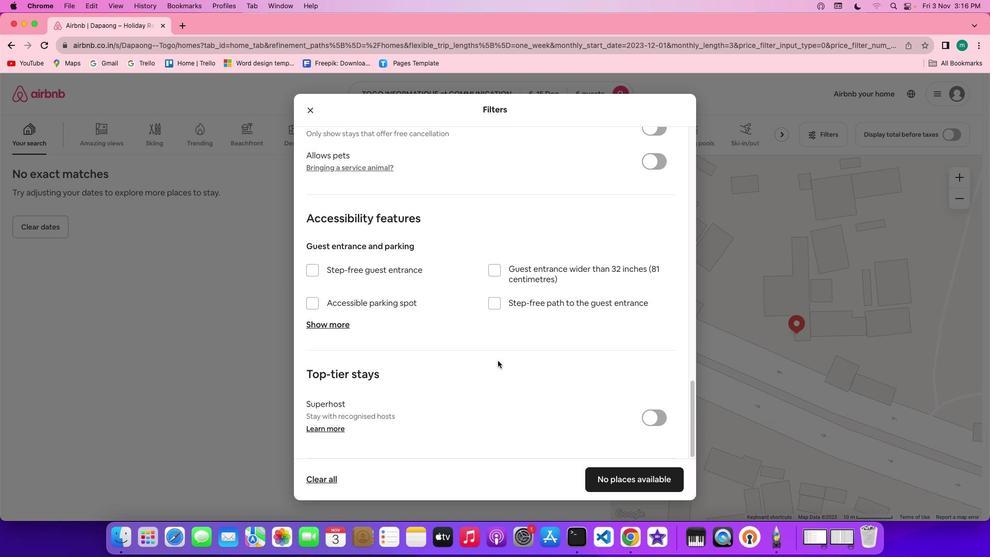 
Action: Mouse moved to (637, 475)
Screenshot: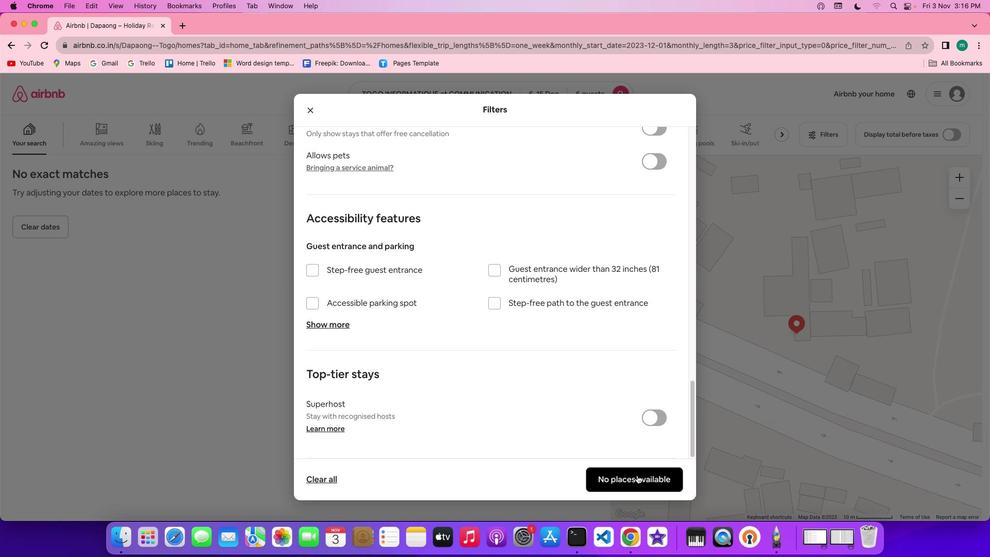 
Action: Mouse pressed left at (637, 475)
Screenshot: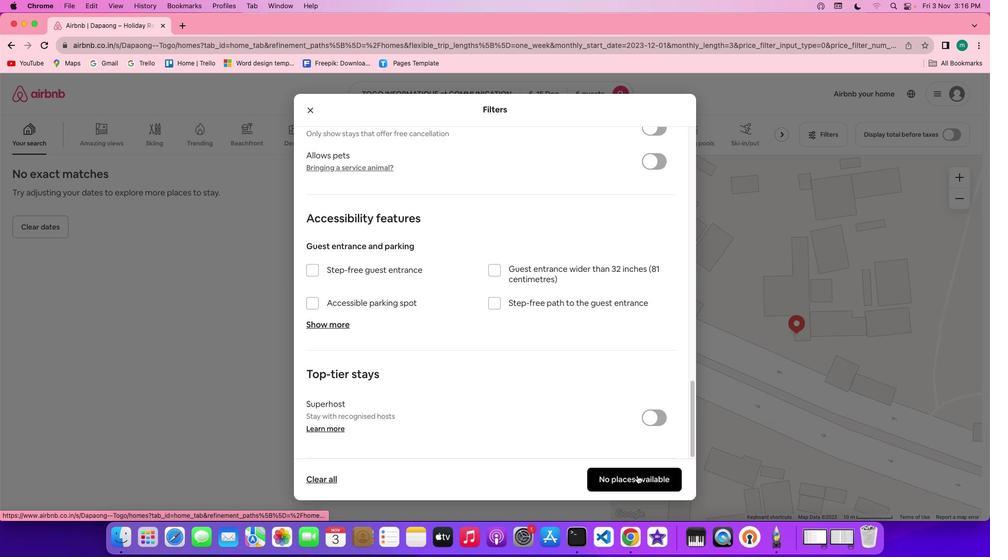 
Action: Mouse moved to (324, 357)
Screenshot: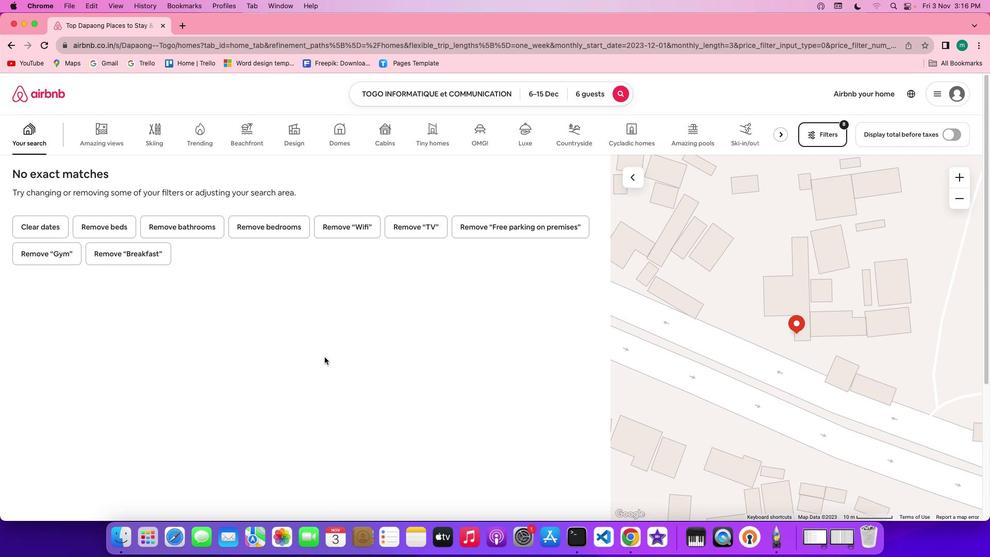 
